 Task: Add an event with the title Training Session: Sales Techniques, date '2023/11/25', time 7:00 AM to 9:00 AMand add a description: The Sales Techniques training session is a comprehensive and interactive workshop designed to equip sales professionals with effective strategies, skills, and tactics to enhance their sales performance and achieve greater success in their roles. This session focuses on developing a deep understanding of customer needs, building strong relationships, and closing deals through persuasive and customer-centric approaches.Select event color  Tangerine . Add location for the event as: 456 La Rambla, Barcelona, Spain, logged in from the account softage.1@softage.netand send the event invitation to softage.6@softage.net and softage.7@softage.net. Set a reminder for the event Doesn't repeat
Action: Mouse moved to (52, 123)
Screenshot: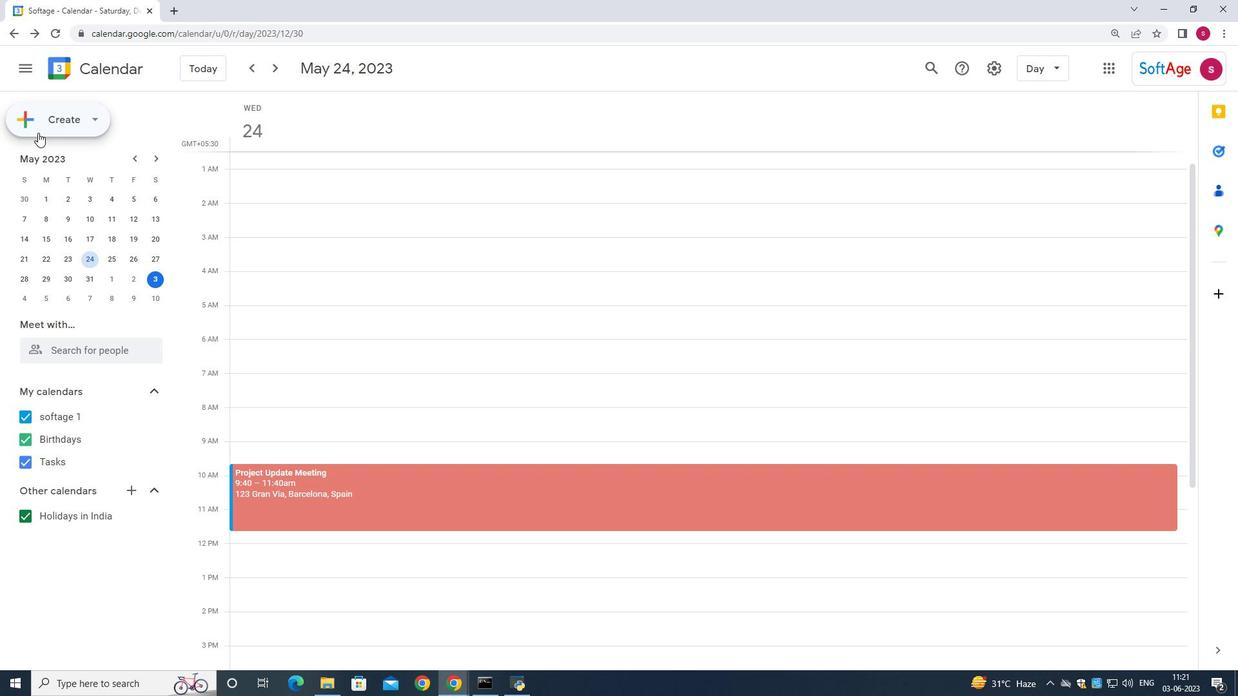 
Action: Mouse pressed left at (52, 123)
Screenshot: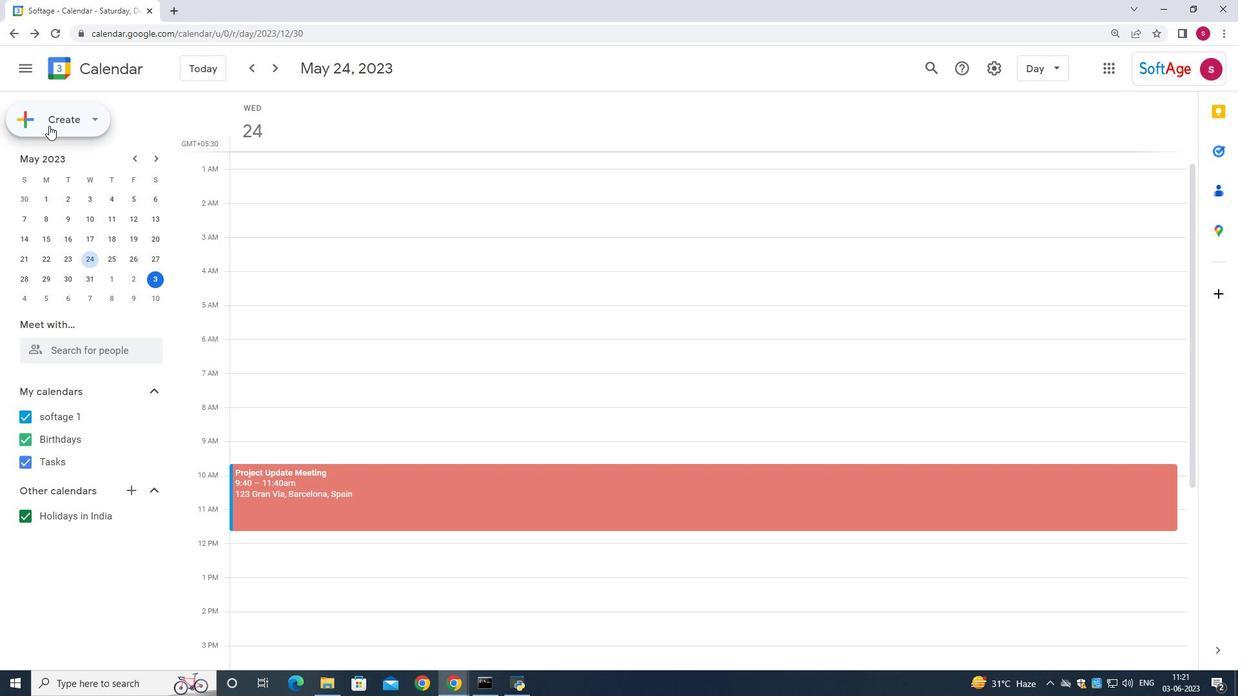 
Action: Mouse moved to (52, 162)
Screenshot: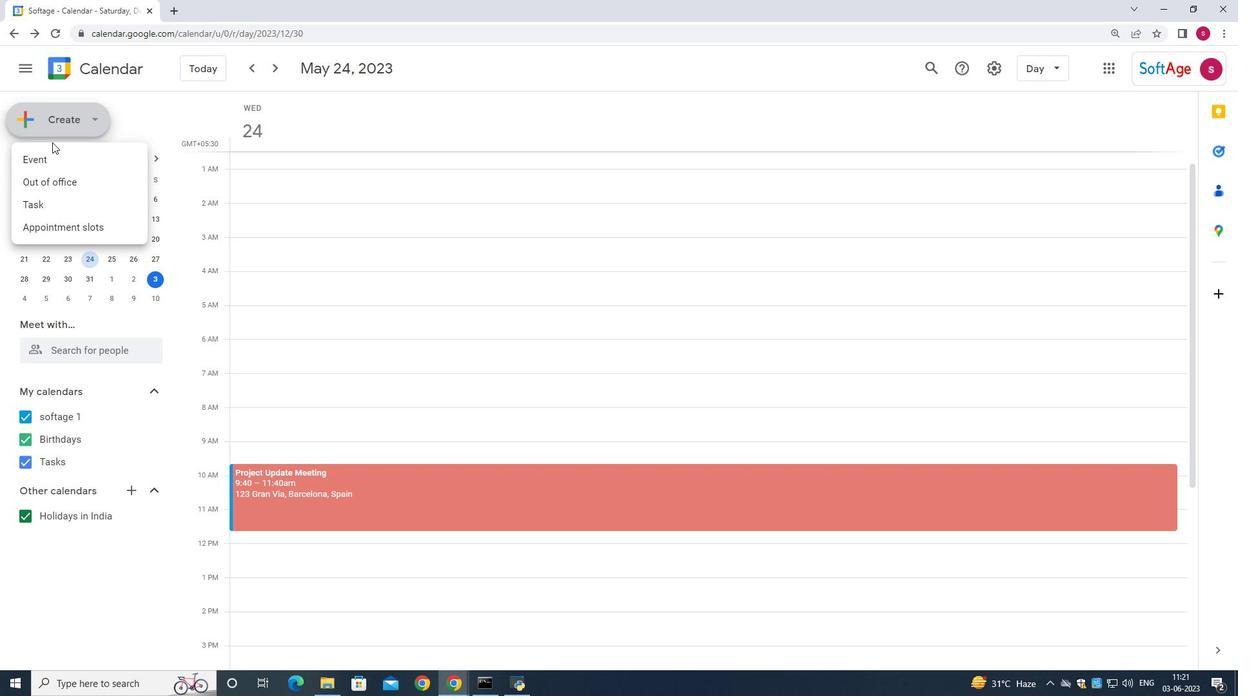 
Action: Mouse pressed left at (52, 162)
Screenshot: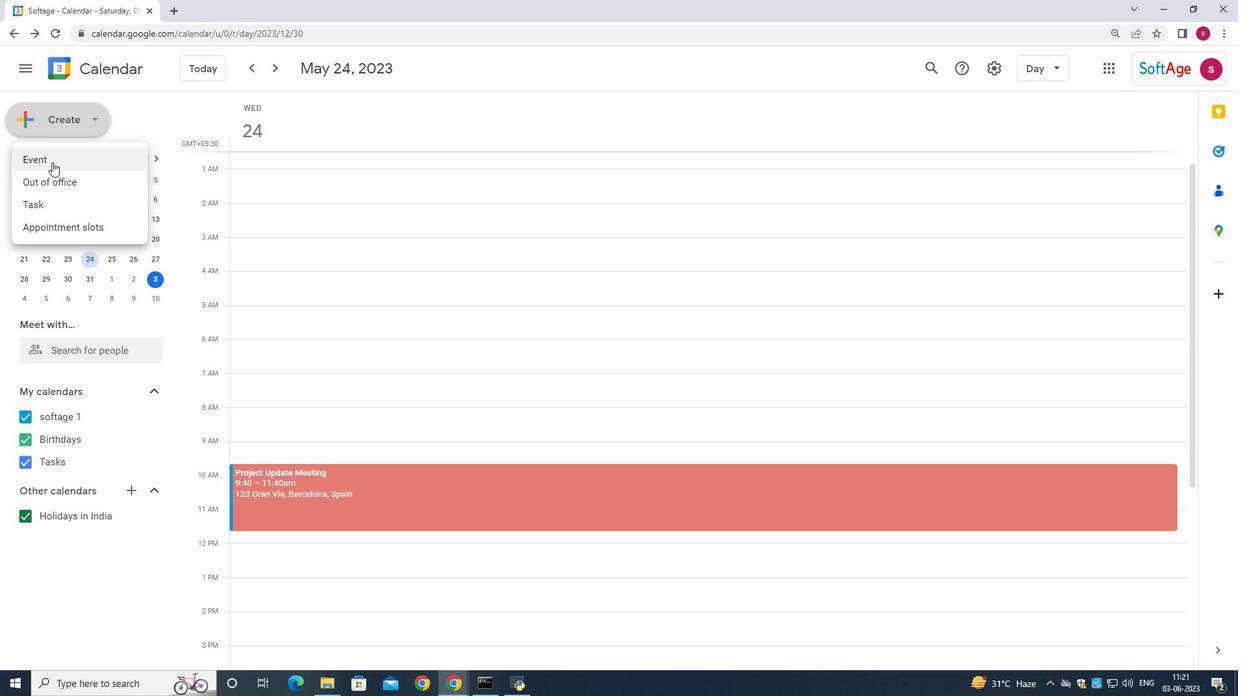 
Action: Mouse moved to (595, 239)
Screenshot: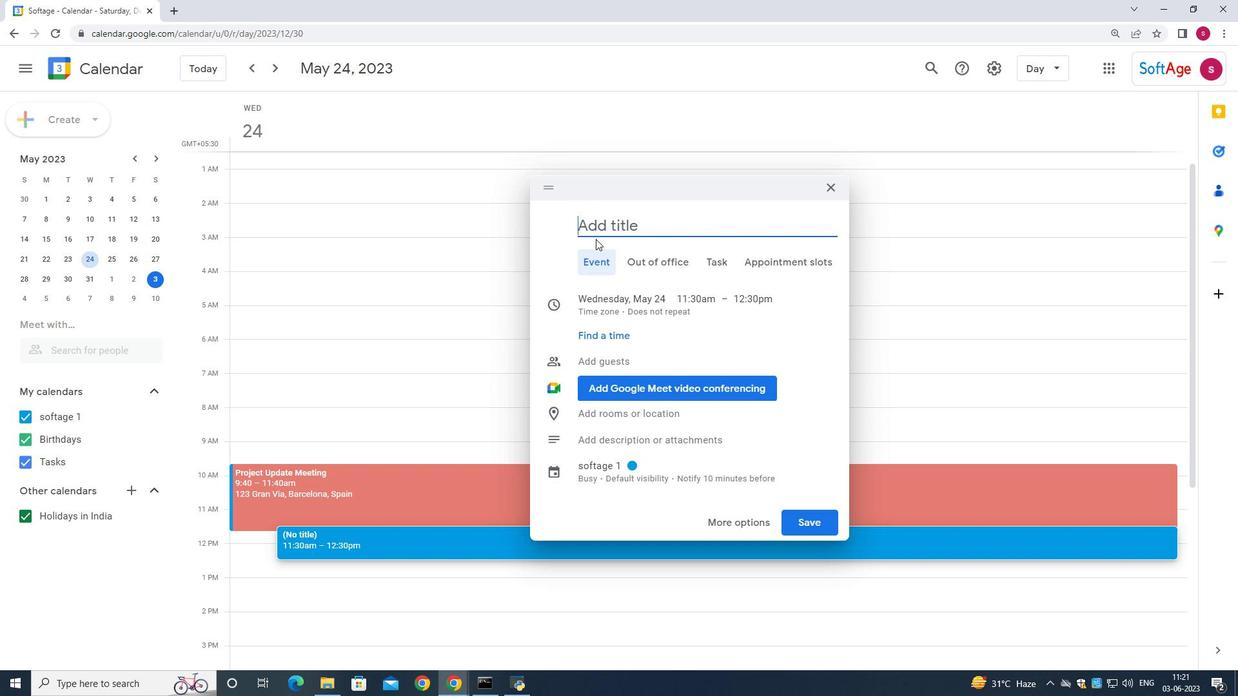 
Action: Key pressed <Key.shift>Training<Key.space><Key.shift>Session<Key.space><Key.shift_r>:<Key.space><Key.shift>sales<Key.space><Key.shift>Techniques,<Key.space><Key.backspace><Key.backspace>
Screenshot: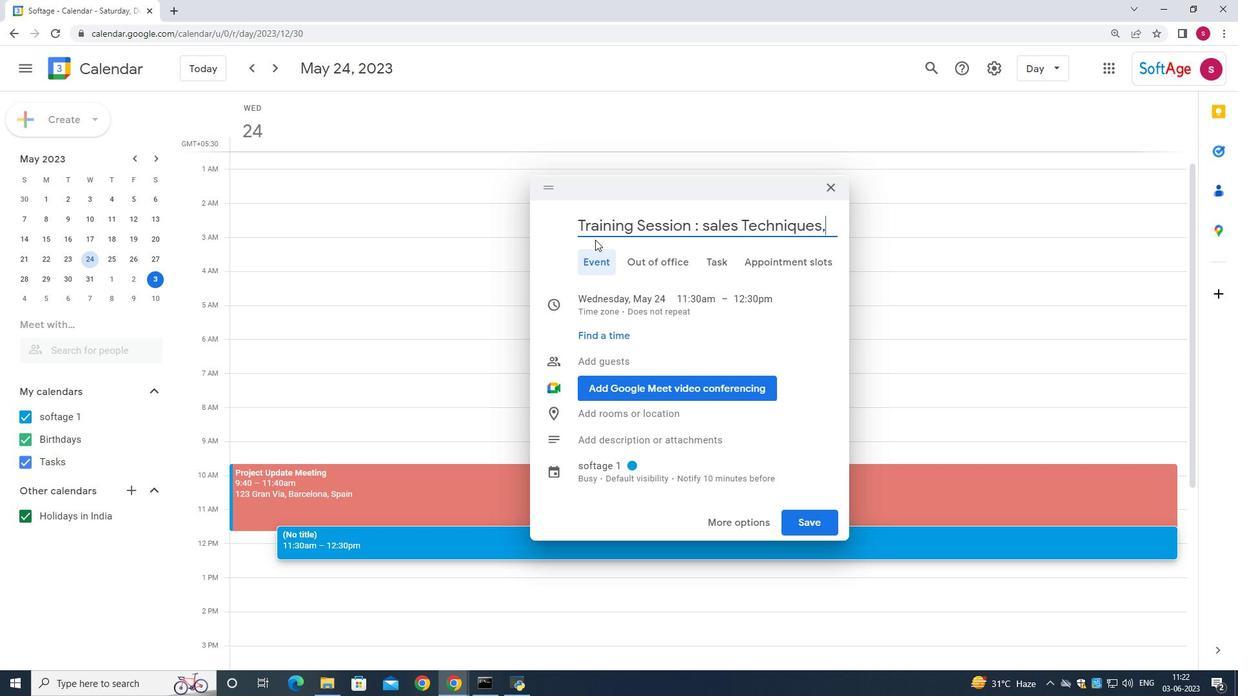 
Action: Mouse moved to (599, 301)
Screenshot: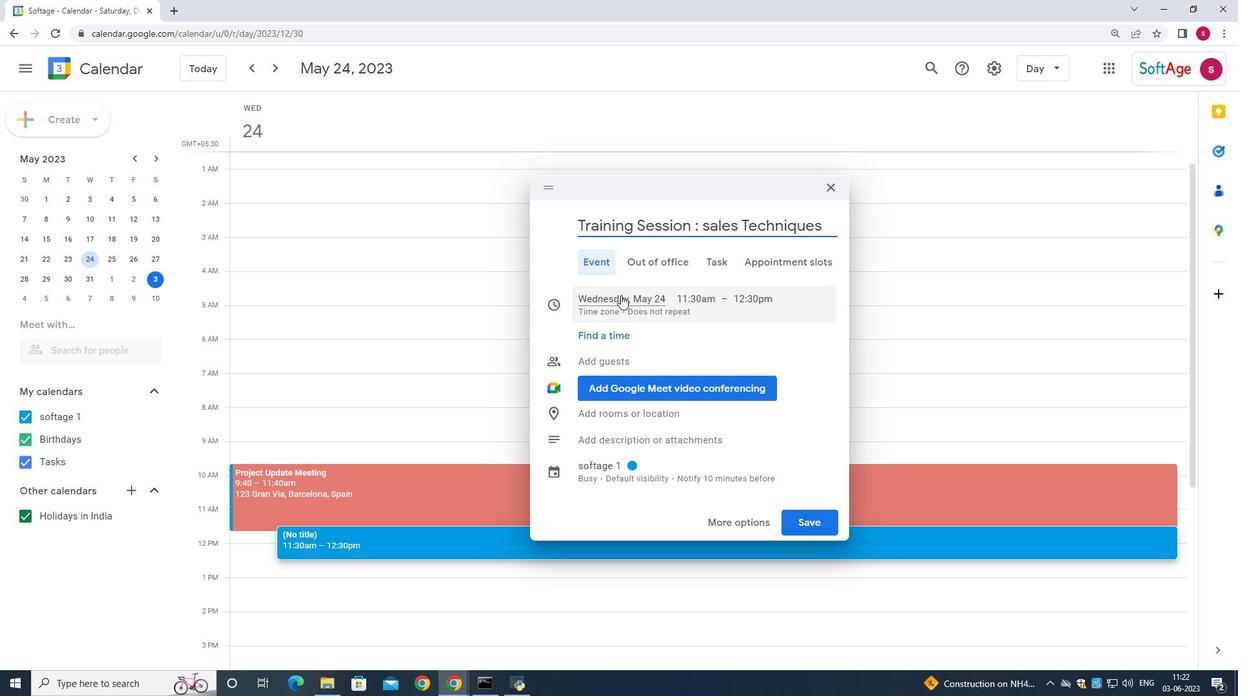
Action: Mouse pressed left at (599, 301)
Screenshot: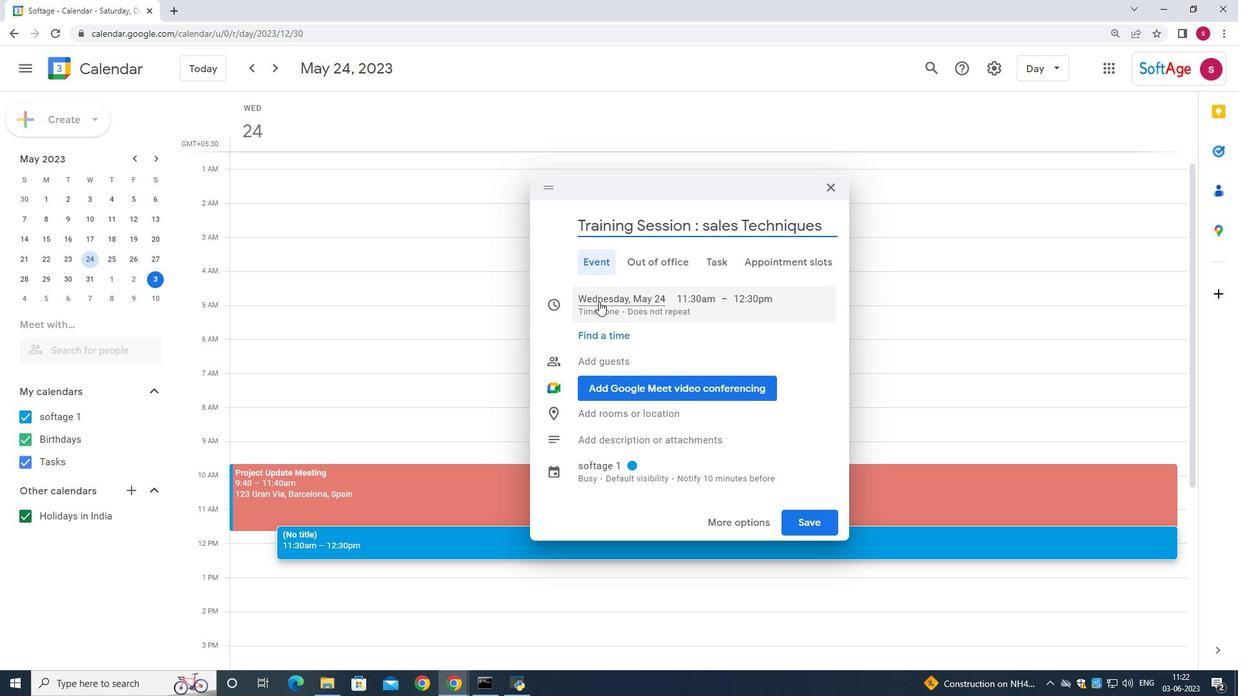 
Action: Mouse moved to (764, 326)
Screenshot: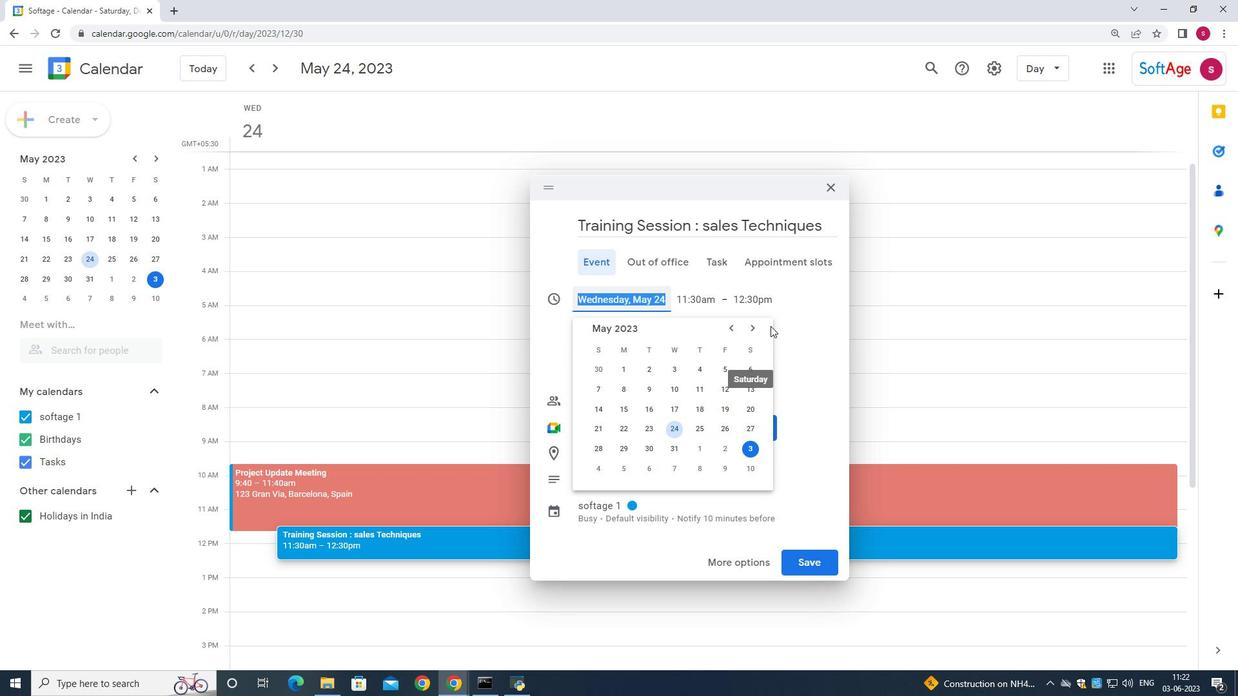 
Action: Mouse pressed left at (764, 326)
Screenshot: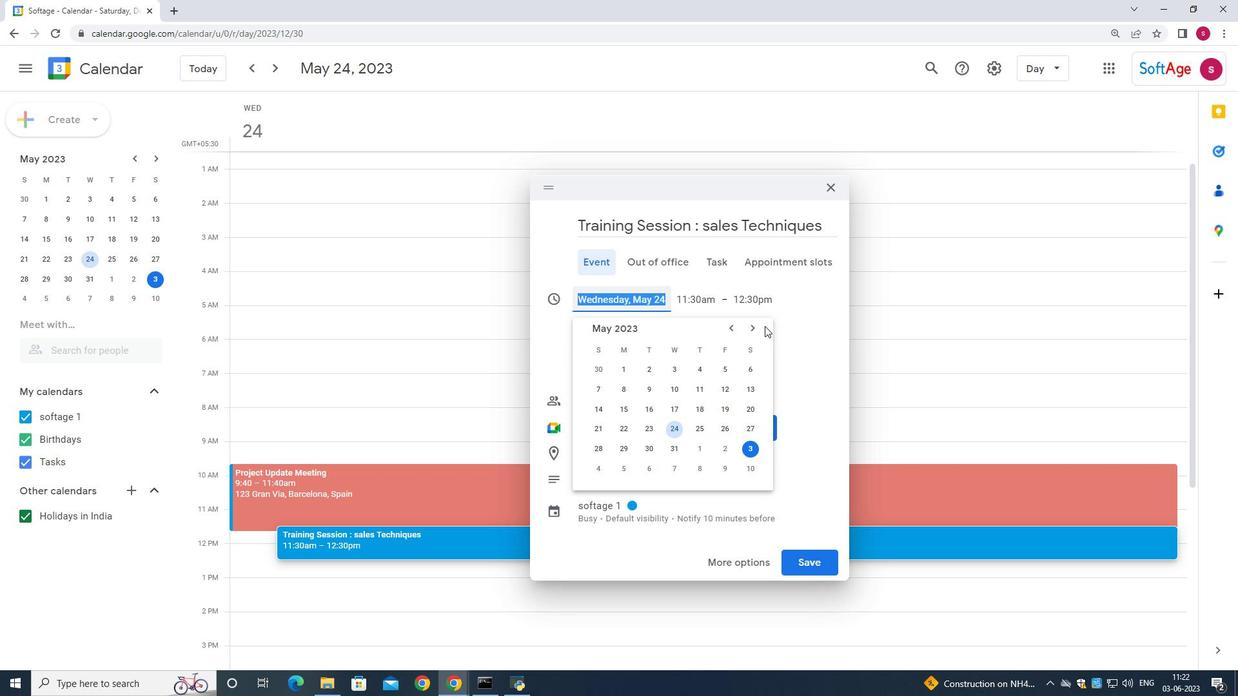 
Action: Mouse moved to (636, 303)
Screenshot: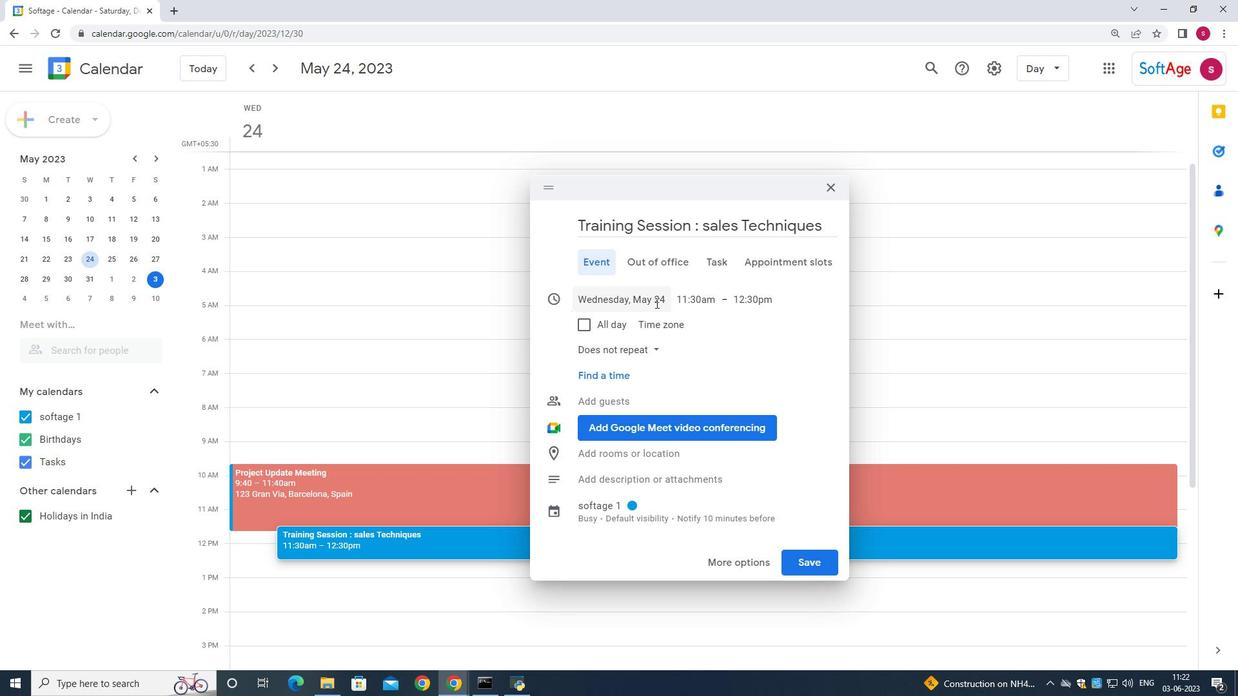 
Action: Mouse pressed left at (636, 303)
Screenshot: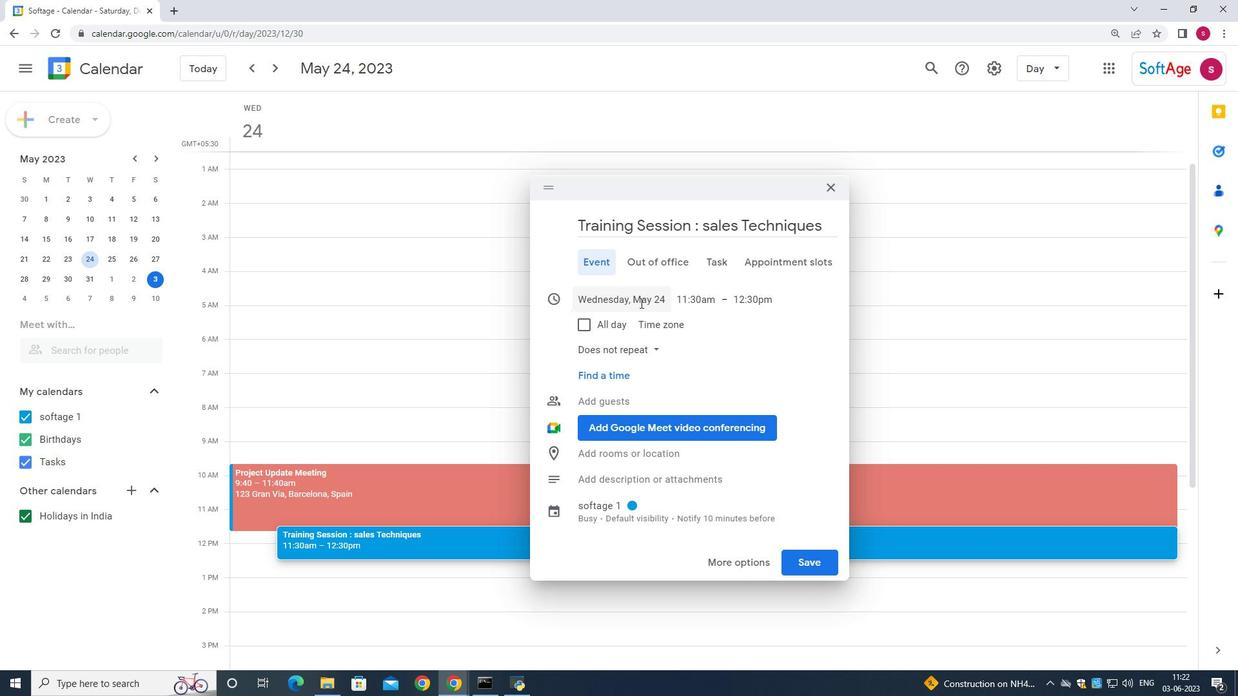 
Action: Mouse moved to (752, 325)
Screenshot: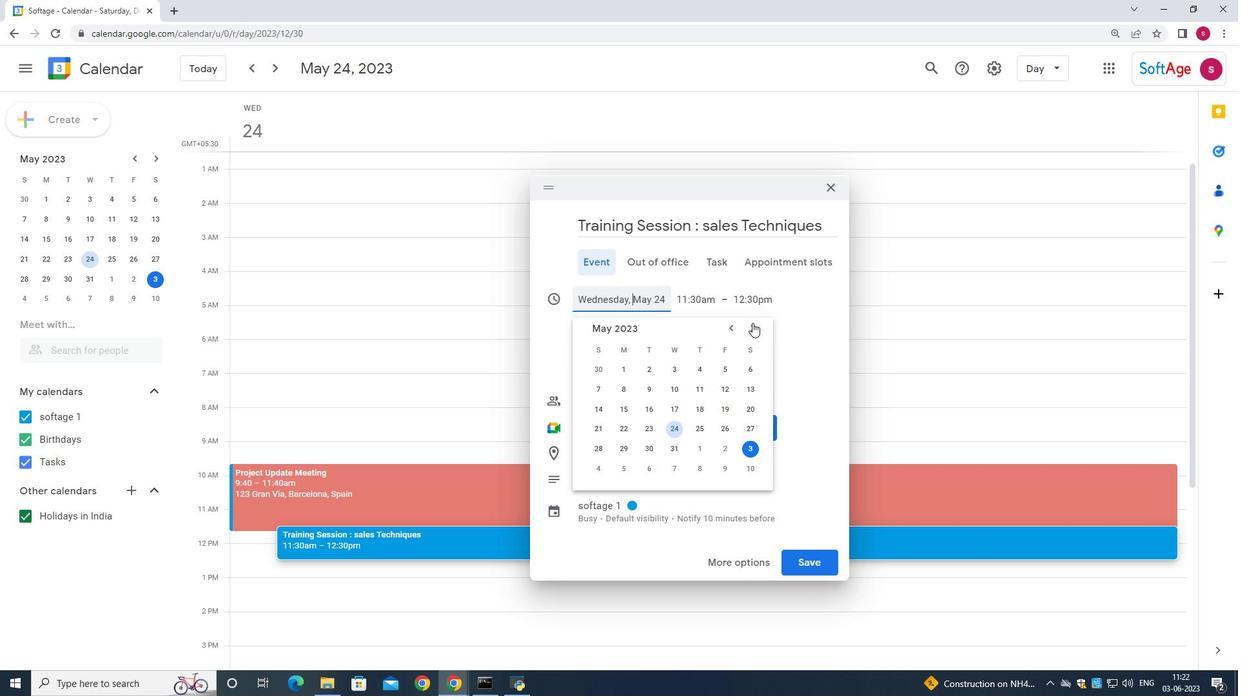 
Action: Mouse pressed left at (752, 325)
Screenshot: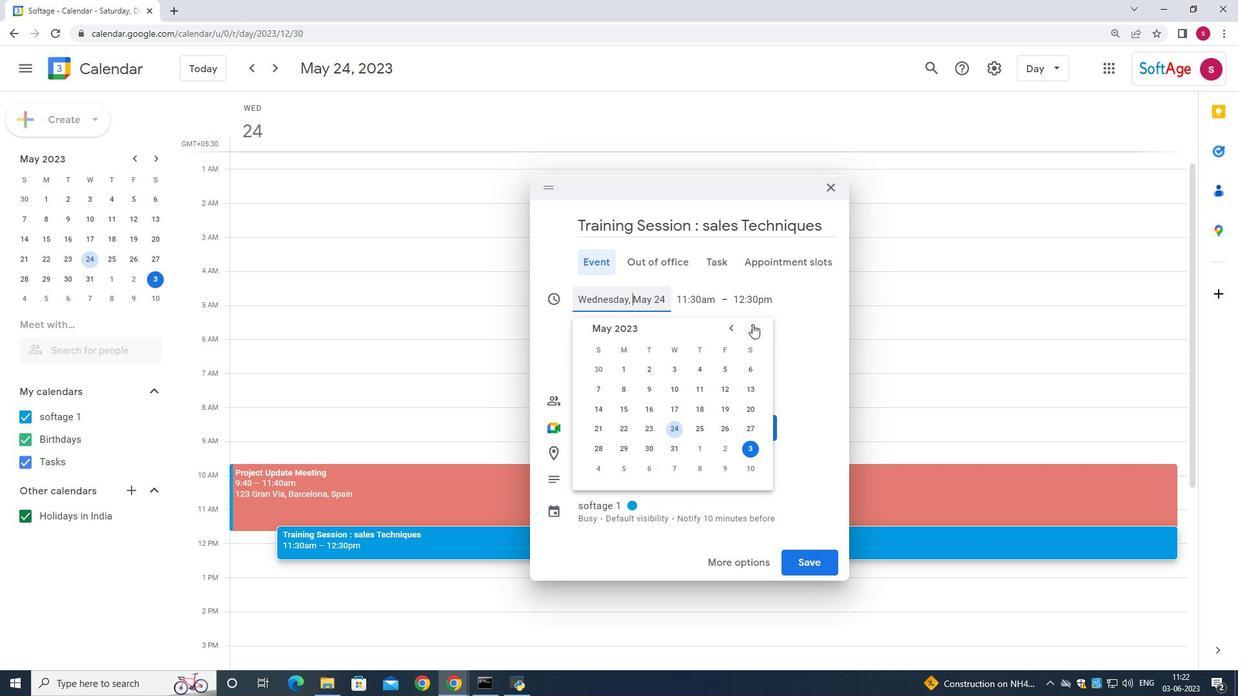 
Action: Mouse pressed left at (752, 325)
Screenshot: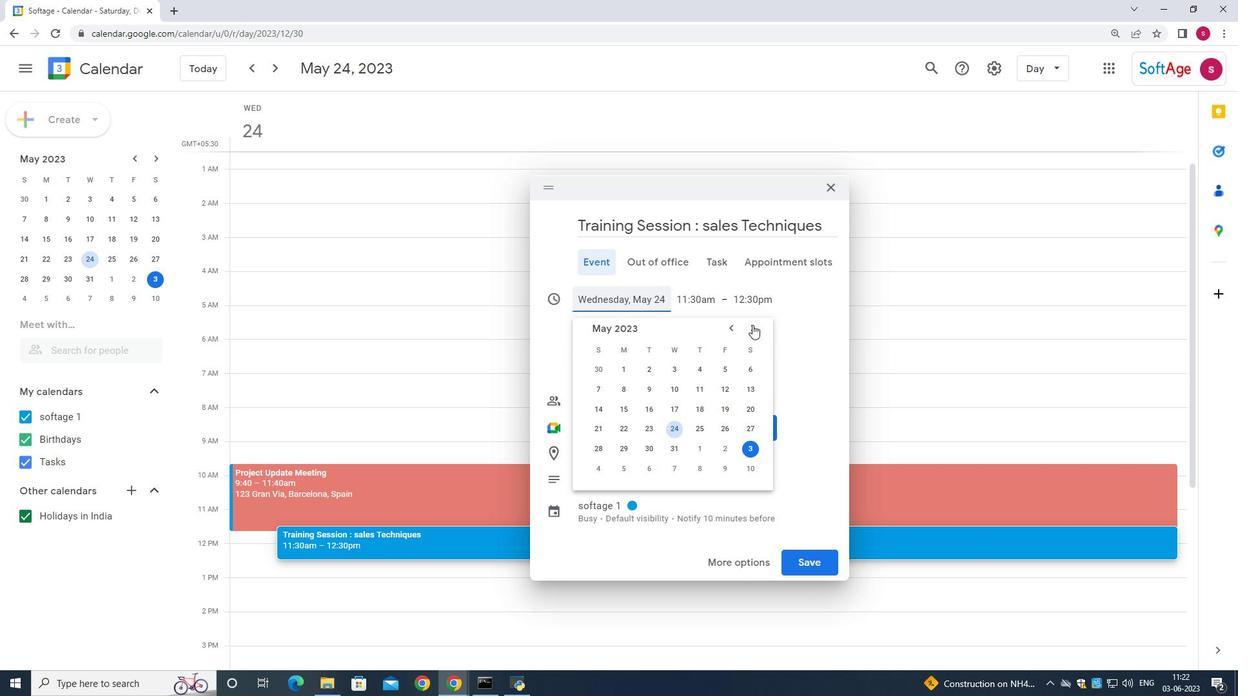
Action: Mouse pressed left at (752, 325)
Screenshot: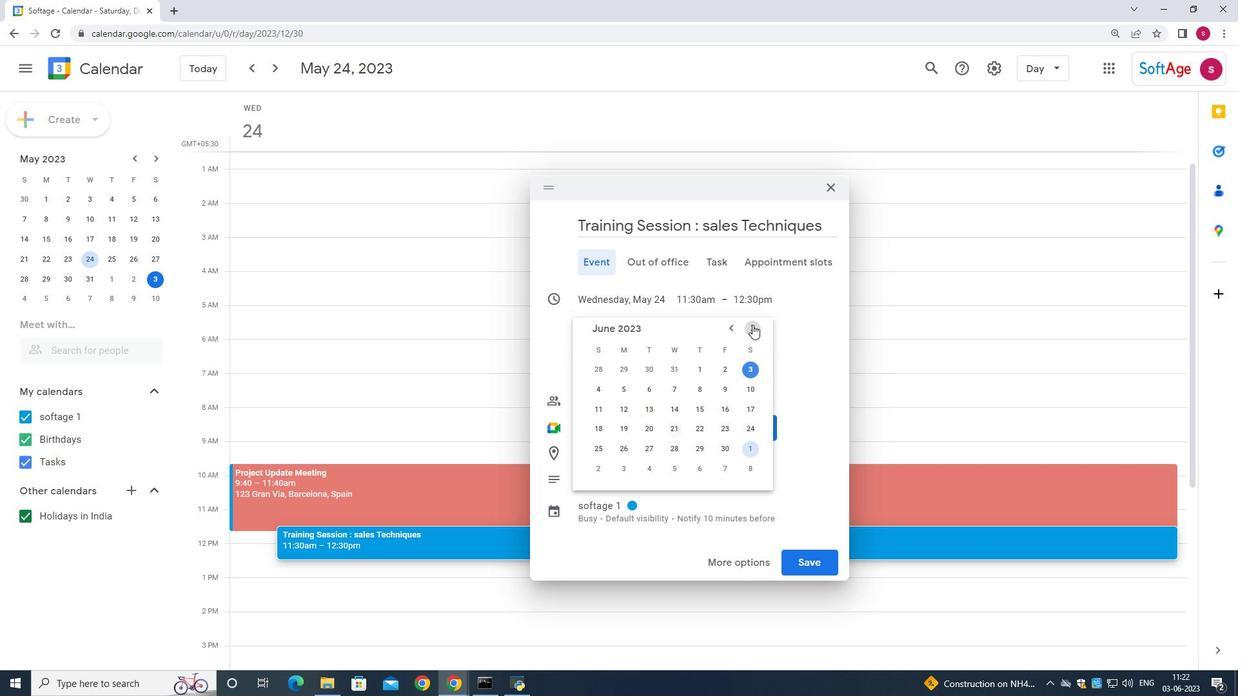 
Action: Mouse pressed left at (752, 325)
Screenshot: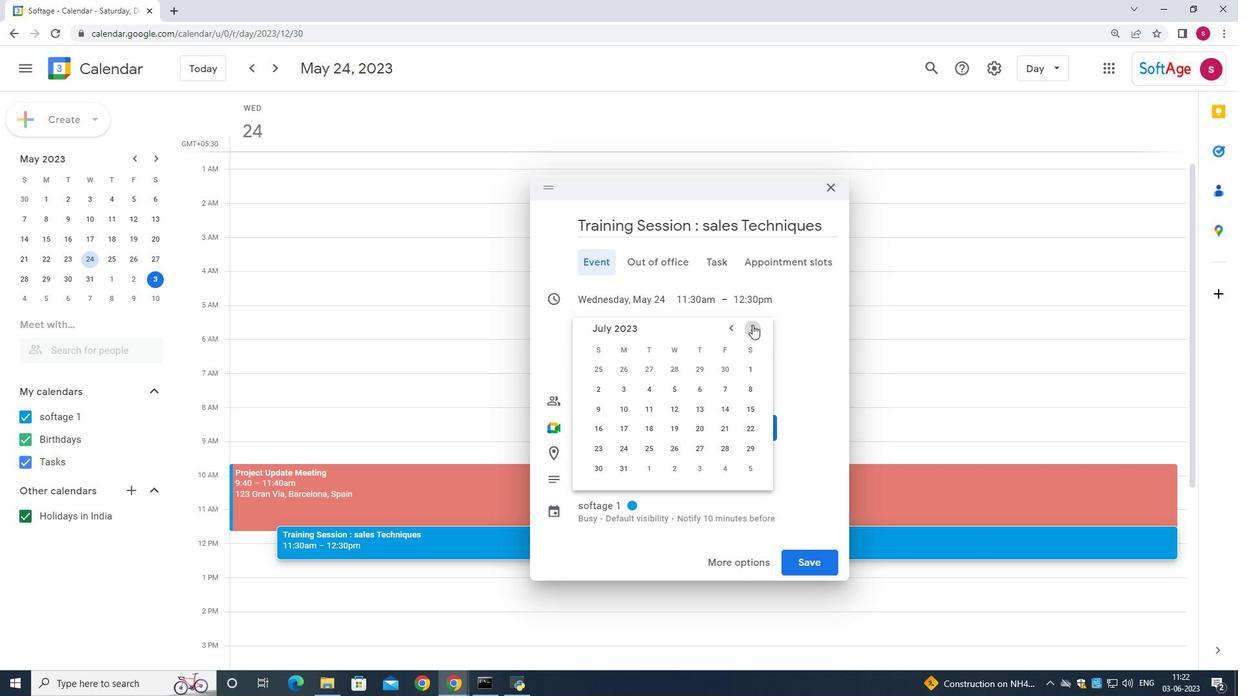 
Action: Mouse pressed left at (752, 325)
Screenshot: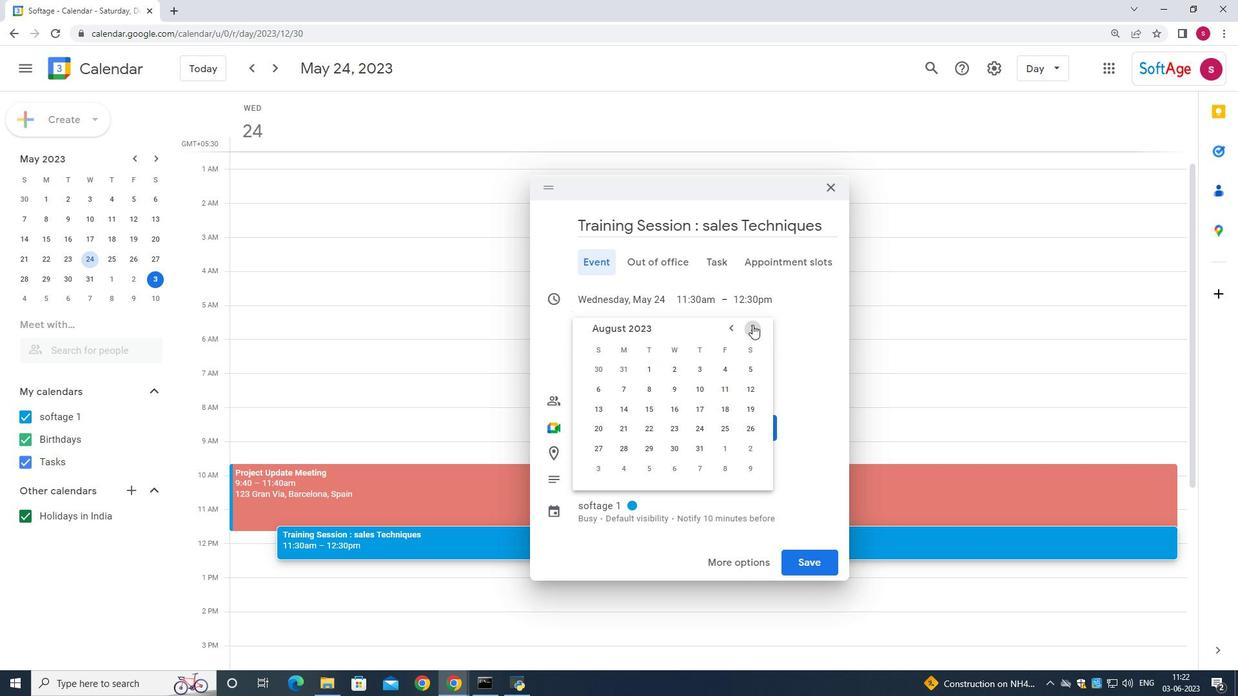 
Action: Mouse pressed left at (752, 325)
Screenshot: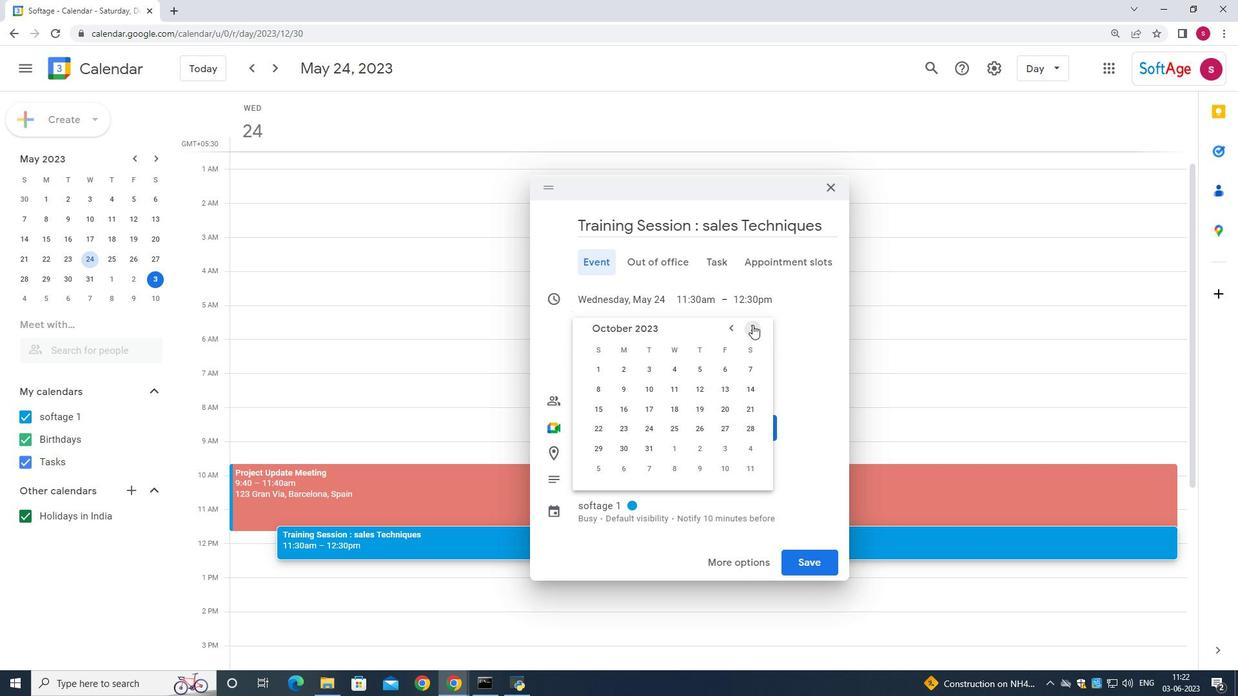
Action: Mouse moved to (746, 426)
Screenshot: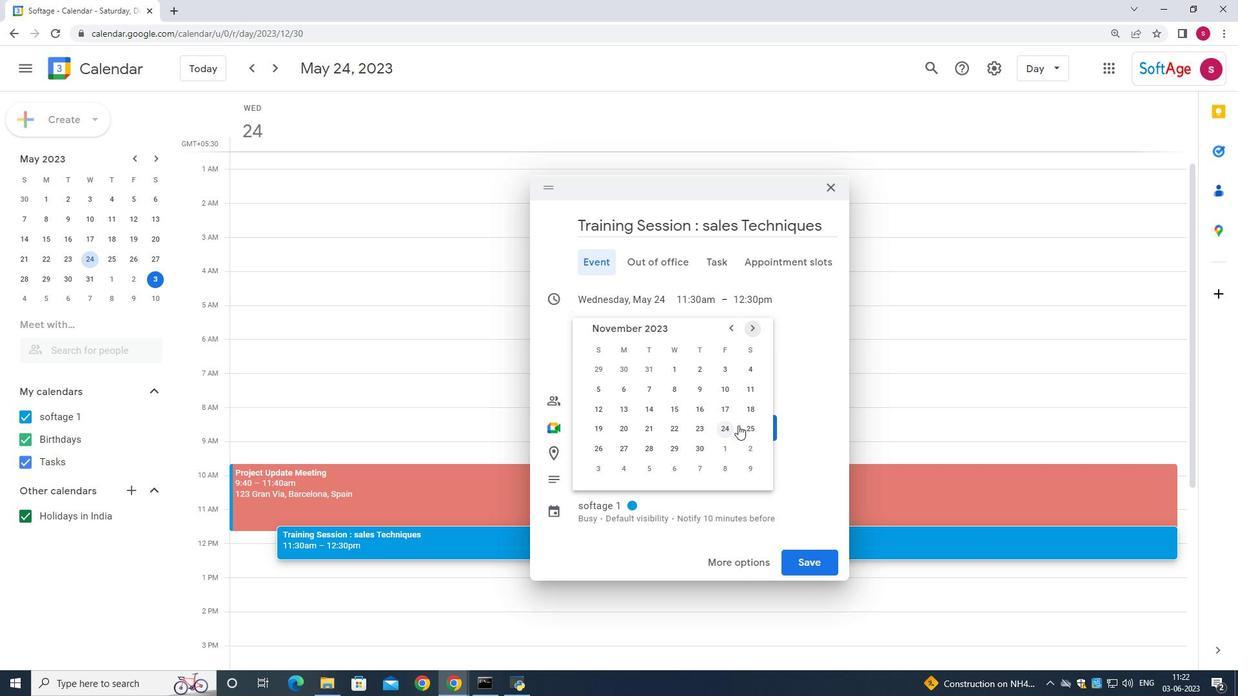 
Action: Mouse pressed left at (746, 426)
Screenshot: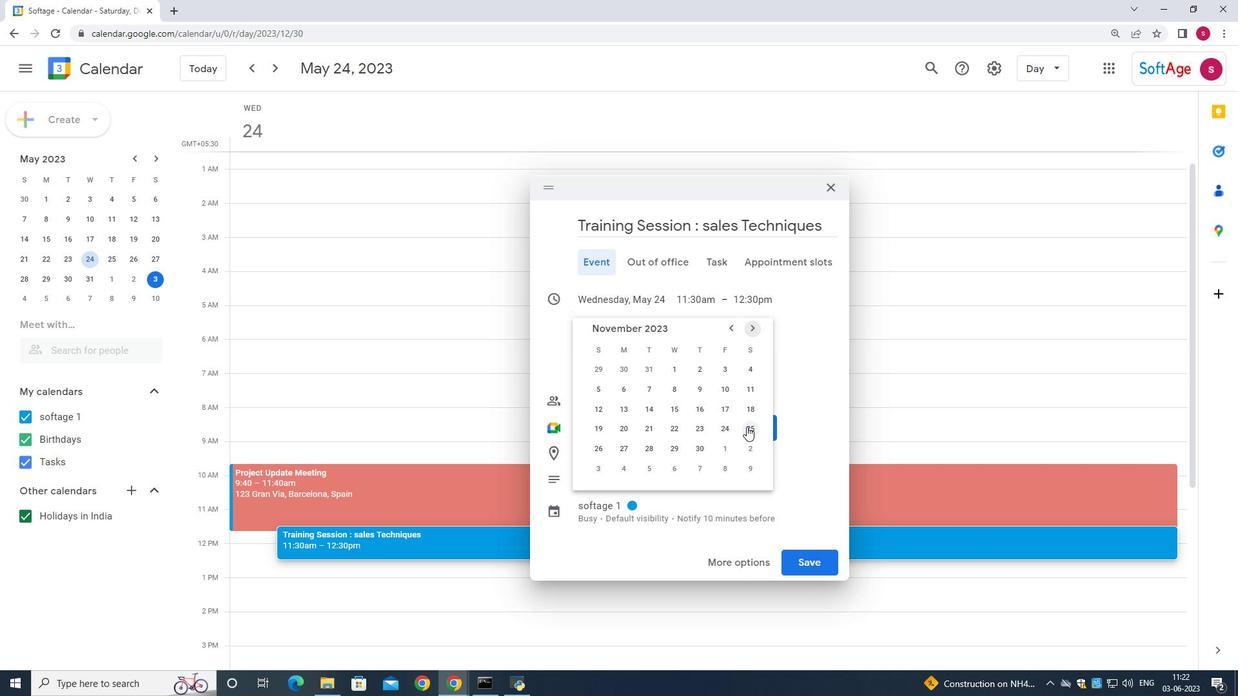 
Action: Mouse moved to (721, 303)
Screenshot: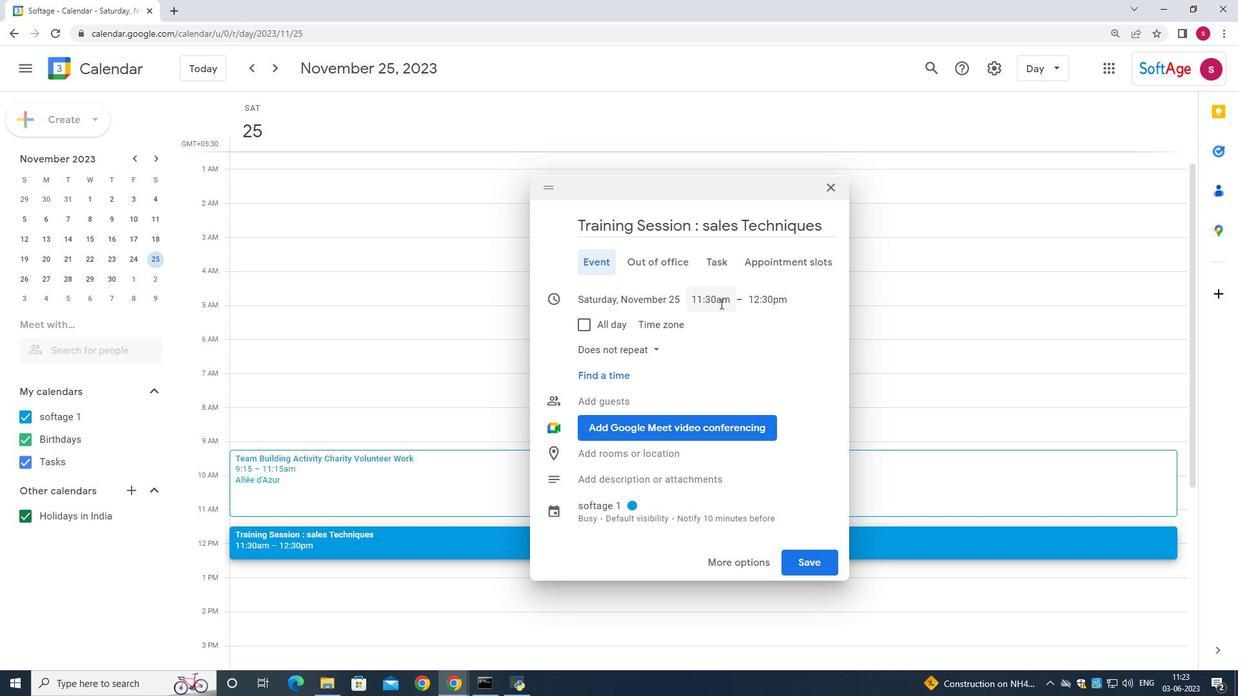 
Action: Mouse pressed left at (721, 303)
Screenshot: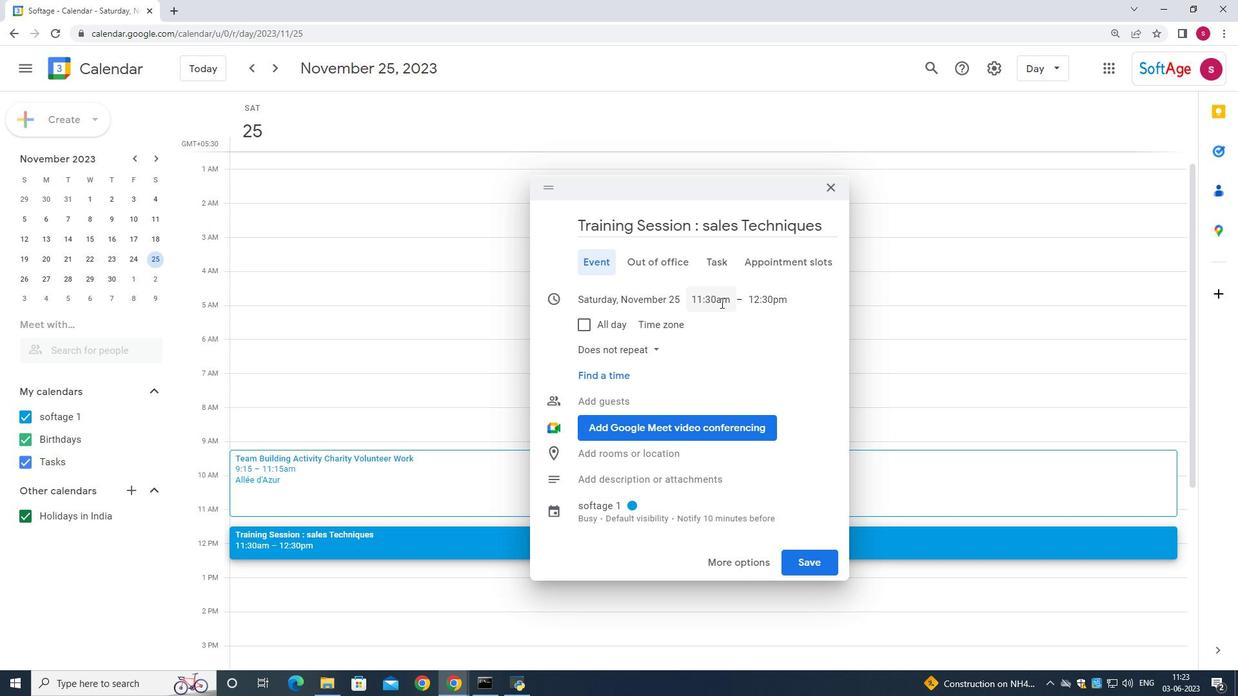 
Action: Mouse moved to (715, 362)
Screenshot: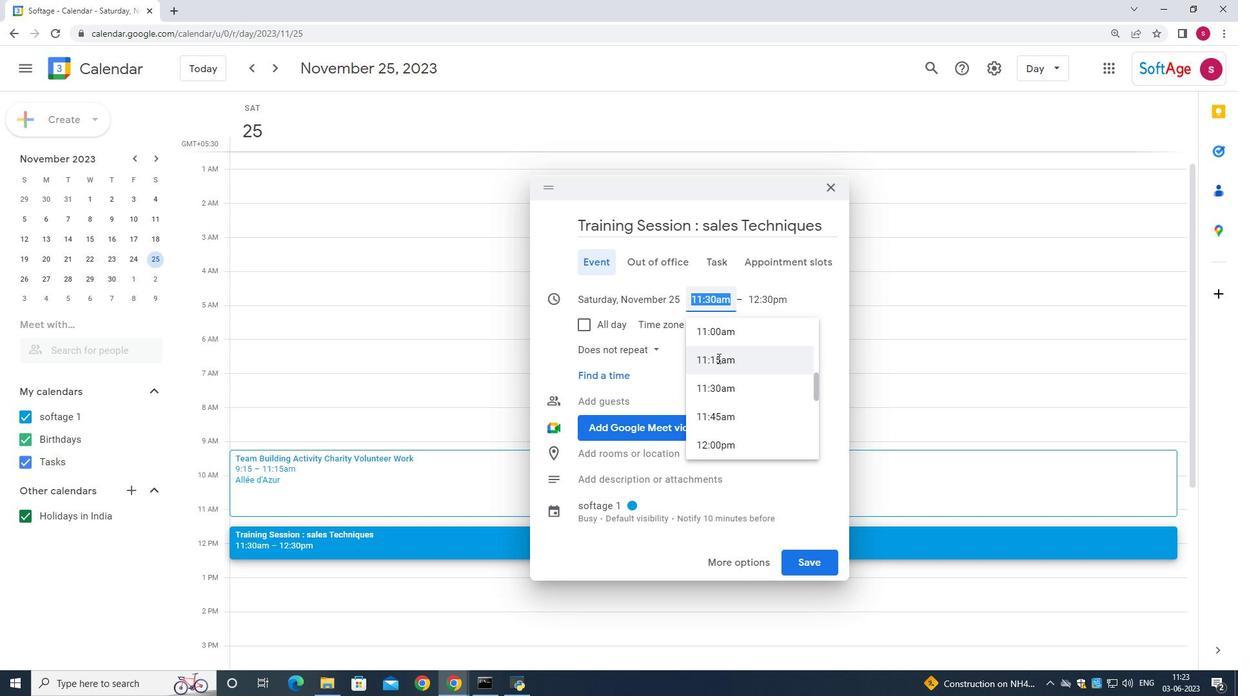 
Action: Mouse scrolled (715, 363) with delta (0, 0)
Screenshot: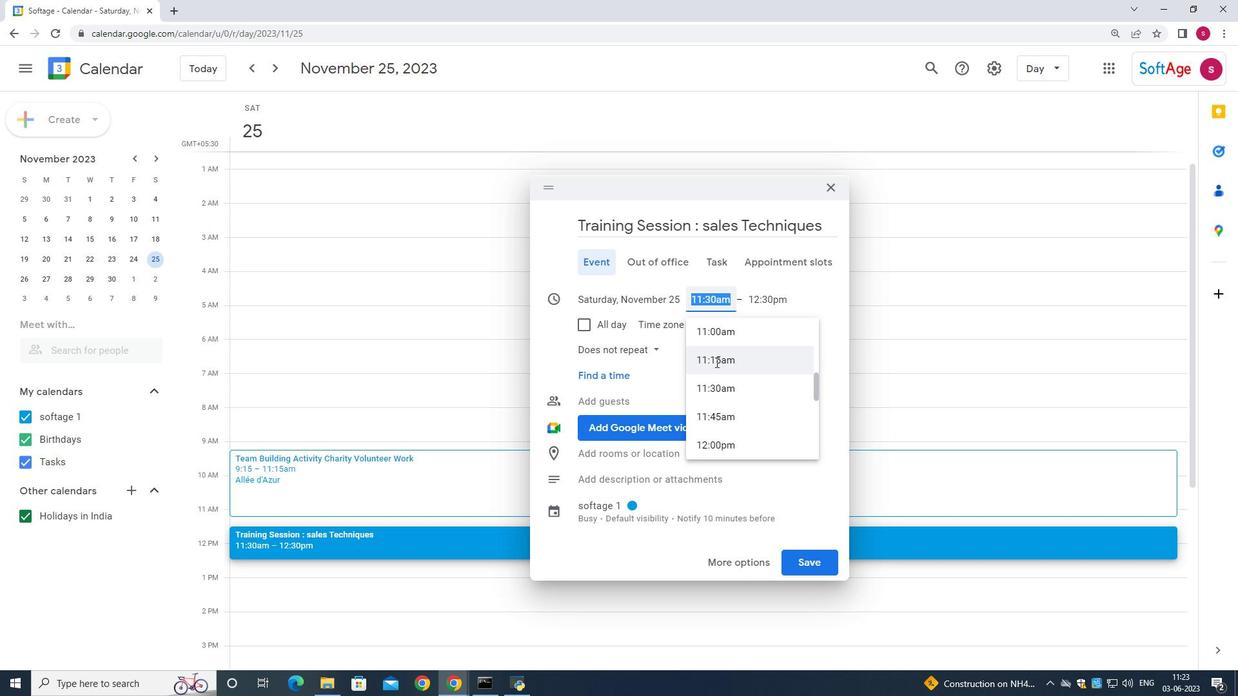 
Action: Mouse scrolled (715, 363) with delta (0, 0)
Screenshot: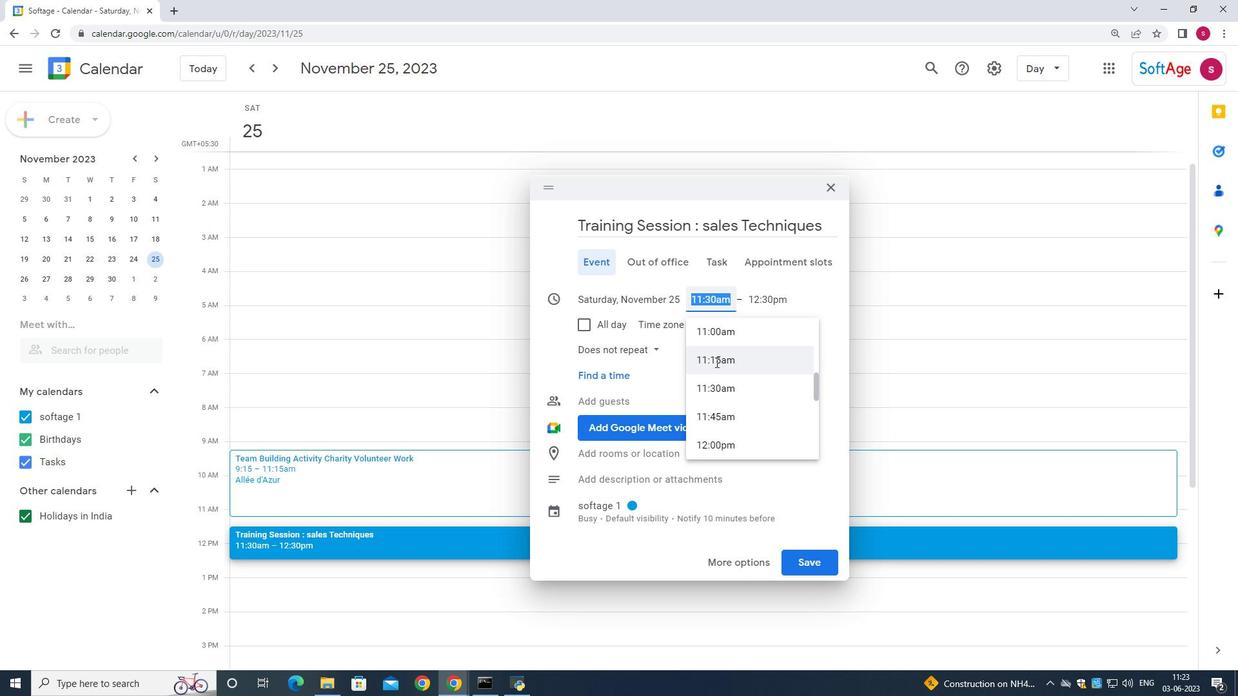 
Action: Mouse scrolled (715, 363) with delta (0, 0)
Screenshot: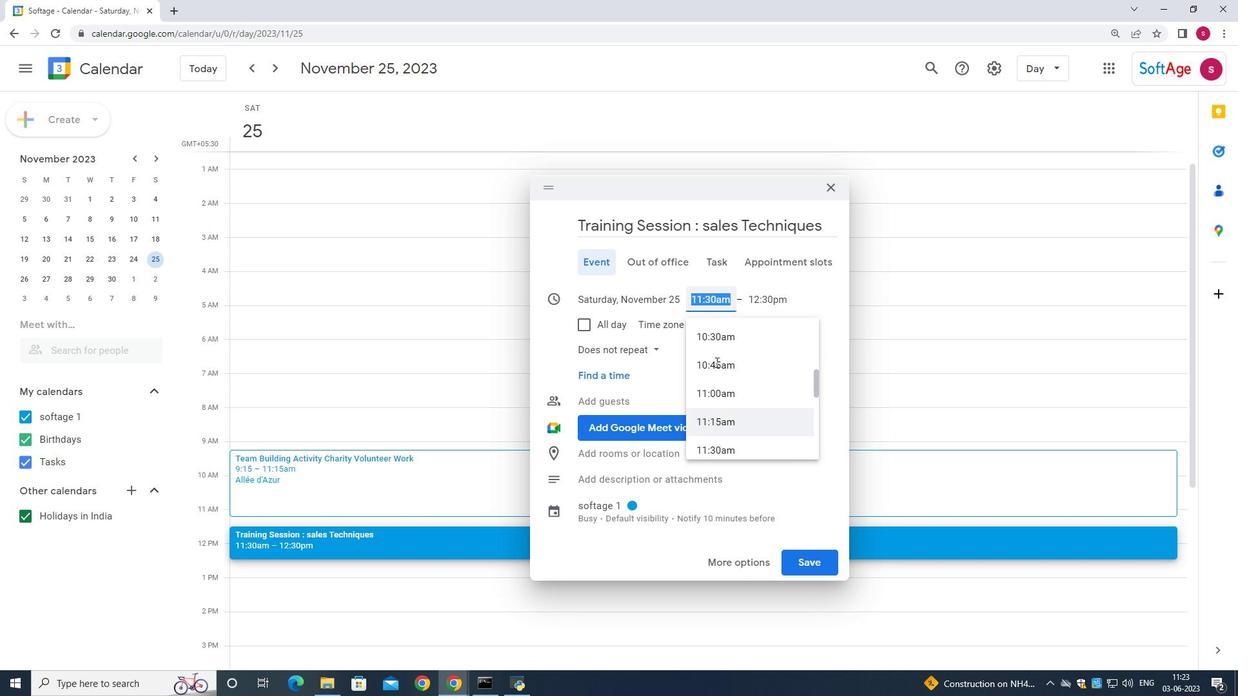 
Action: Mouse scrolled (715, 363) with delta (0, 0)
Screenshot: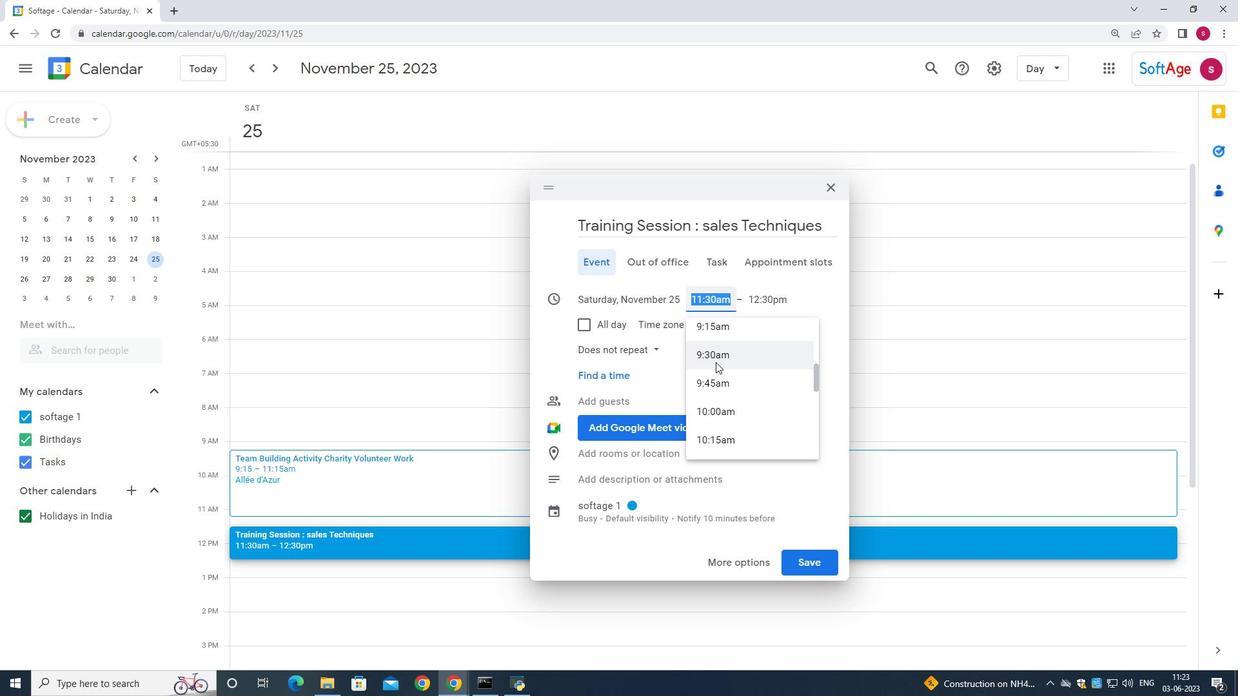 
Action: Mouse scrolled (715, 363) with delta (0, 0)
Screenshot: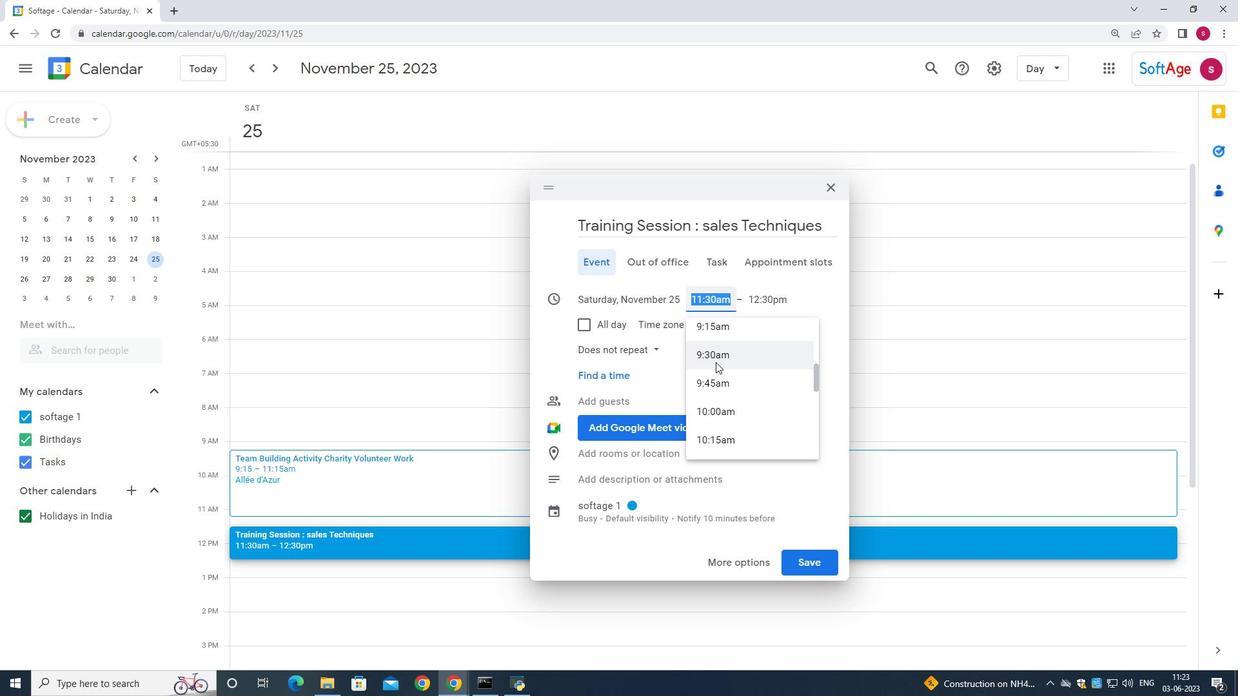 
Action: Mouse scrolled (715, 361) with delta (0, 0)
Screenshot: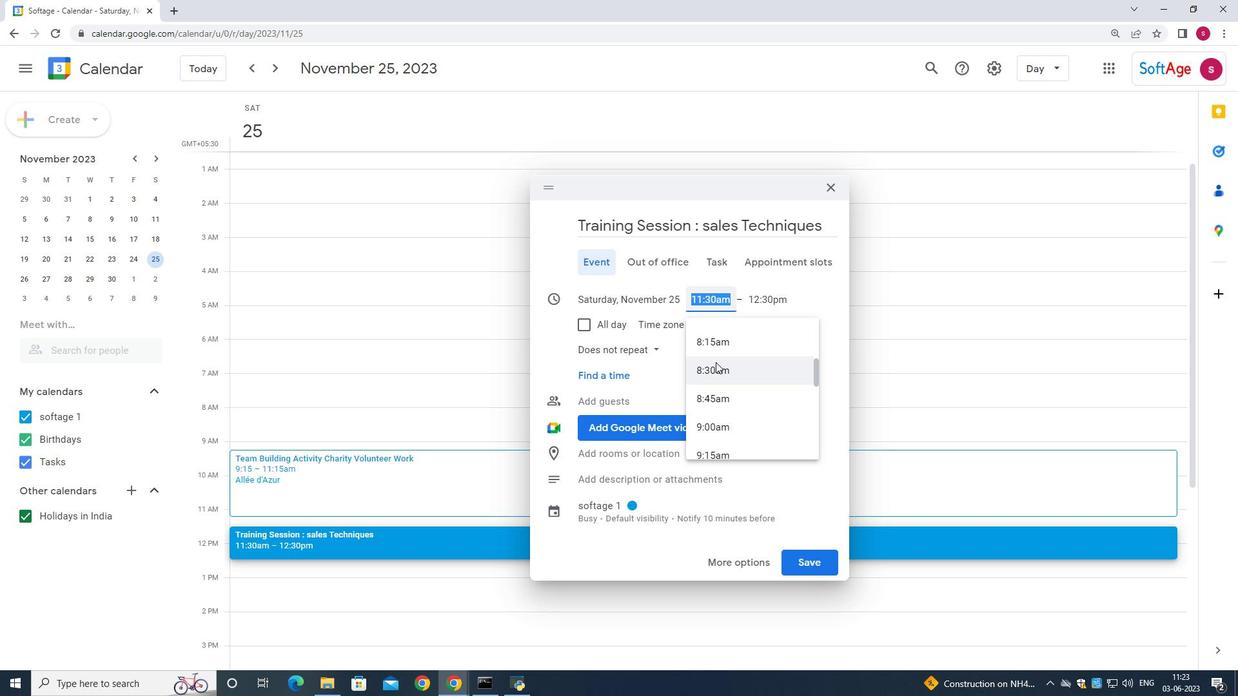 
Action: Mouse scrolled (715, 363) with delta (0, 0)
Screenshot: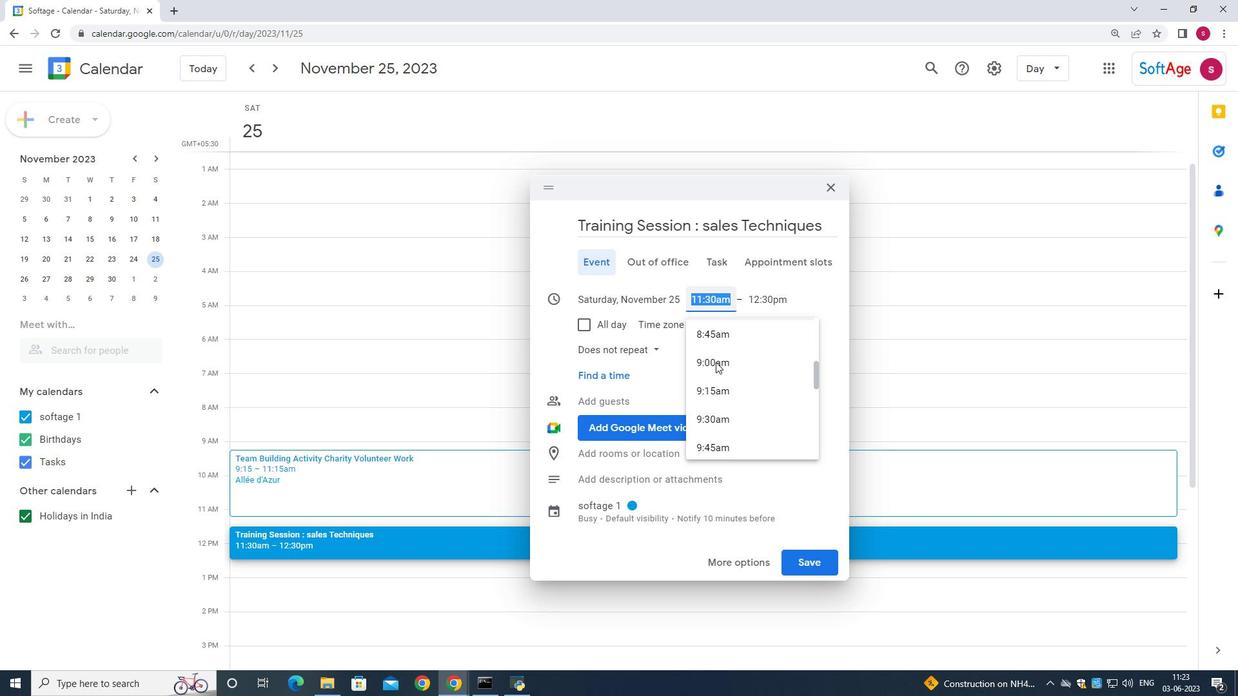 
Action: Mouse scrolled (715, 363) with delta (0, 0)
Screenshot: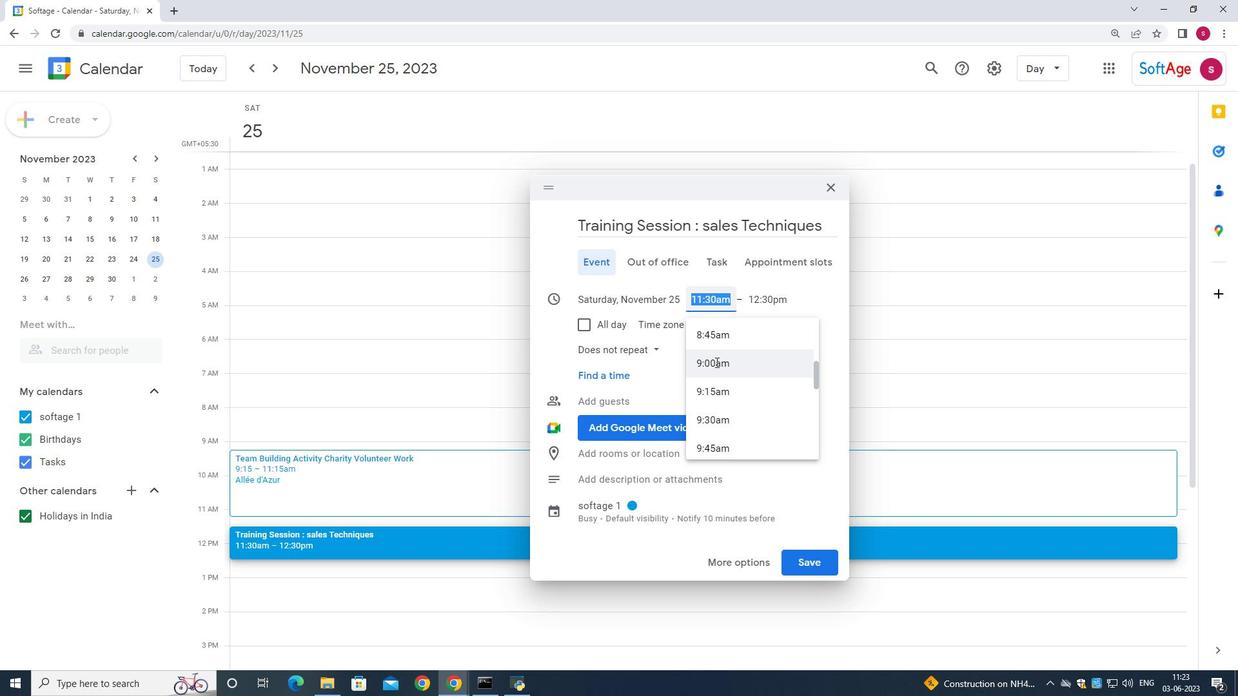 
Action: Mouse moved to (715, 356)
Screenshot: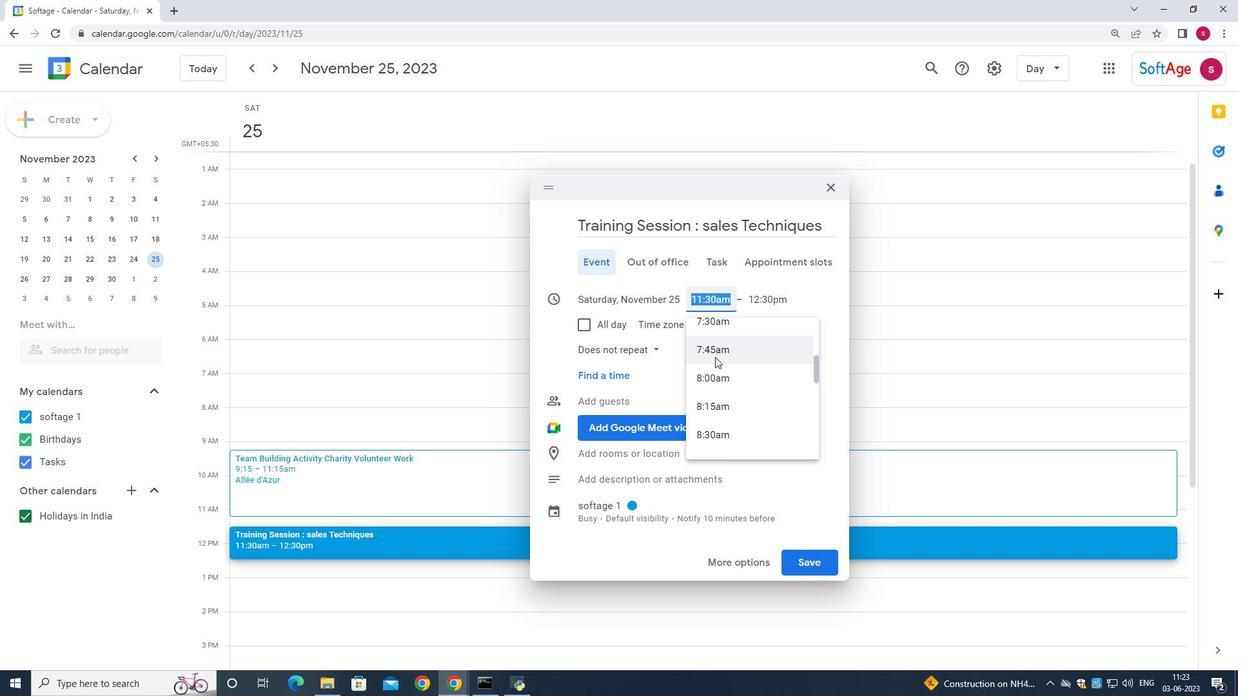 
Action: Mouse scrolled (715, 357) with delta (0, 0)
Screenshot: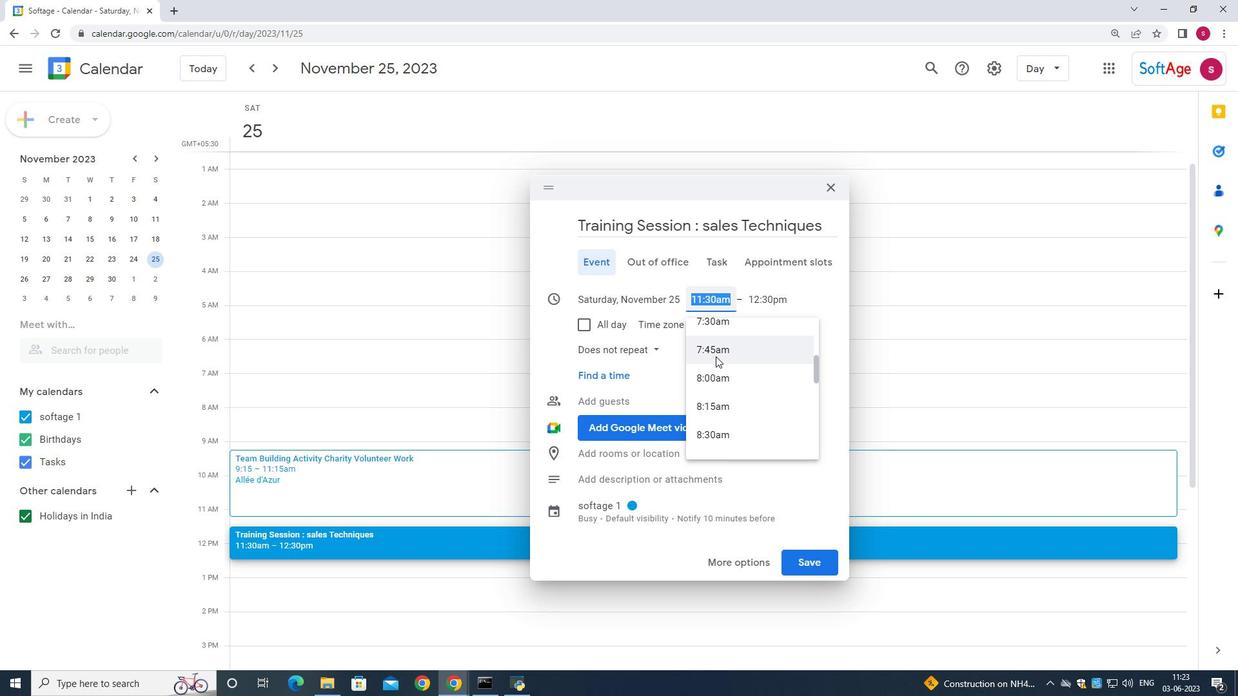
Action: Mouse moved to (722, 336)
Screenshot: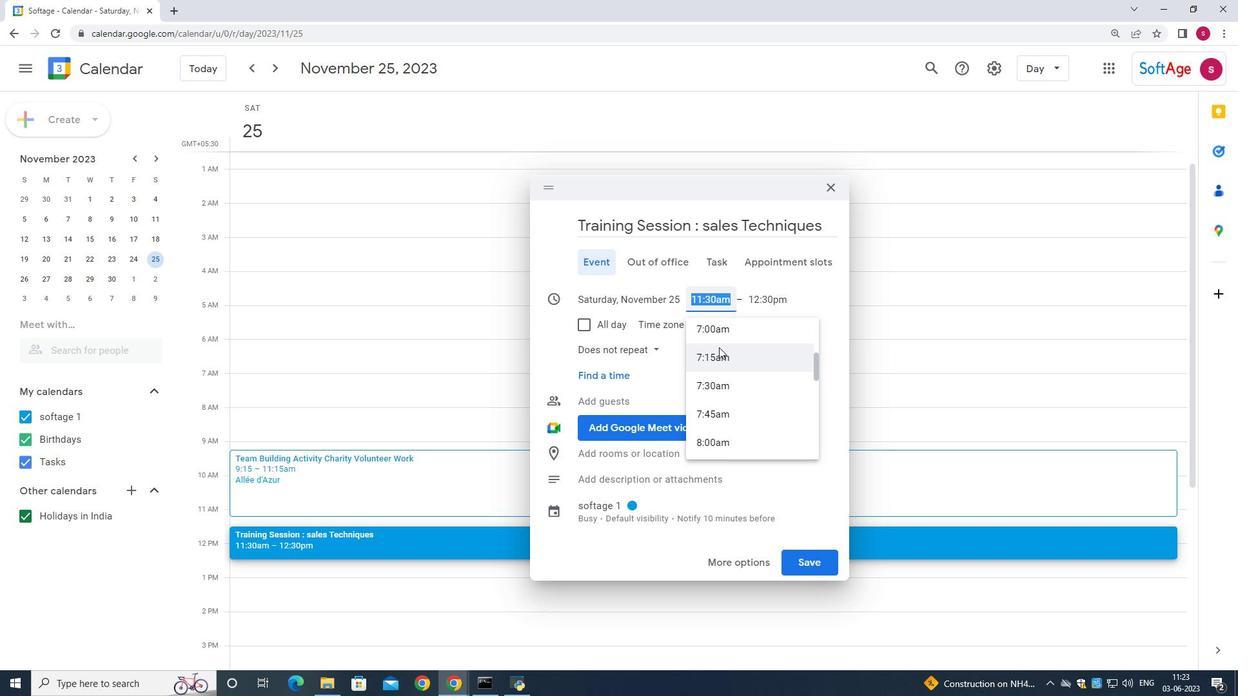 
Action: Mouse pressed left at (722, 336)
Screenshot: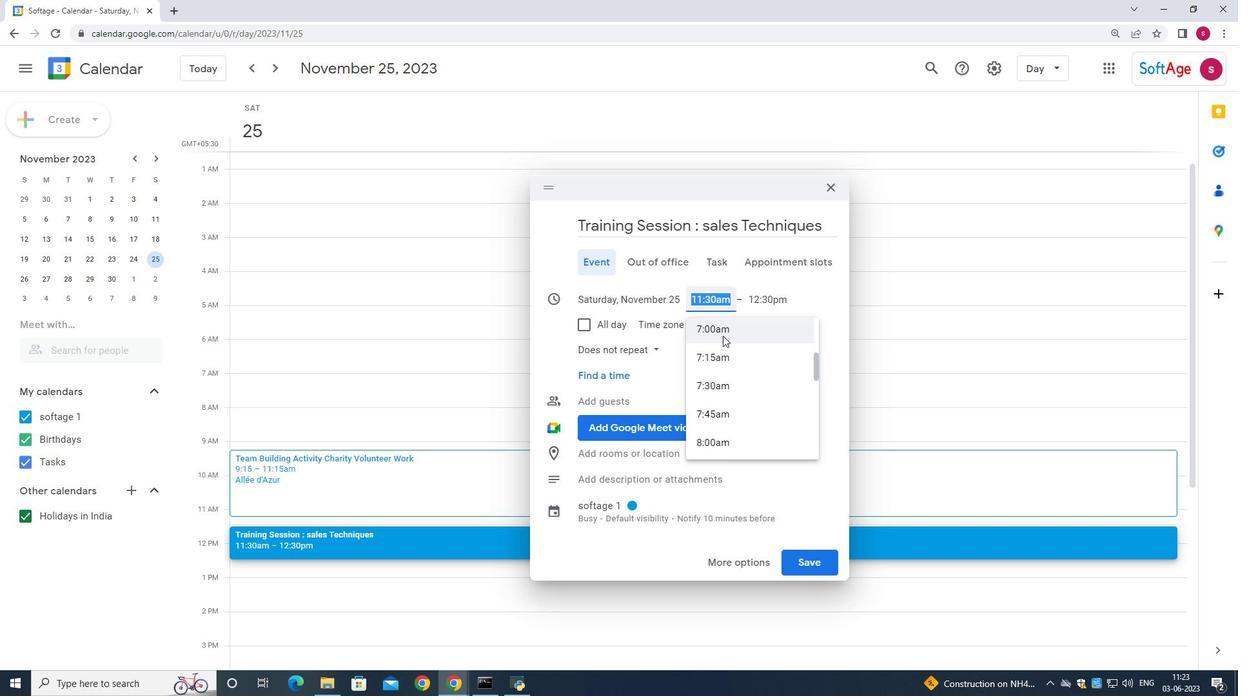 
Action: Mouse moved to (750, 297)
Screenshot: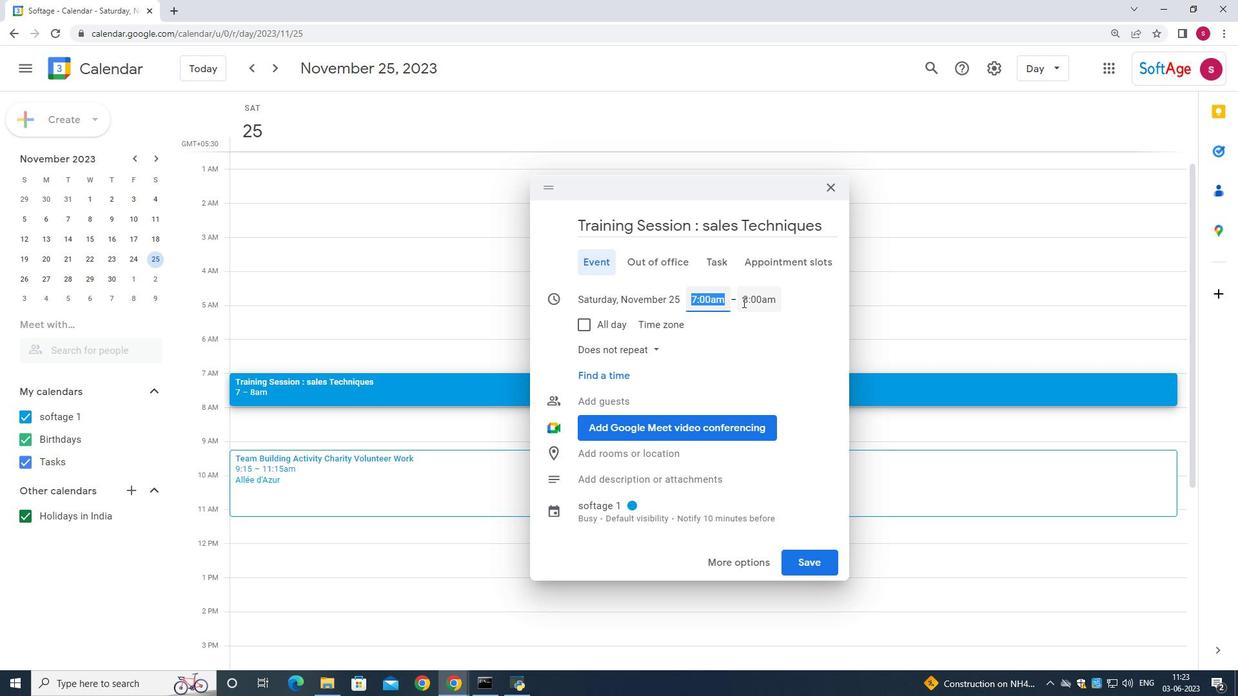 
Action: Mouse pressed left at (750, 297)
Screenshot: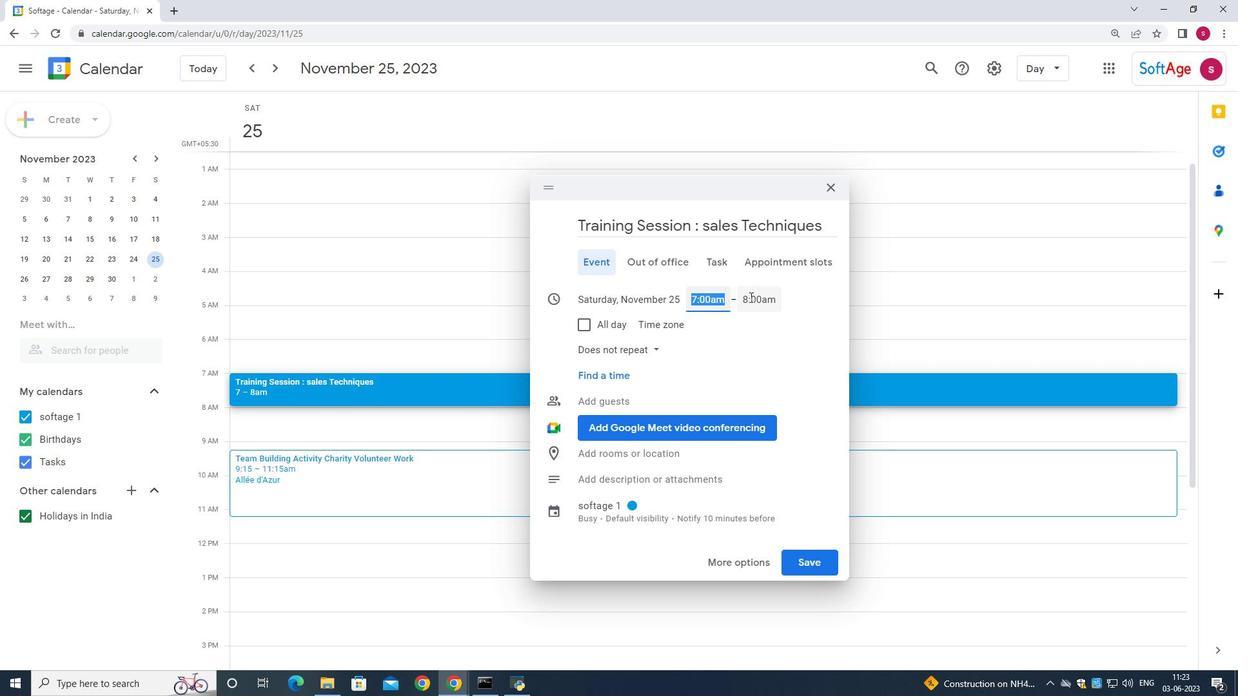 
Action: Mouse moved to (771, 443)
Screenshot: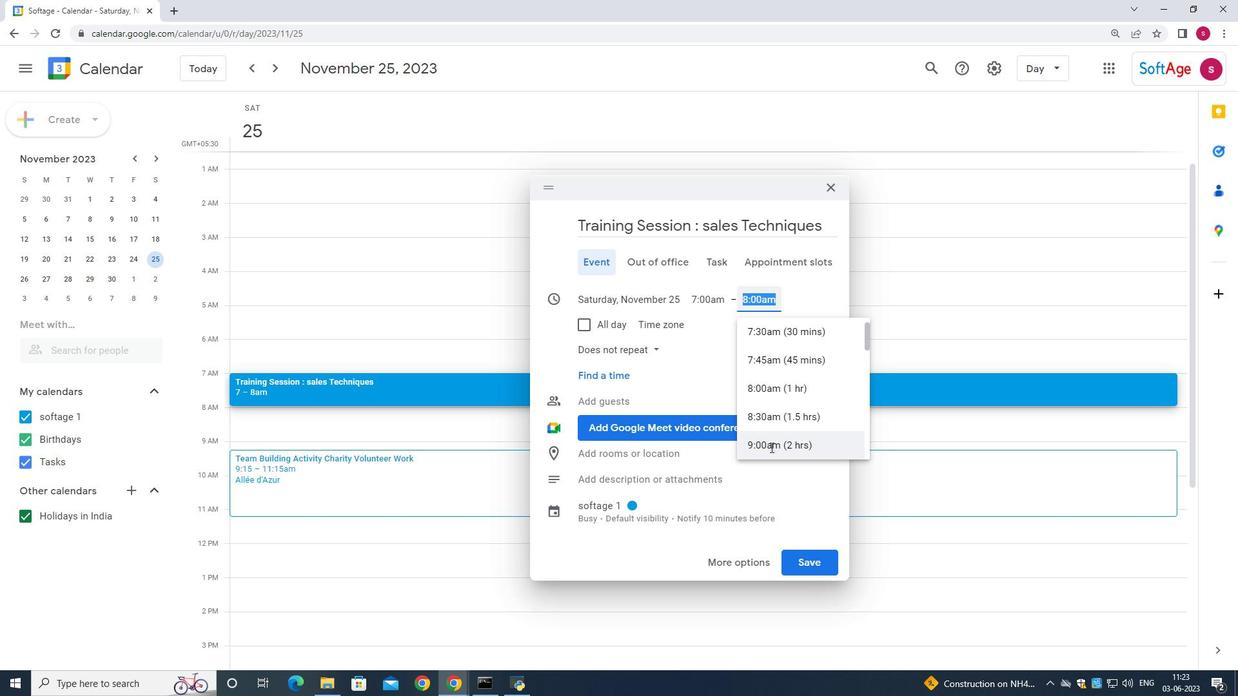 
Action: Mouse pressed left at (771, 443)
Screenshot: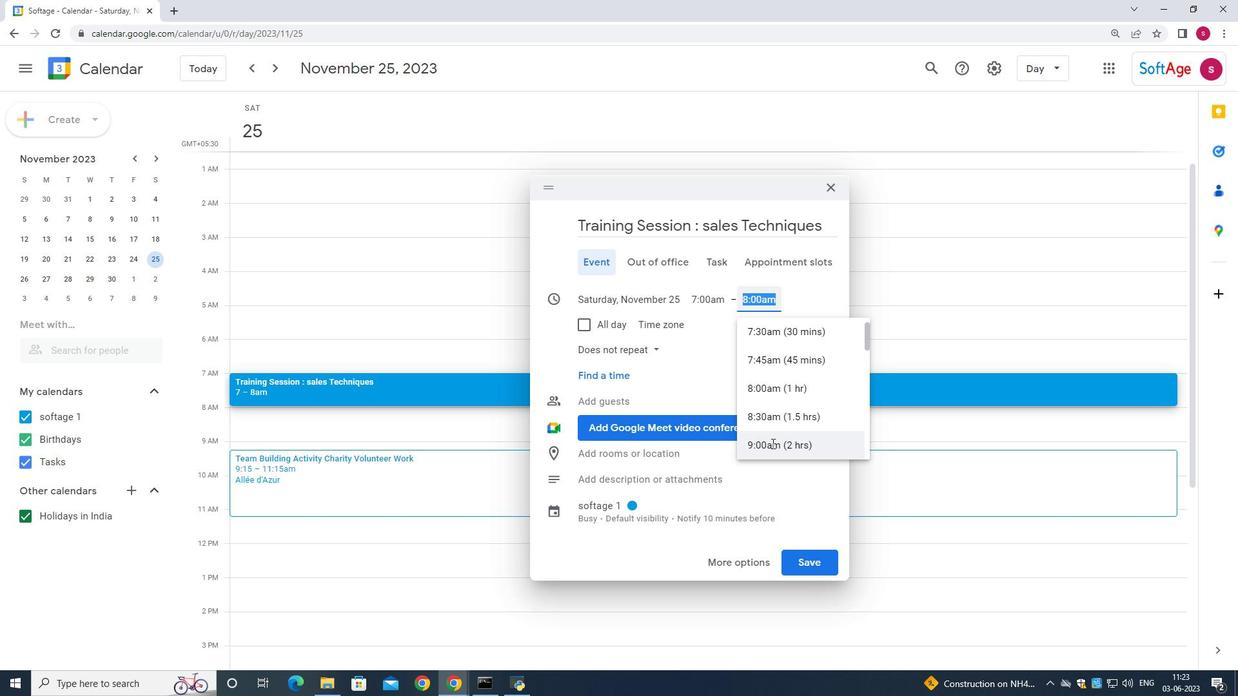 
Action: Mouse moved to (621, 473)
Screenshot: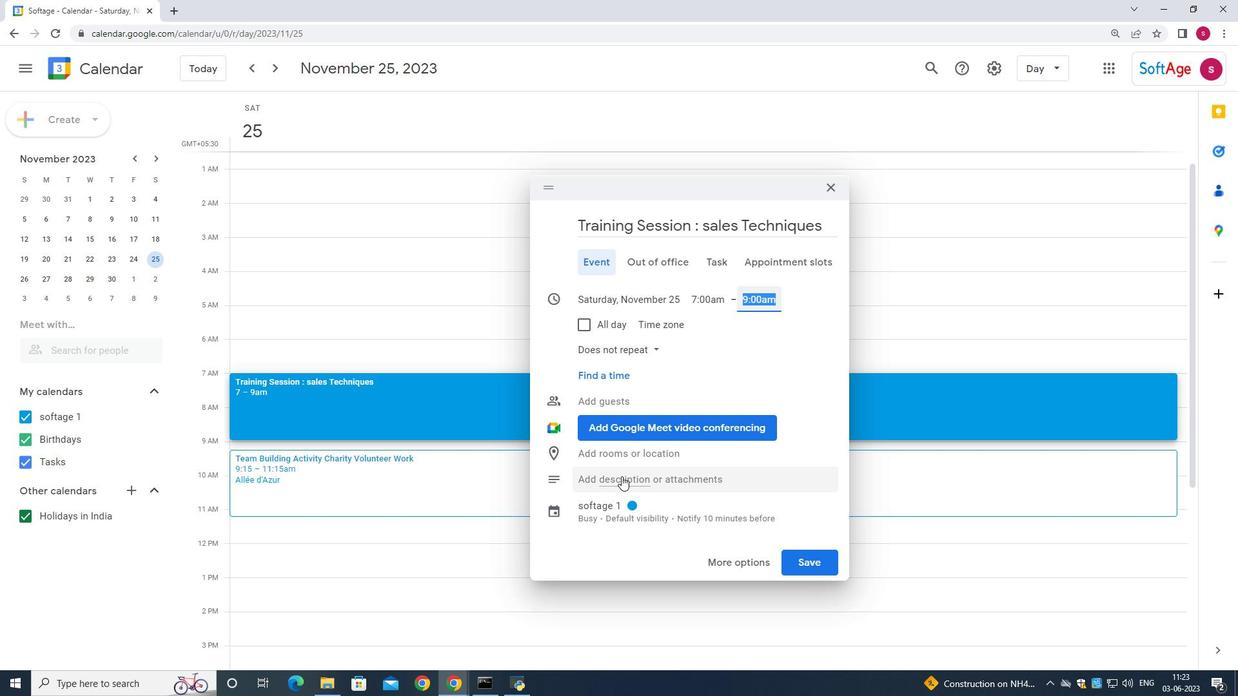 
Action: Mouse pressed left at (621, 473)
Screenshot: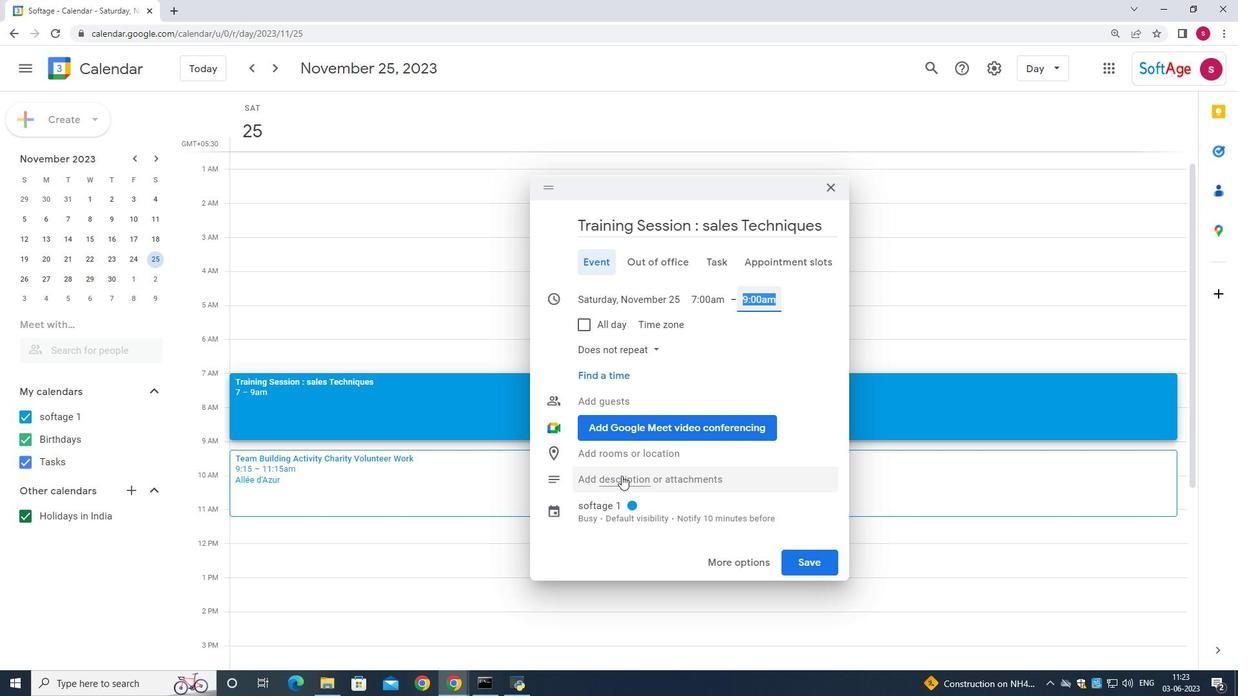 
Action: Mouse moved to (620, 472)
Screenshot: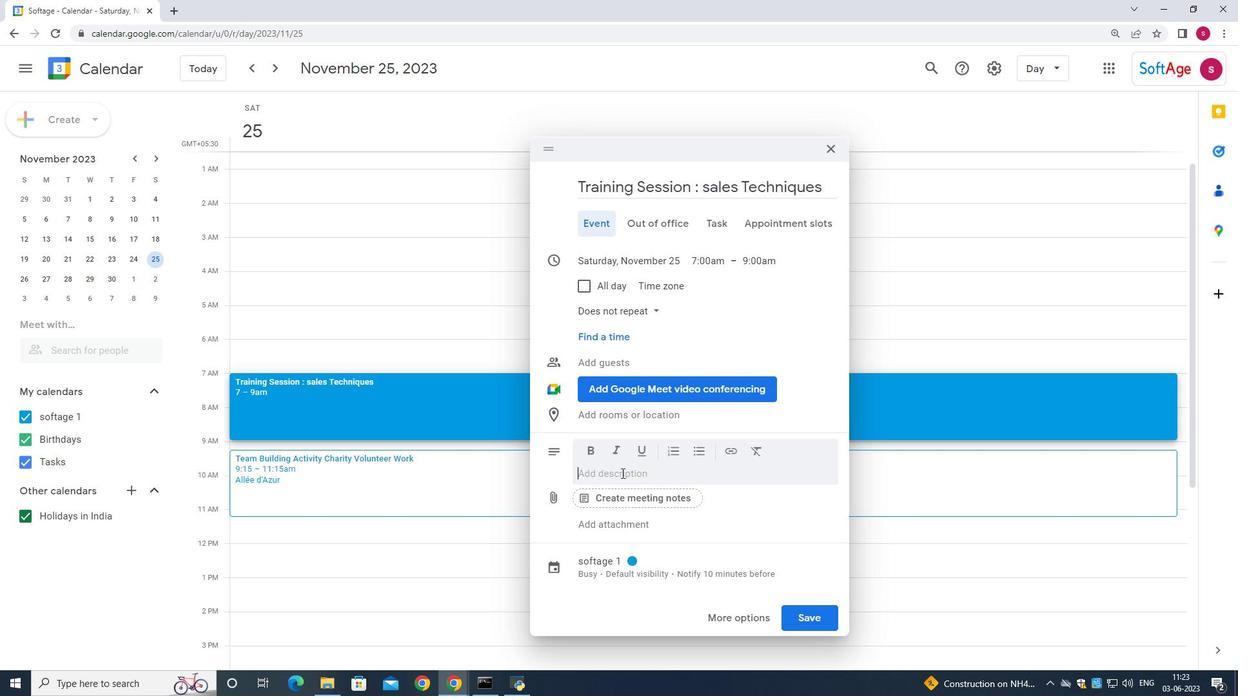 
Action: Key pressed <Key.shift>The<Key.space><Key.shift>sales<Key.space>
Screenshot: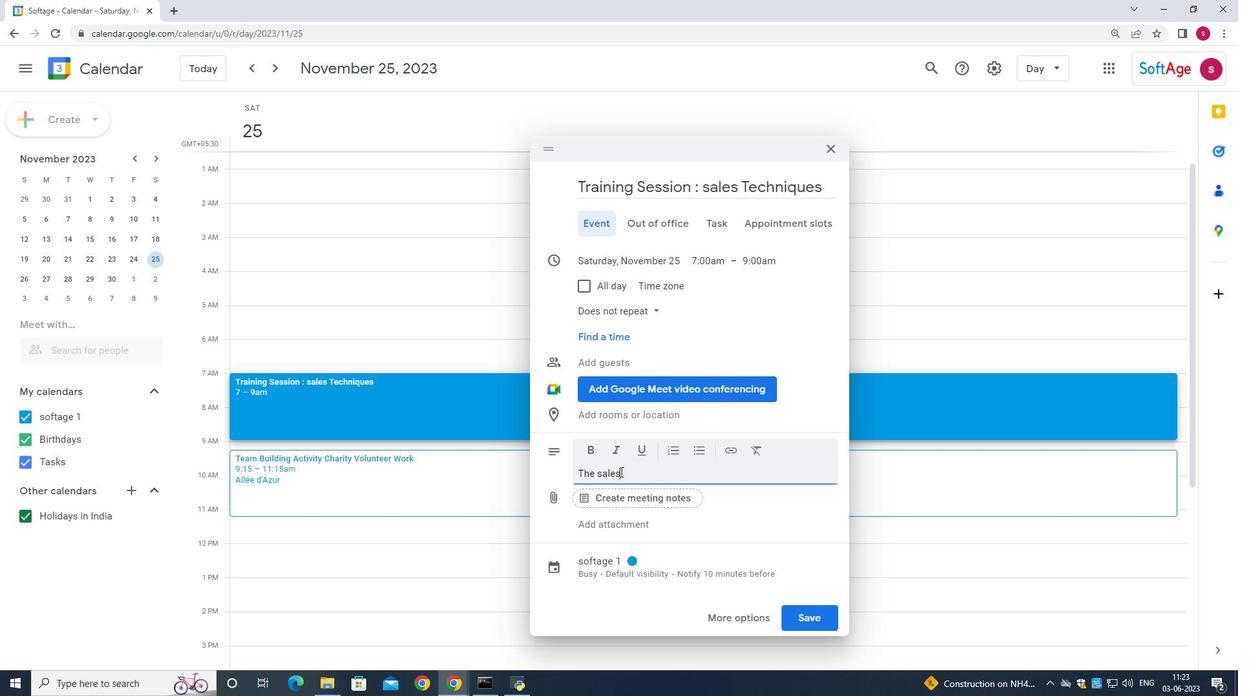
Action: Mouse moved to (787, 494)
Screenshot: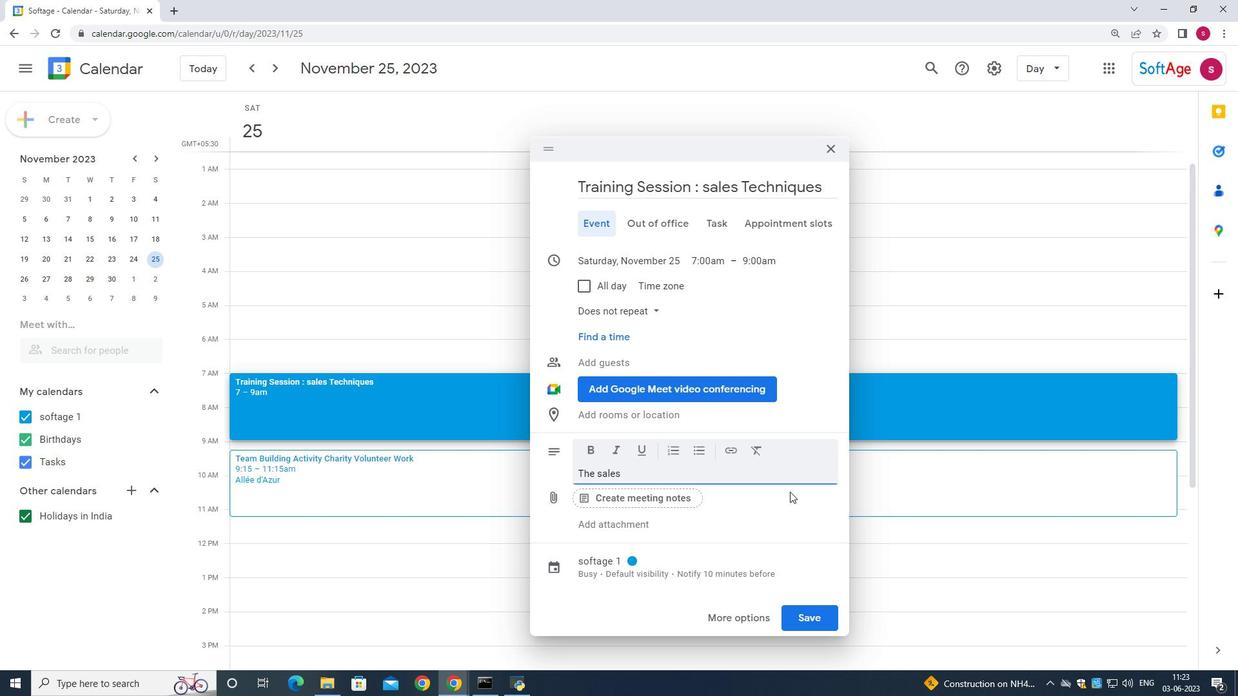 
Action: Key pressed <Key.shift><Key.shift>Techniques<Key.space>training<Key.space>session<Key.space>is<Key.space>a<Key.space>comprehensive<Key.space>and<Key.space>interactive<Key.space>workshop<Key.space>designed<Key.space>to<Key.space>equip<Key.space>sales<Key.space>professionals<Key.space>with<Key.space>effective<Key.space>strategies,<Key.space>skills,<Key.space>and<Key.space>tactics<Key.space>to<Key.space>enhance<Key.space>their<Key.space>sales<Key.space>performance<Key.space>and<Key.space>achieve<Key.space>greater<Key.space>success<Key.space>in<Key.space>their<Key.space>roles<Key.space>.<Key.space><Key.shift>This<Key.space>session<Key.space>focuses<Key.space>on<Key.space>devoloping<Key.space><Key.backspace><Key.backspace><Key.backspace><Key.backspace><Key.backspace><Key.backspace><Key.backspace><Key.backspace>eloping<Key.space>za<Key.space><Key.backspace><Key.backspace><Key.backspace>a<Key.space>deep<Key.space>understanding<Key.space>og<Key.backspace>f<Key.space>customer<Key.space>needs,<Key.space>building<Key.space>strong<Key.space>relationships,<Key.space>and<Key.space>s<Key.backspace>closing<Key.space>deals<Key.space>through<Key.space>persuasive<Key.space>and<Key.space>customer-<Key.space>centric<Key.space>approaches<Key.space>.<Key.space>
Screenshot: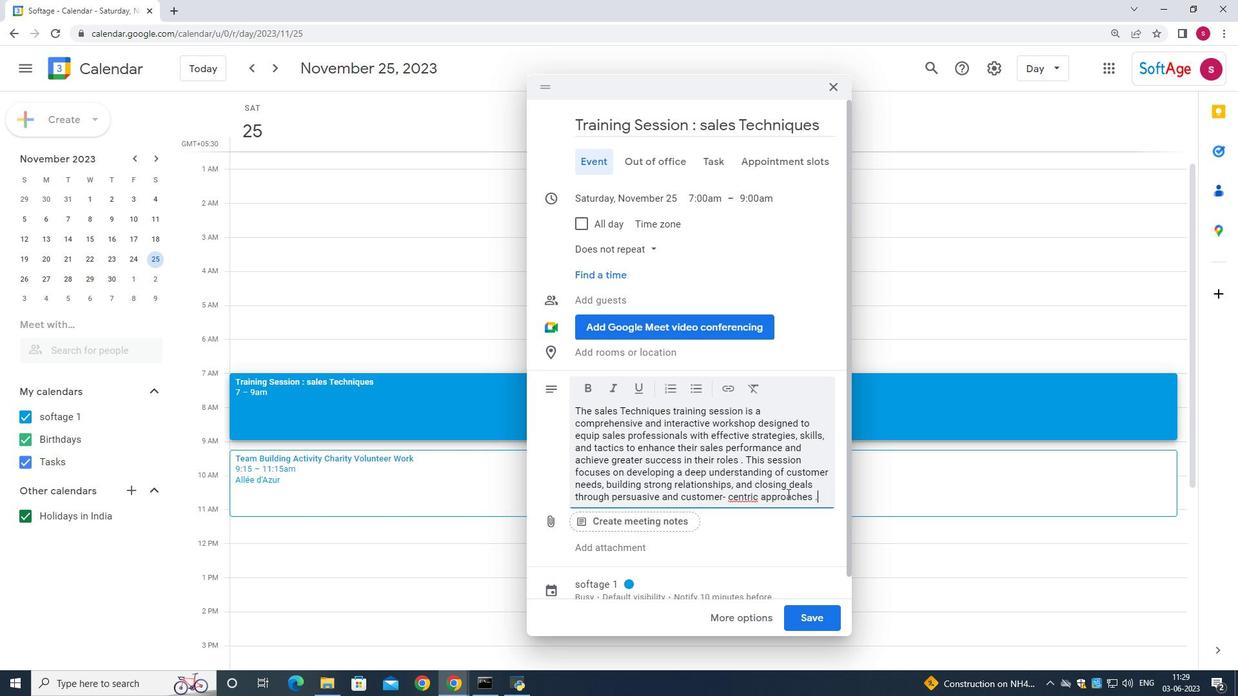 
Action: Mouse moved to (743, 501)
Screenshot: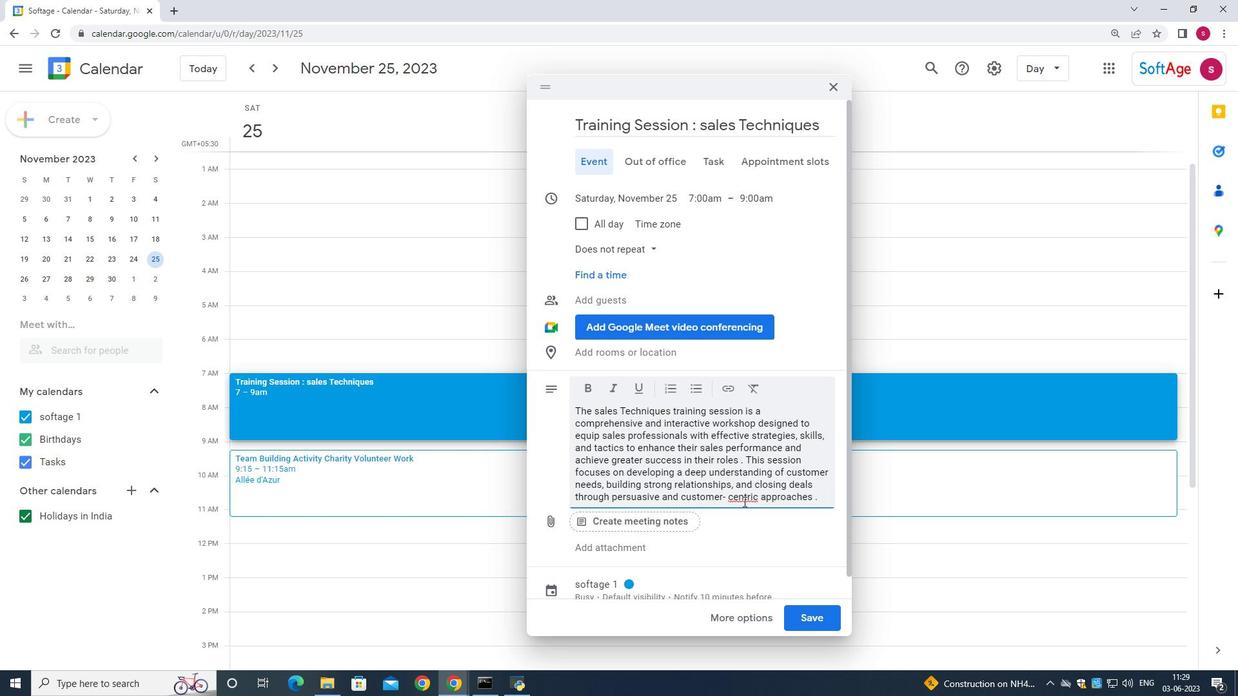 
Action: Mouse pressed left at (743, 501)
Screenshot: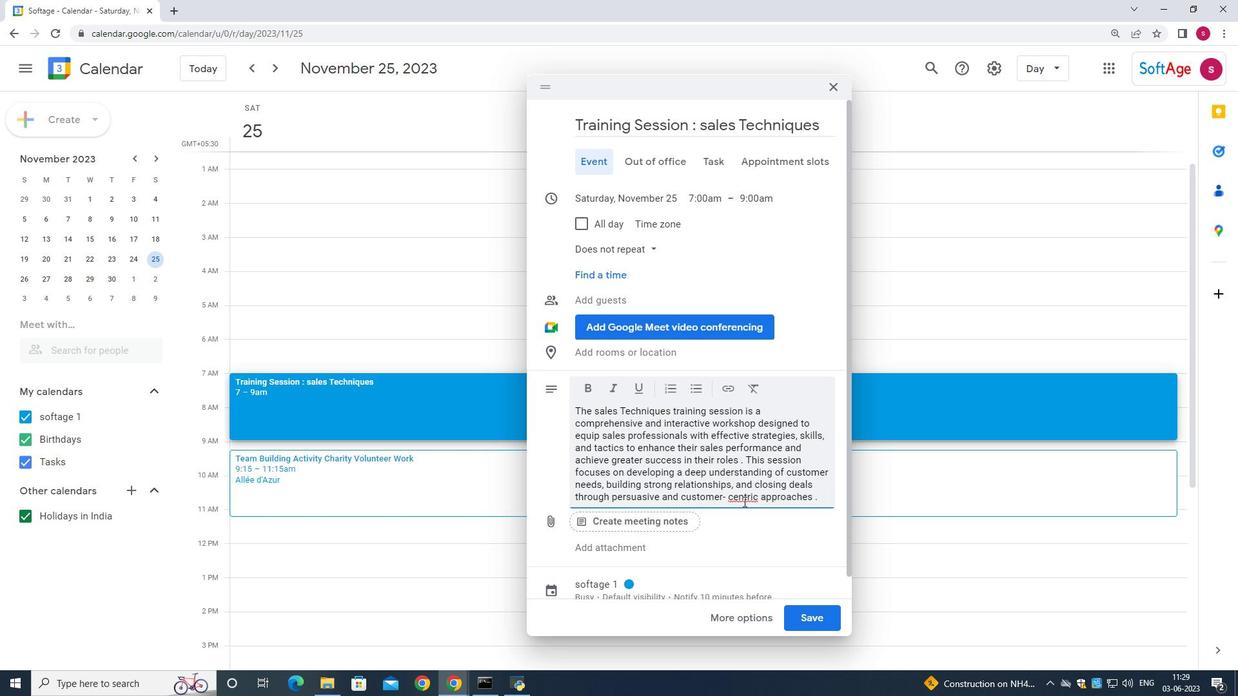 
Action: Mouse pressed right at (743, 501)
Screenshot: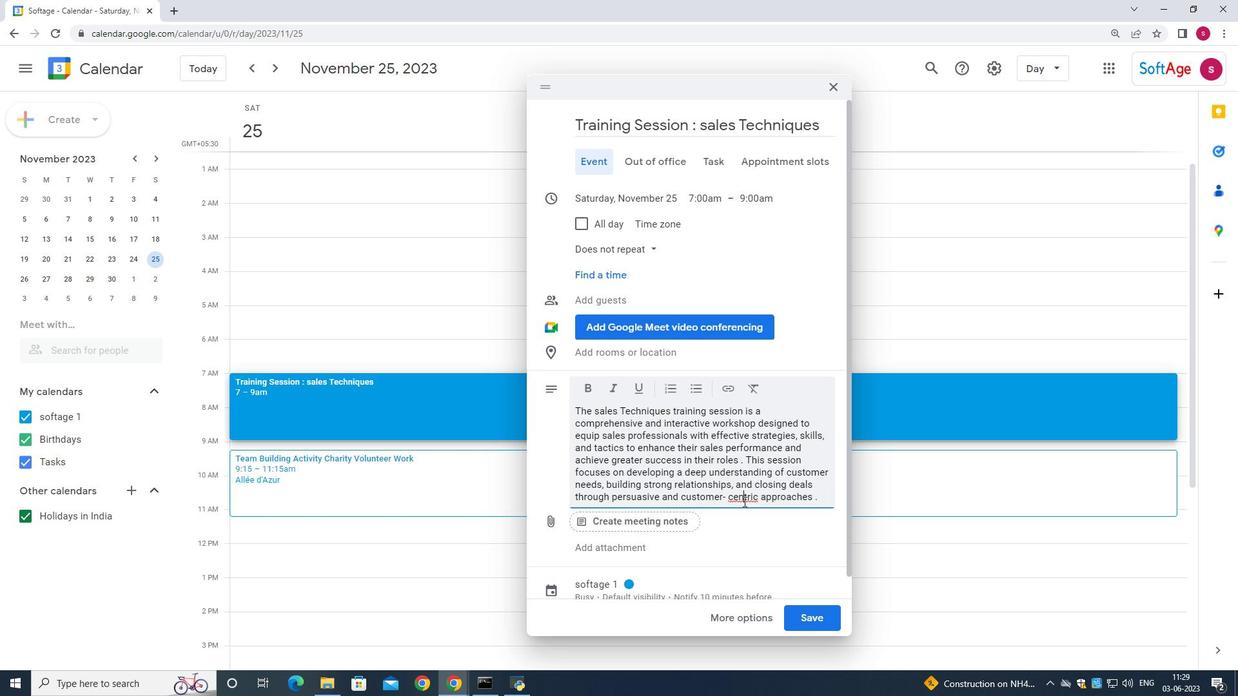 
Action: Mouse moved to (731, 544)
Screenshot: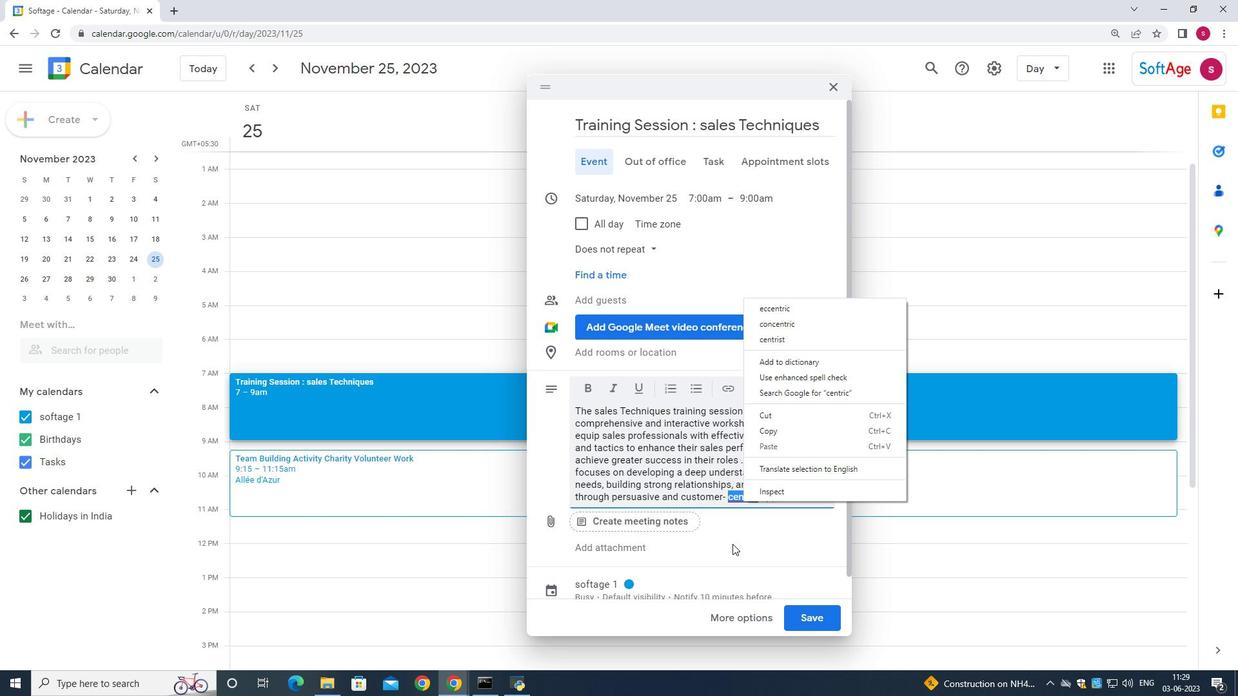 
Action: Mouse pressed left at (731, 544)
Screenshot: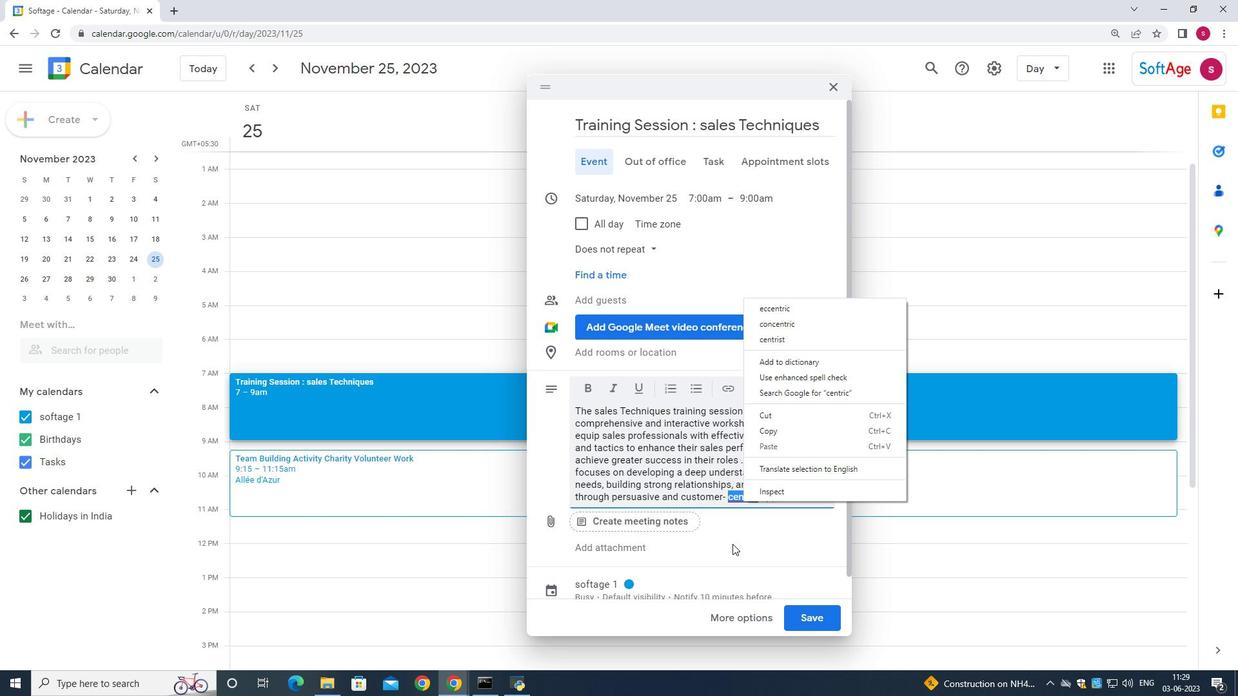 
Action: Mouse moved to (730, 498)
Screenshot: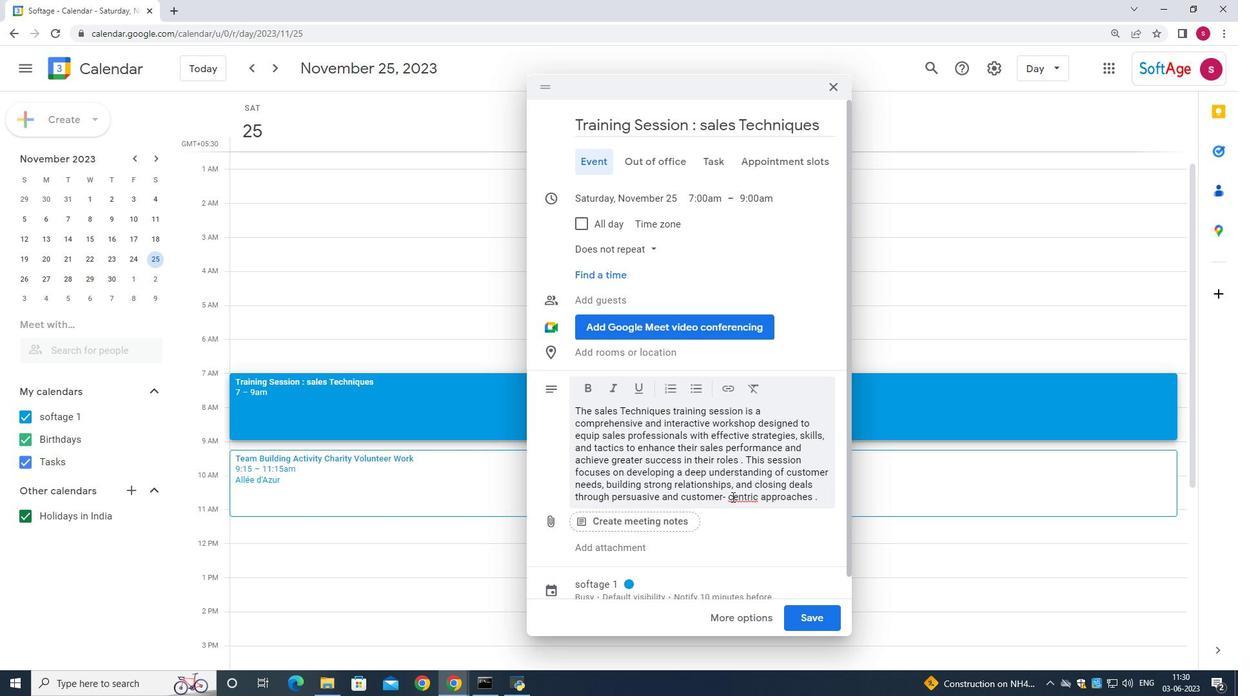 
Action: Mouse pressed left at (730, 498)
Screenshot: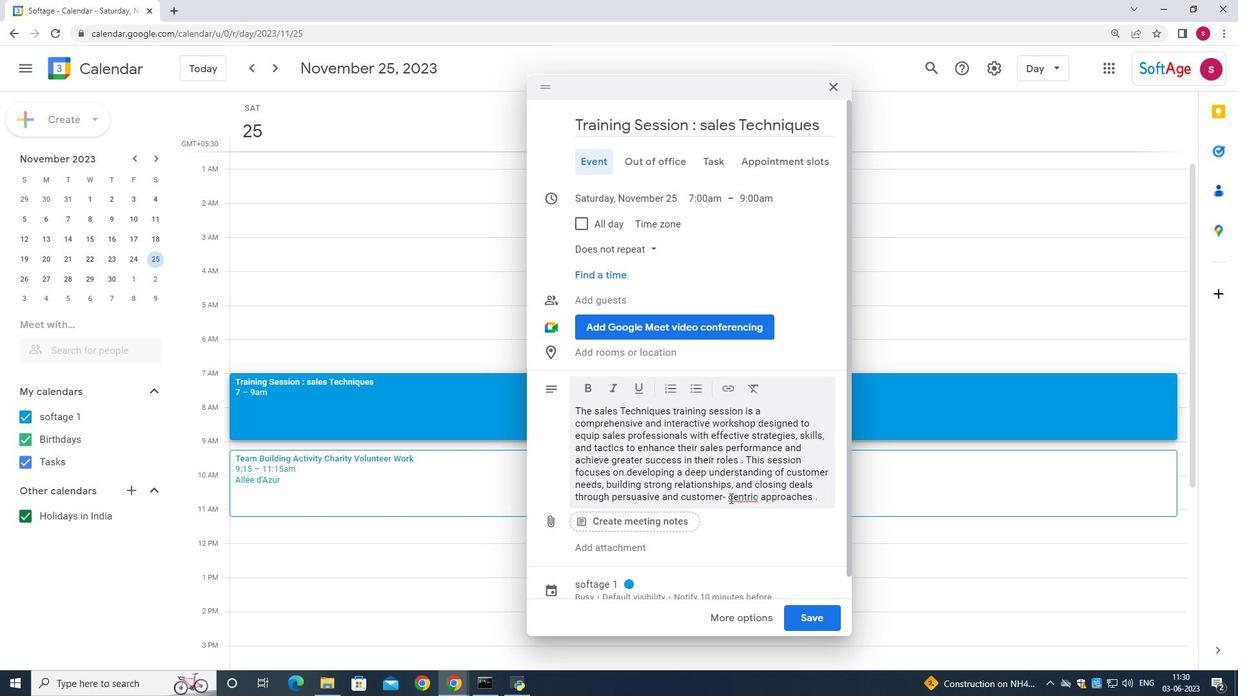 
Action: Key pressed <Key.backspace>
Screenshot: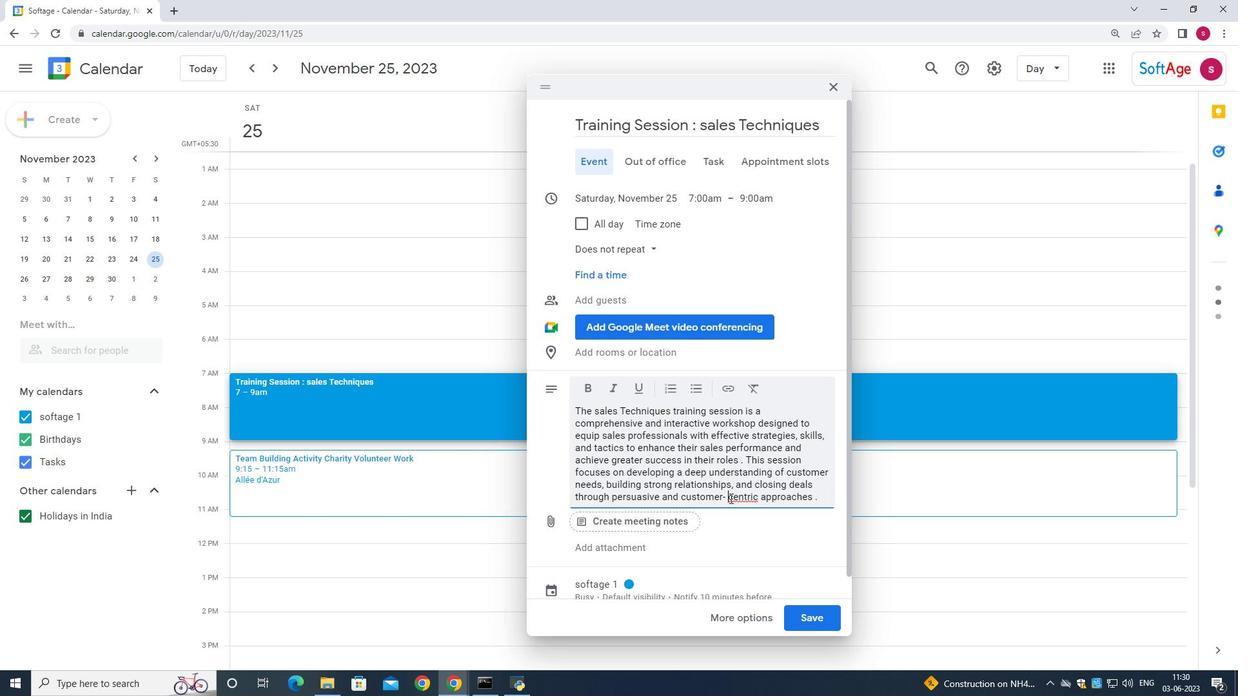 
Action: Mouse moved to (747, 499)
Screenshot: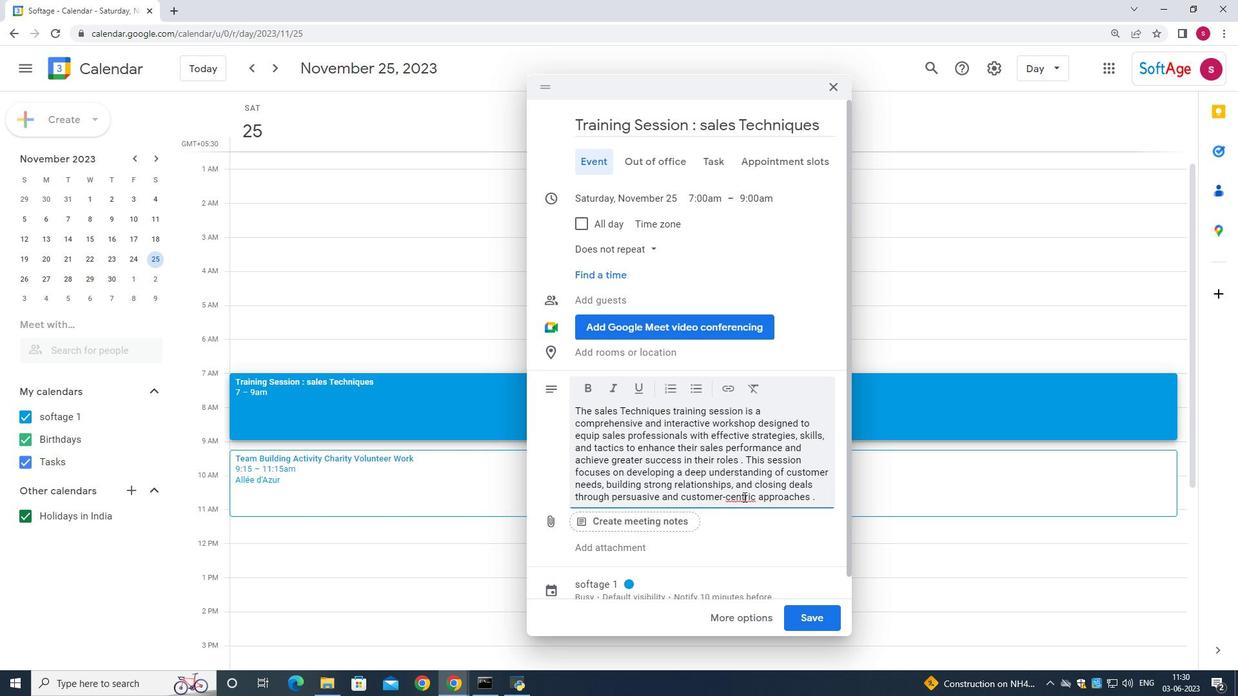 
Action: Mouse pressed left at (747, 499)
Screenshot: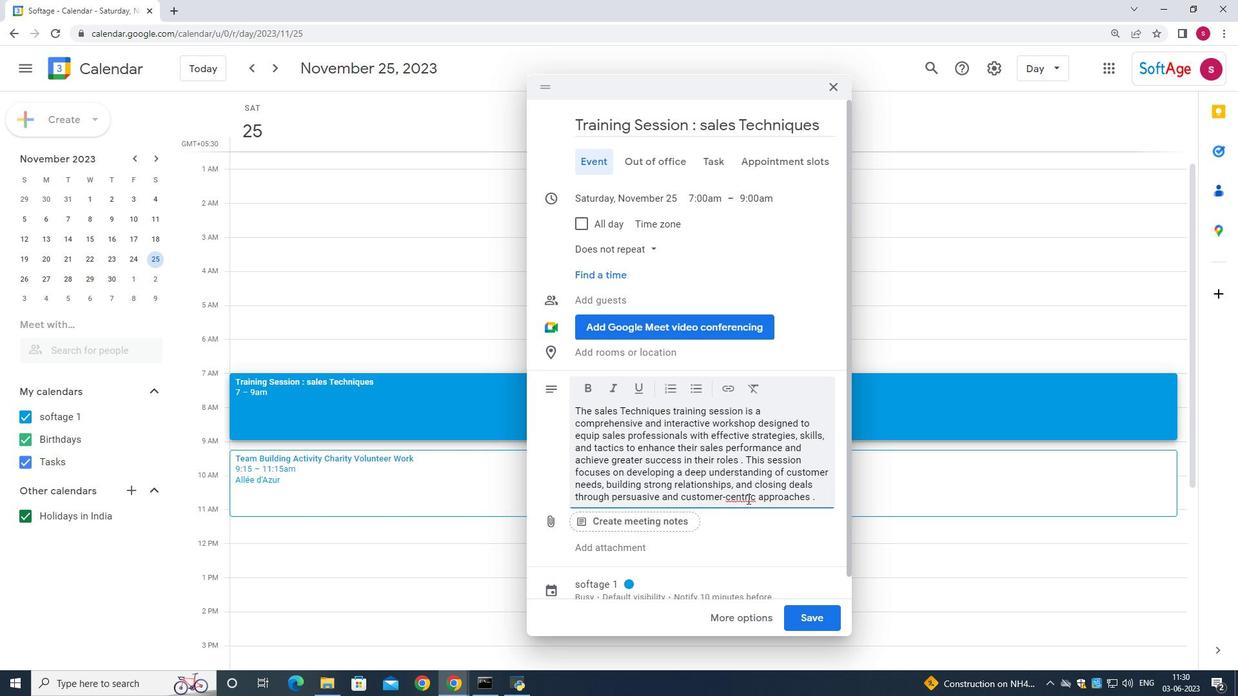 
Action: Mouse moved to (600, 355)
Screenshot: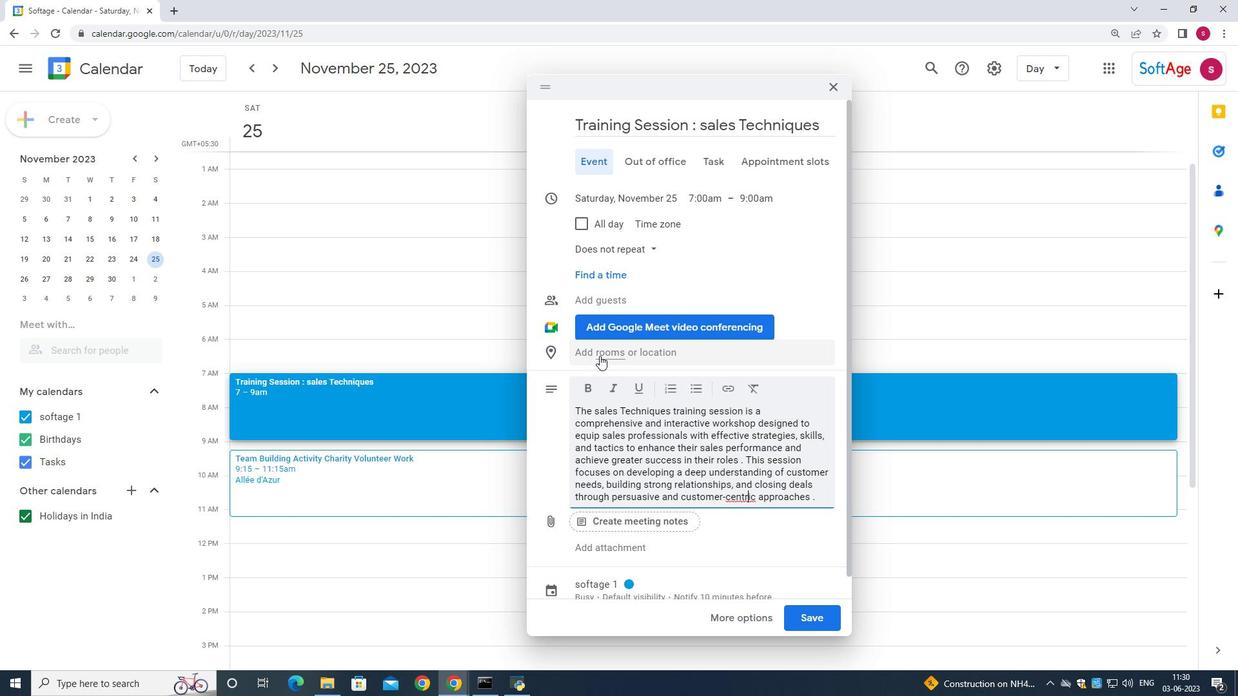 
Action: Mouse pressed left at (600, 355)
Screenshot: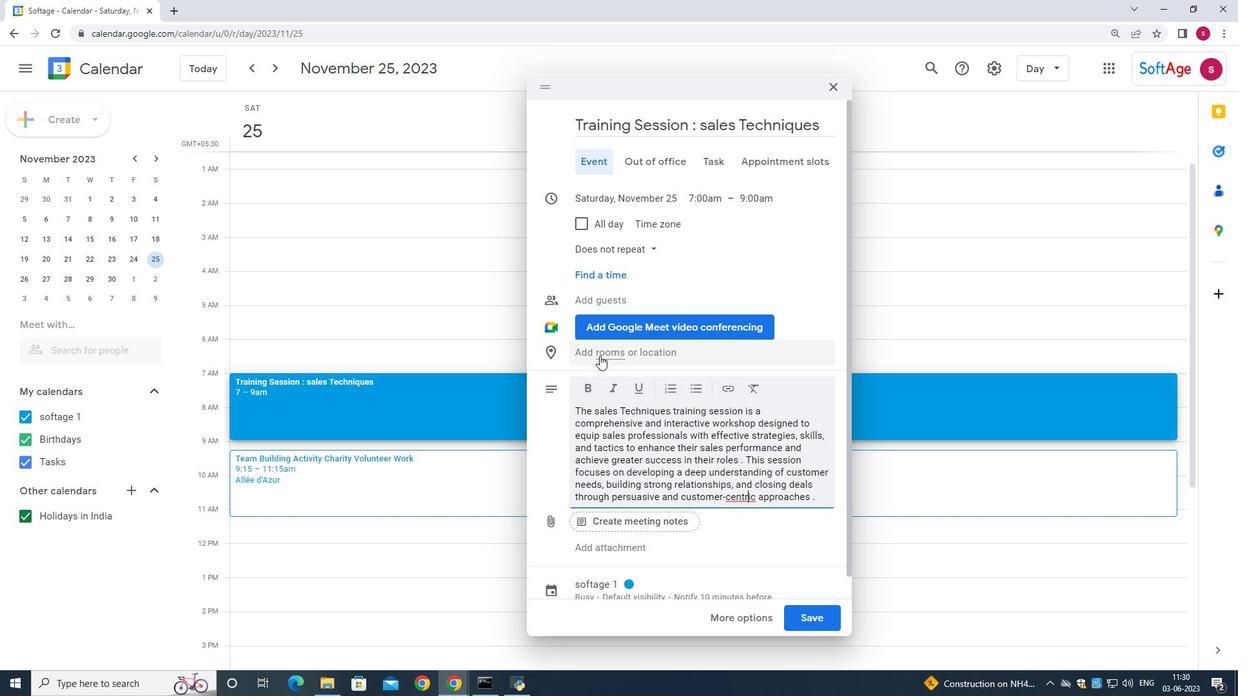 
Action: Mouse moved to (557, 96)
Screenshot: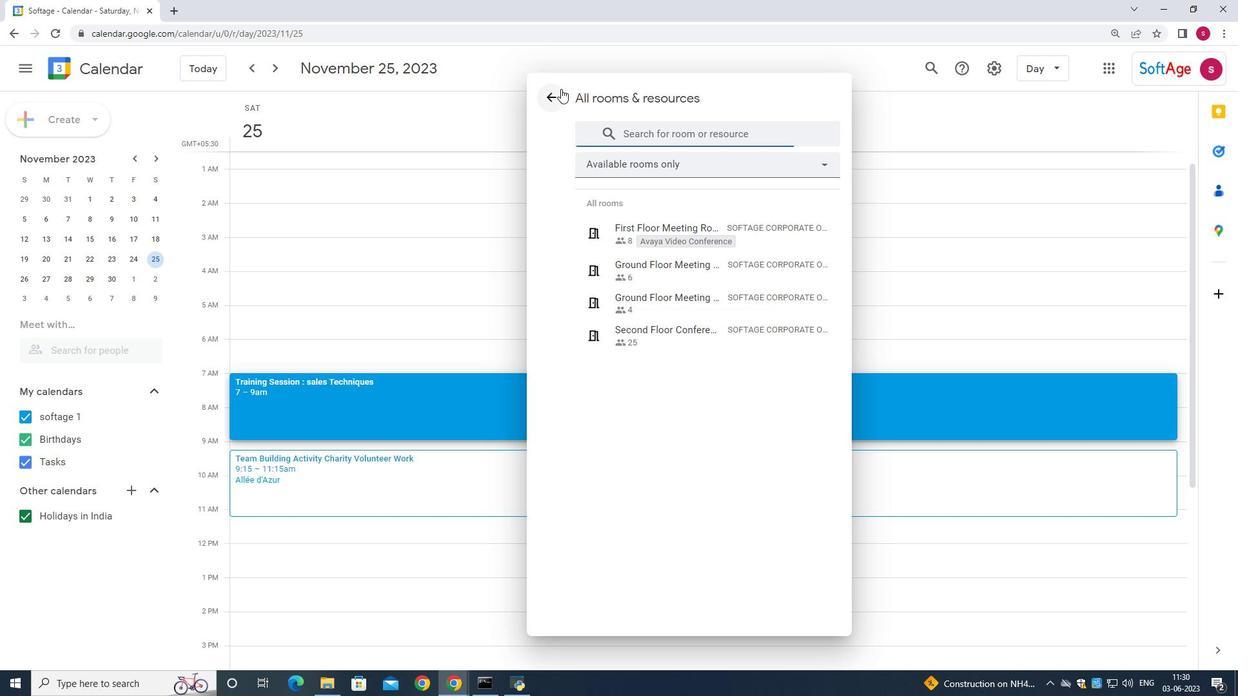 
Action: Mouse pressed left at (557, 96)
Screenshot: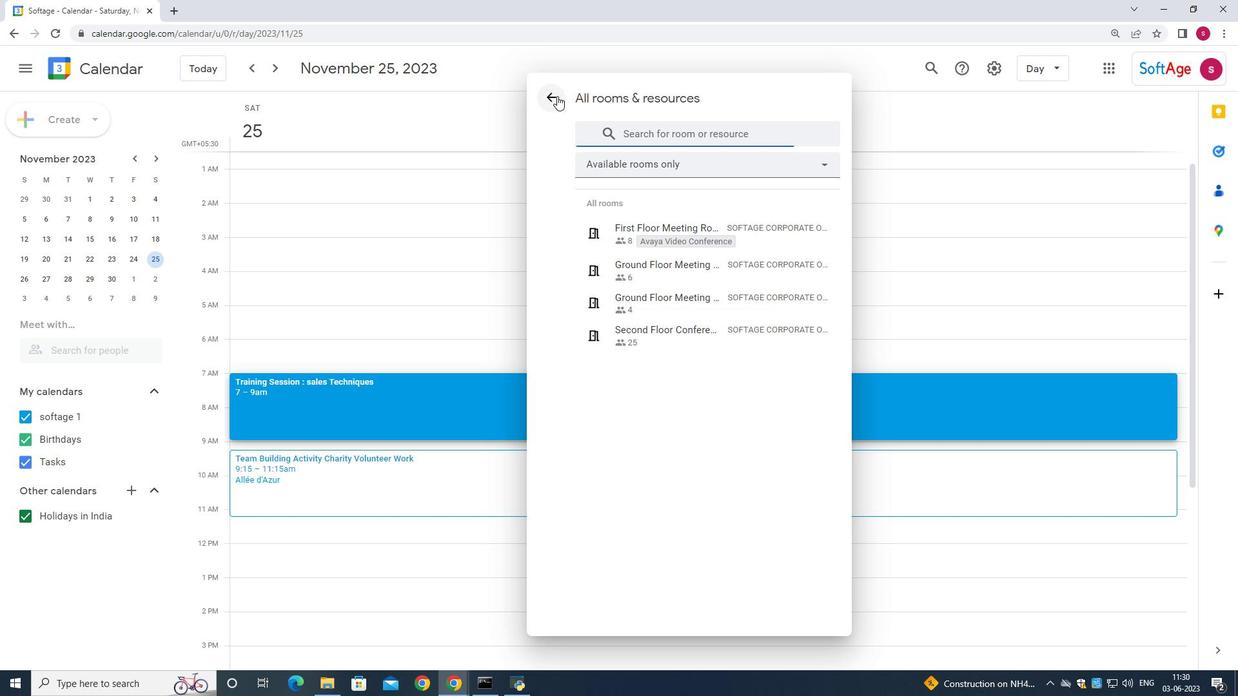 
Action: Mouse moved to (591, 394)
Screenshot: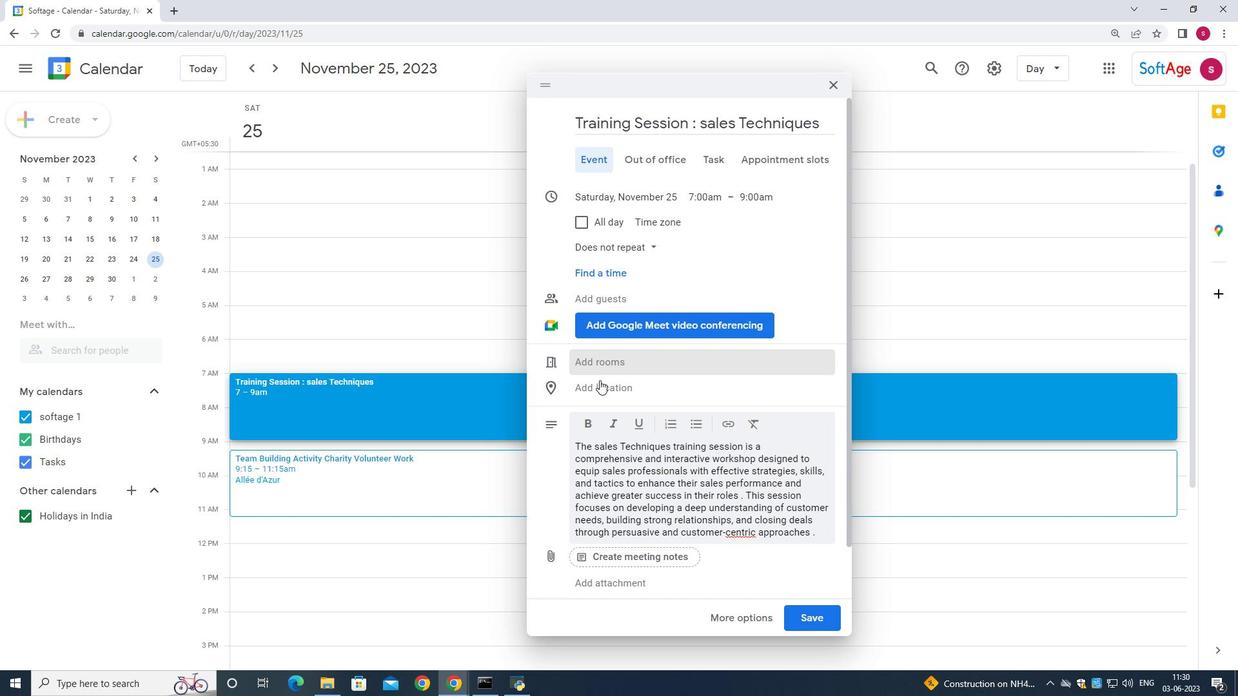 
Action: Mouse pressed left at (591, 394)
Screenshot: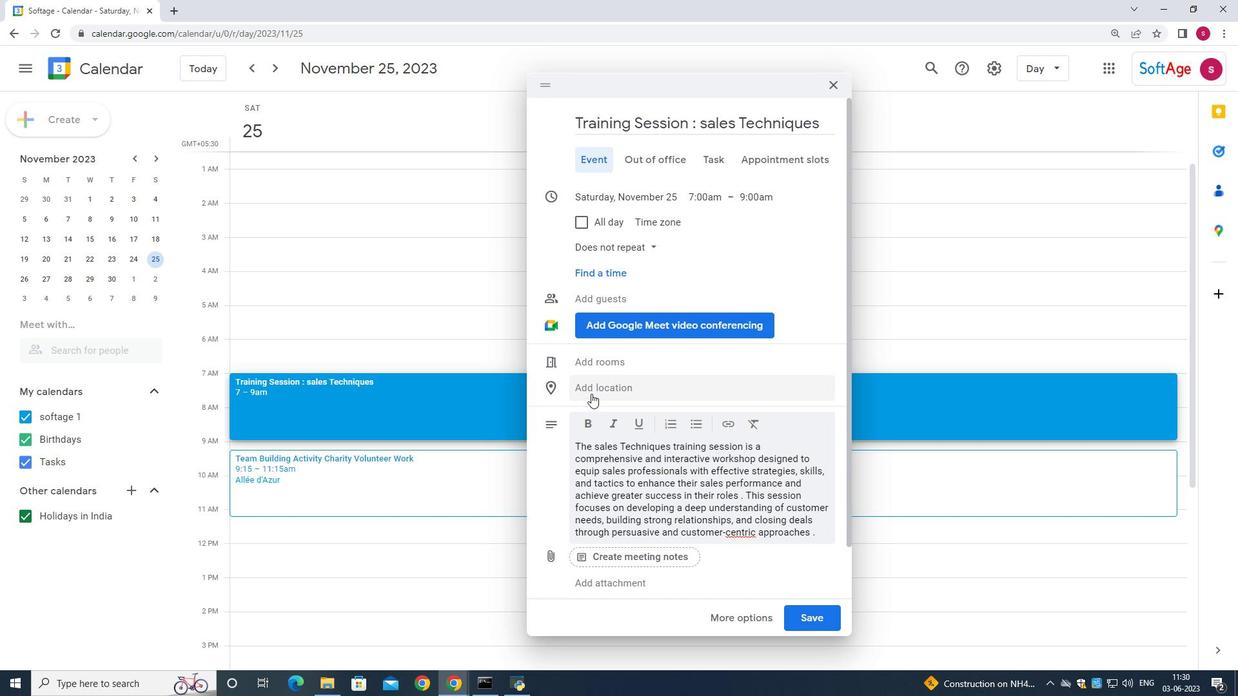 
Action: Key pressed 456<Key.space><Key.shift_r>La<Key.space><Key.shift><Key.shift><Key.shift><Key.shift><Key.shift><Key.shift><Key.shift><Key.shift><Key.shift><Key.shift><Key.shift>Rambla,<Key.space><Key.shift_r><Key.shift_r><Key.shift_r><Key.shift_r><Key.shift_r><Key.shift_r><Key.shift_r><Key.shift_r><Key.shift_r><Key.shift_r><Key.shift_r><Key.shift_r>Barcelona,<Key.space>spain
Screenshot: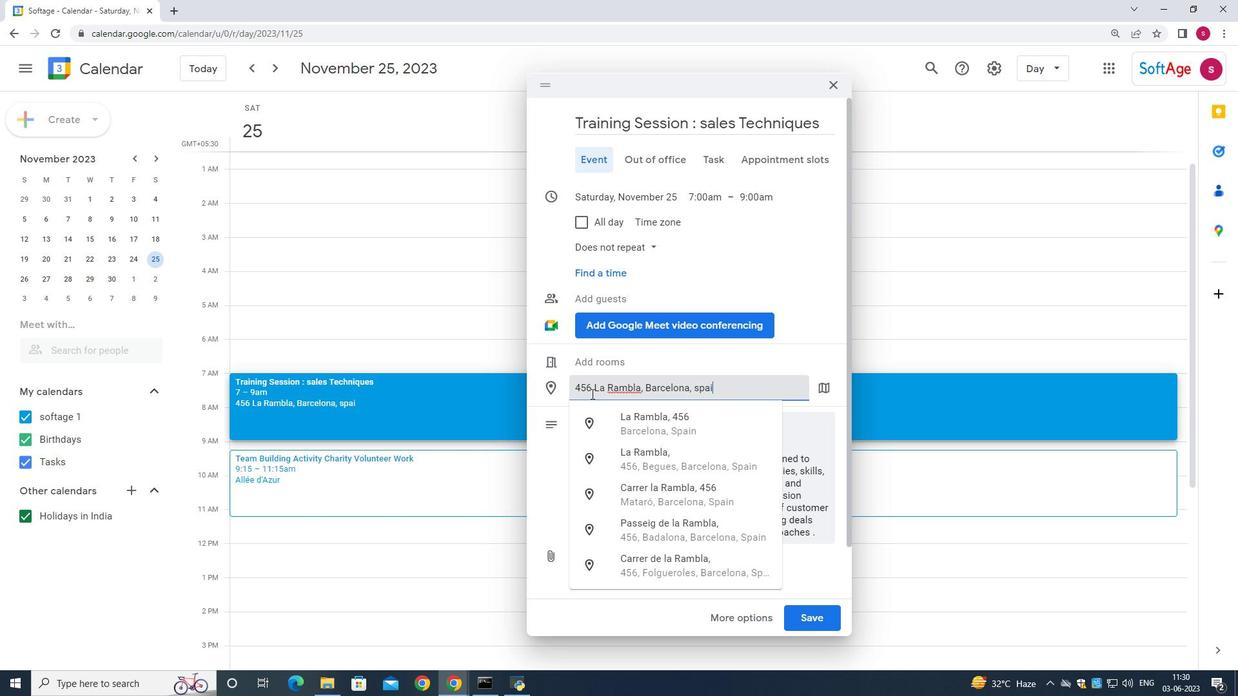 
Action: Mouse moved to (700, 388)
Screenshot: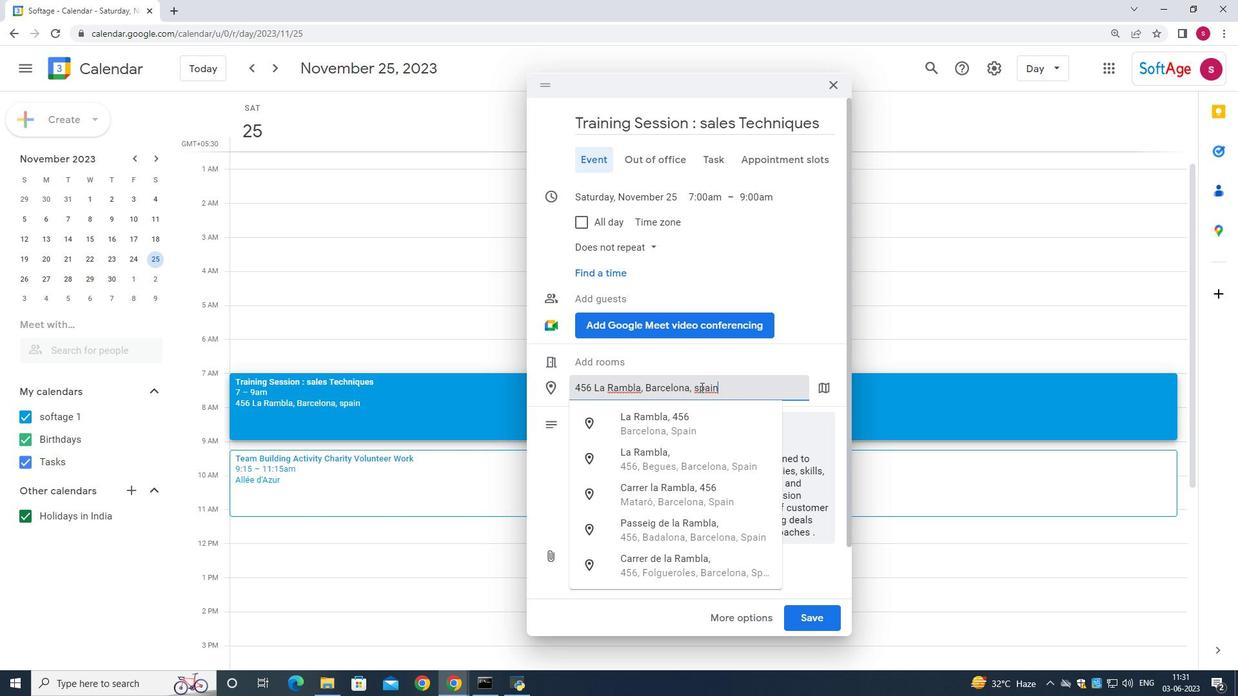 
Action: Mouse pressed left at (700, 388)
Screenshot: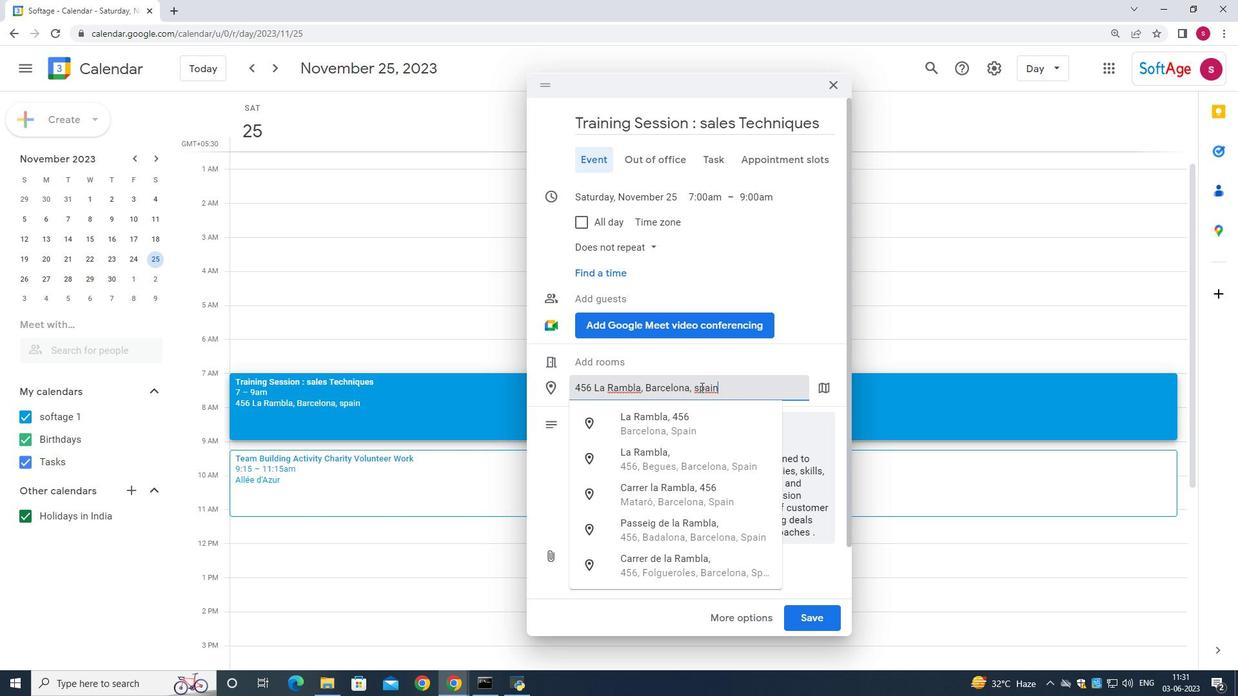 
Action: Mouse moved to (697, 388)
Screenshot: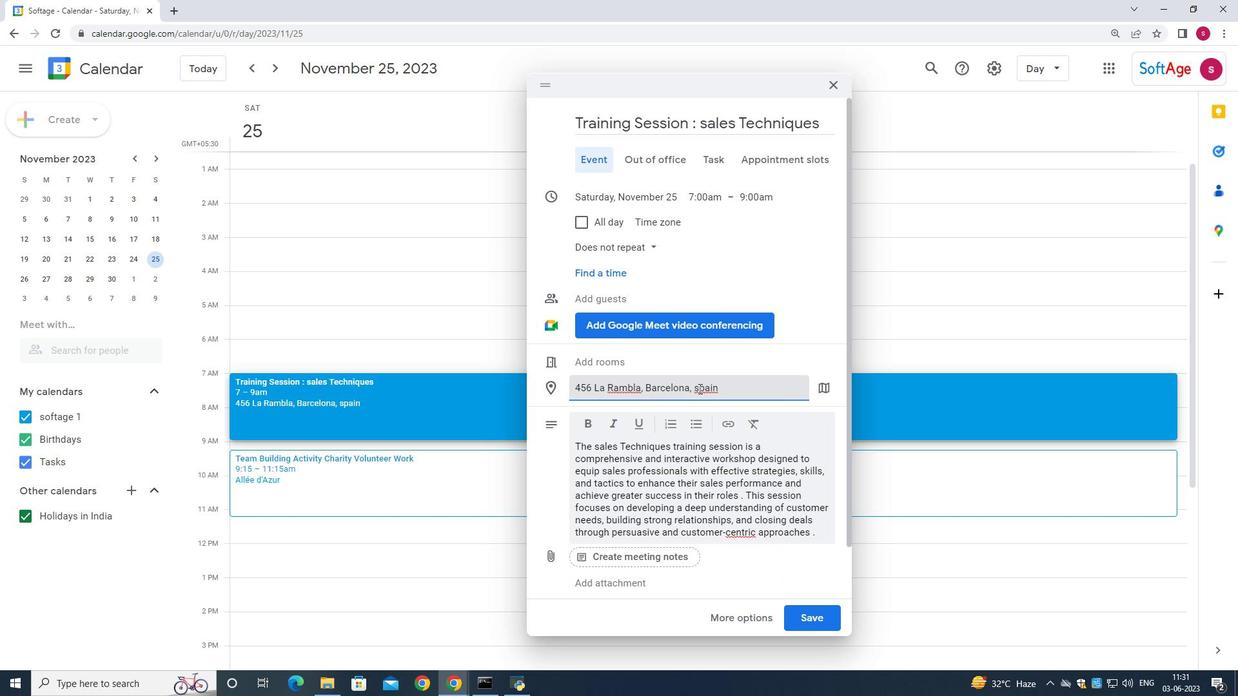 
Action: Key pressed <Key.backspace>
Screenshot: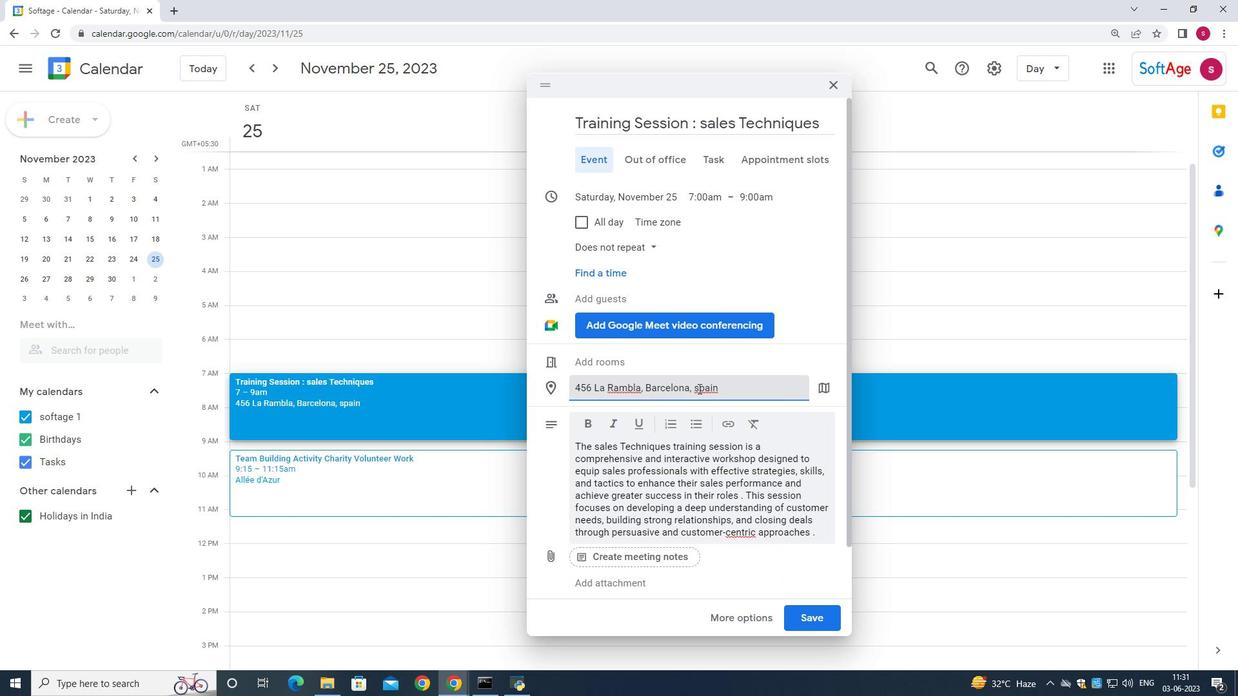 
Action: Mouse moved to (697, 389)
Screenshot: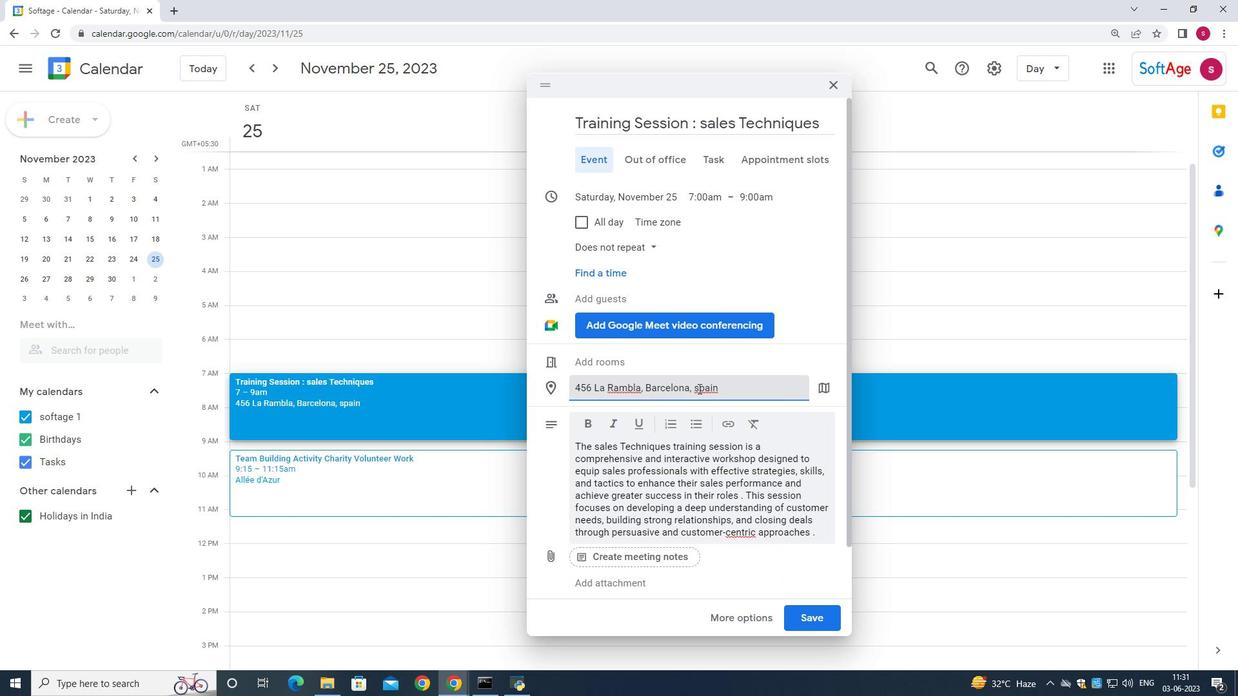 
Action: Key pressed <Key.shift>
Screenshot: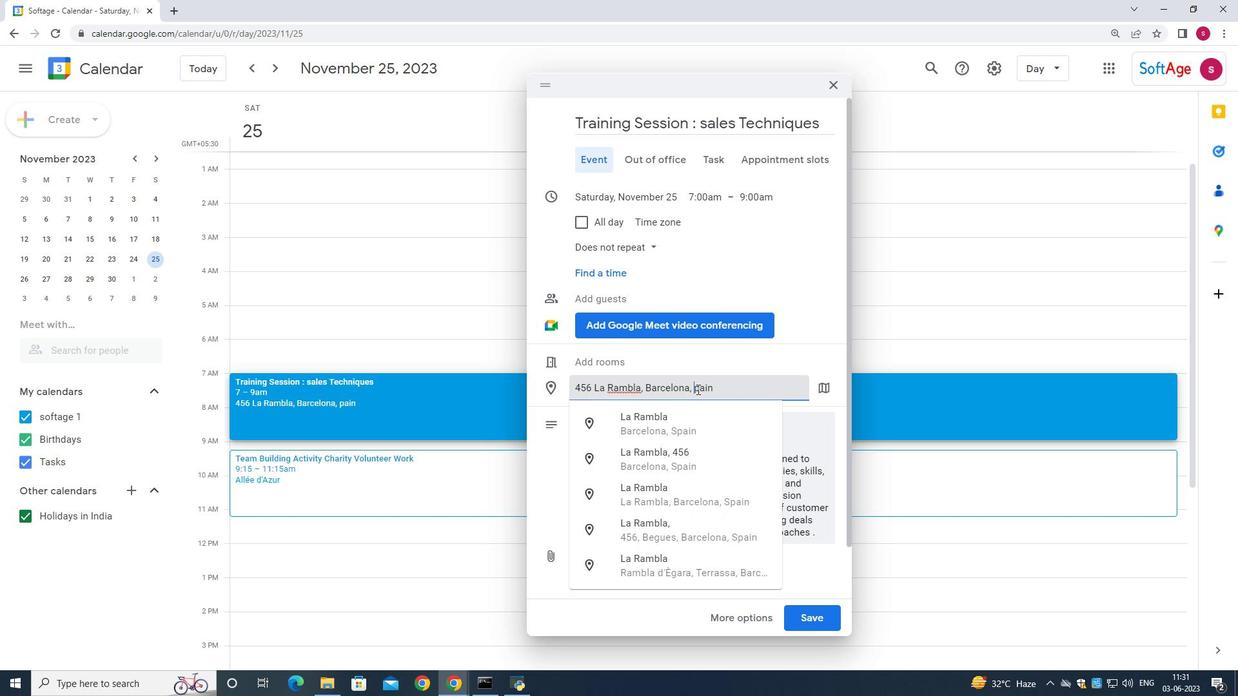 
Action: Mouse moved to (695, 390)
Screenshot: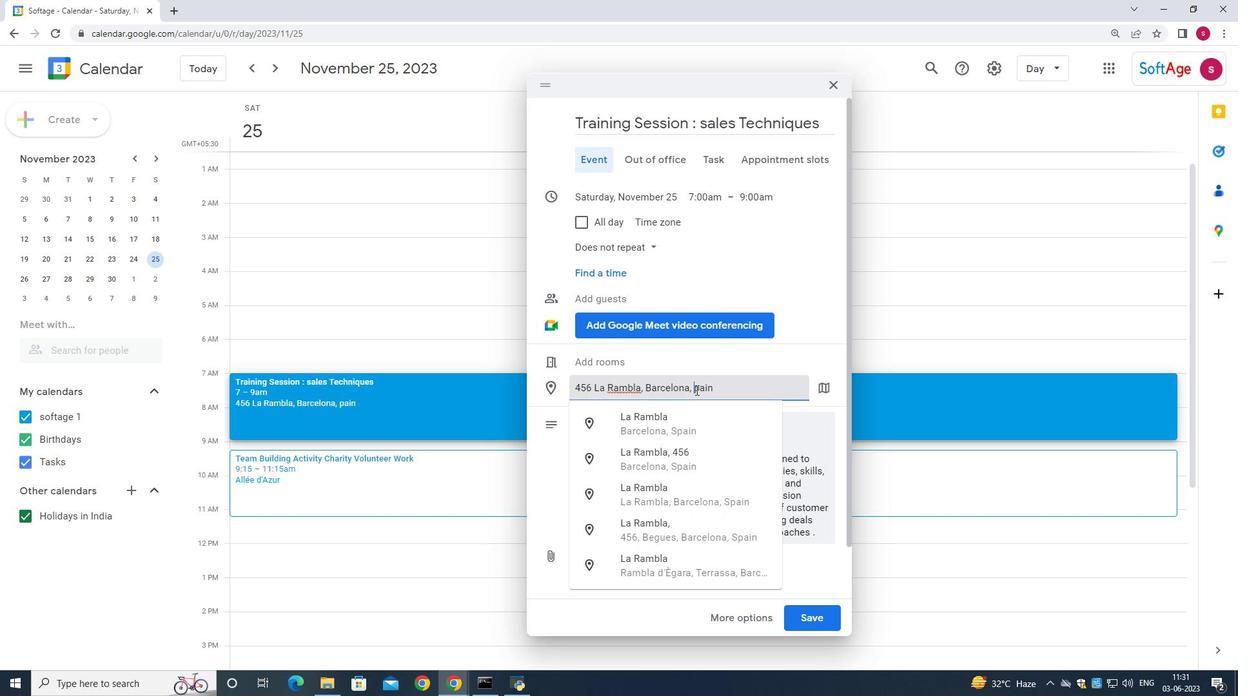 
Action: Key pressed S
Screenshot: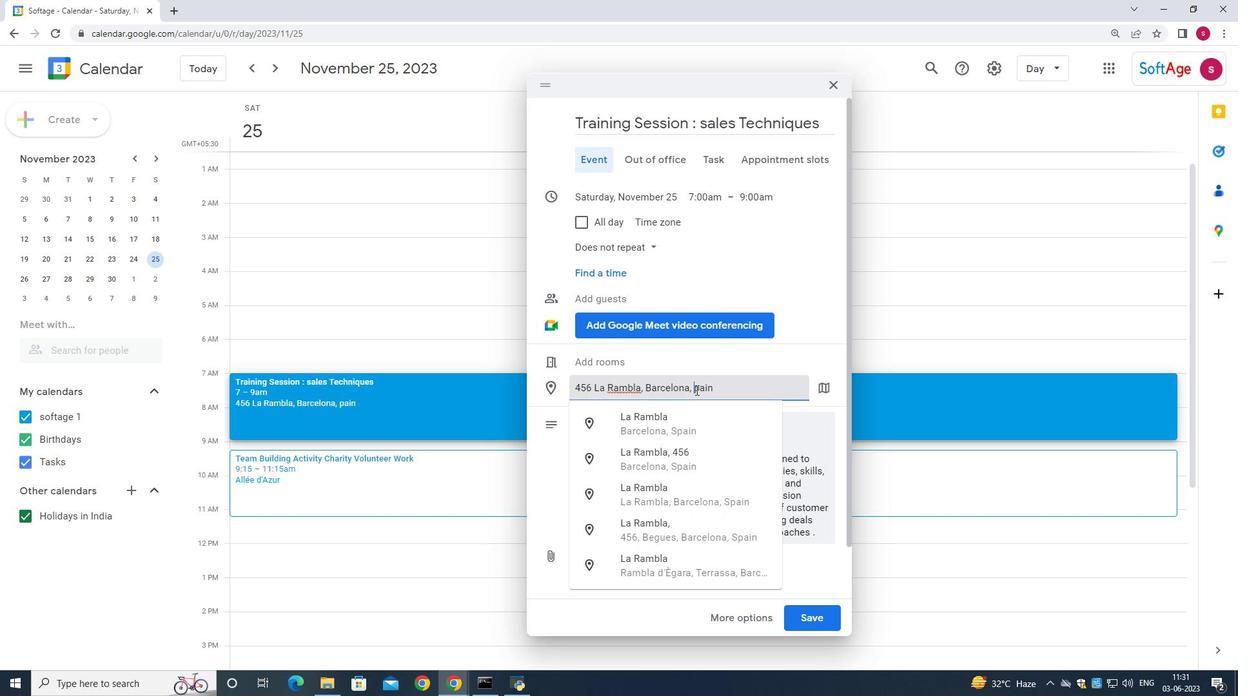 
Action: Mouse moved to (744, 386)
Screenshot: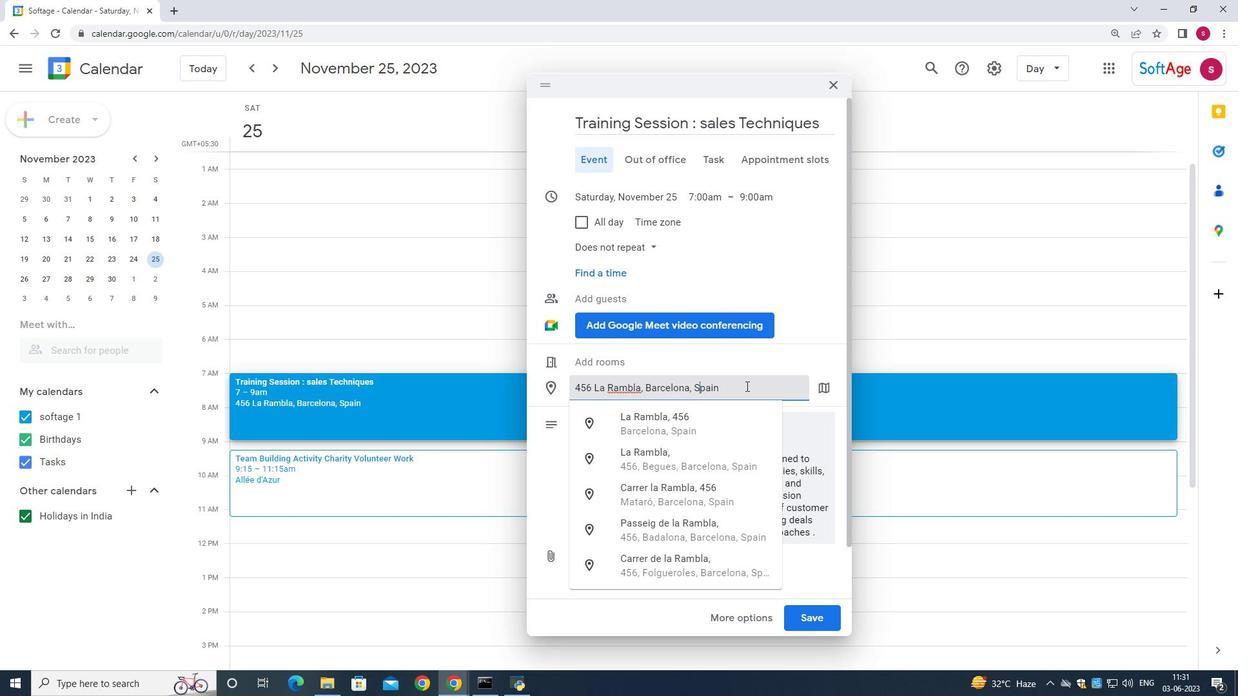 
Action: Mouse pressed left at (744, 386)
Screenshot: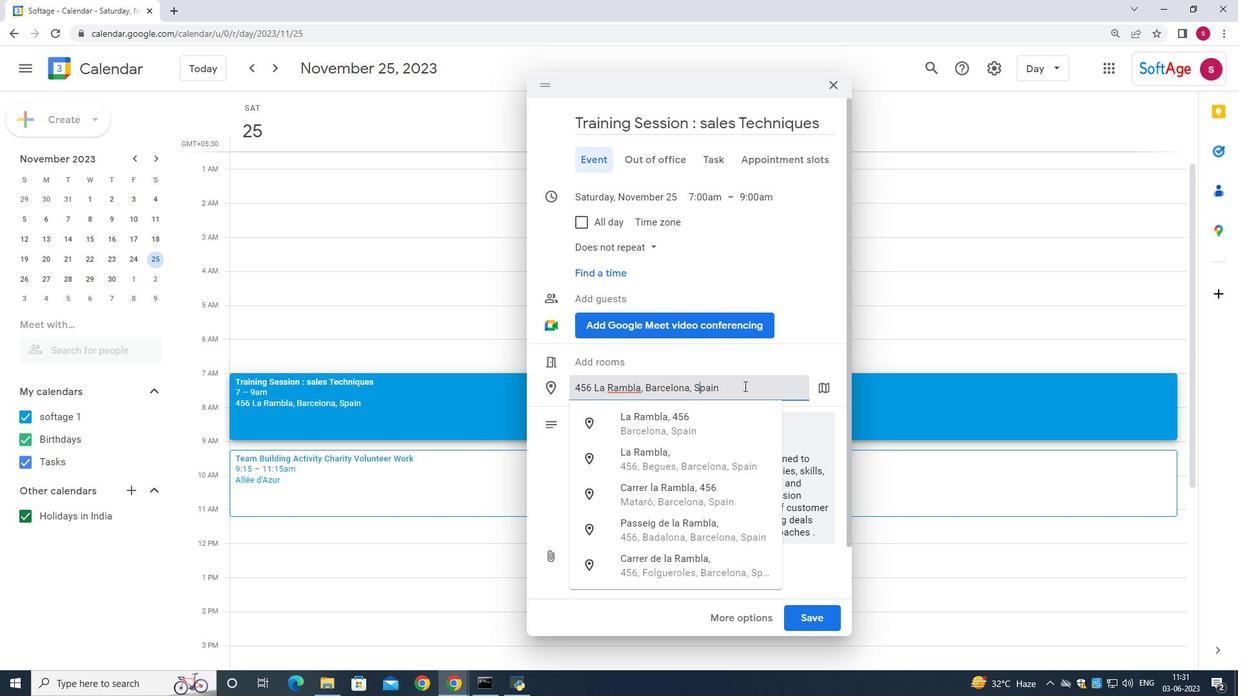 
Action: Mouse moved to (820, 614)
Screenshot: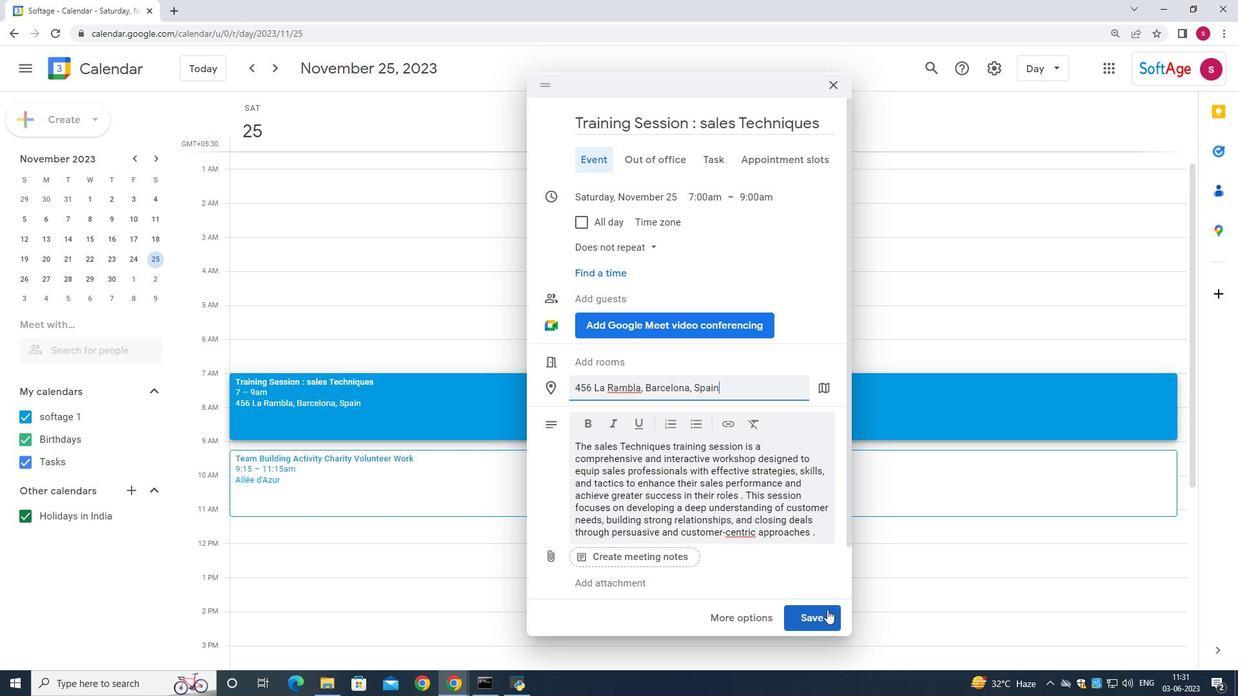 
Action: Mouse pressed left at (820, 614)
Screenshot: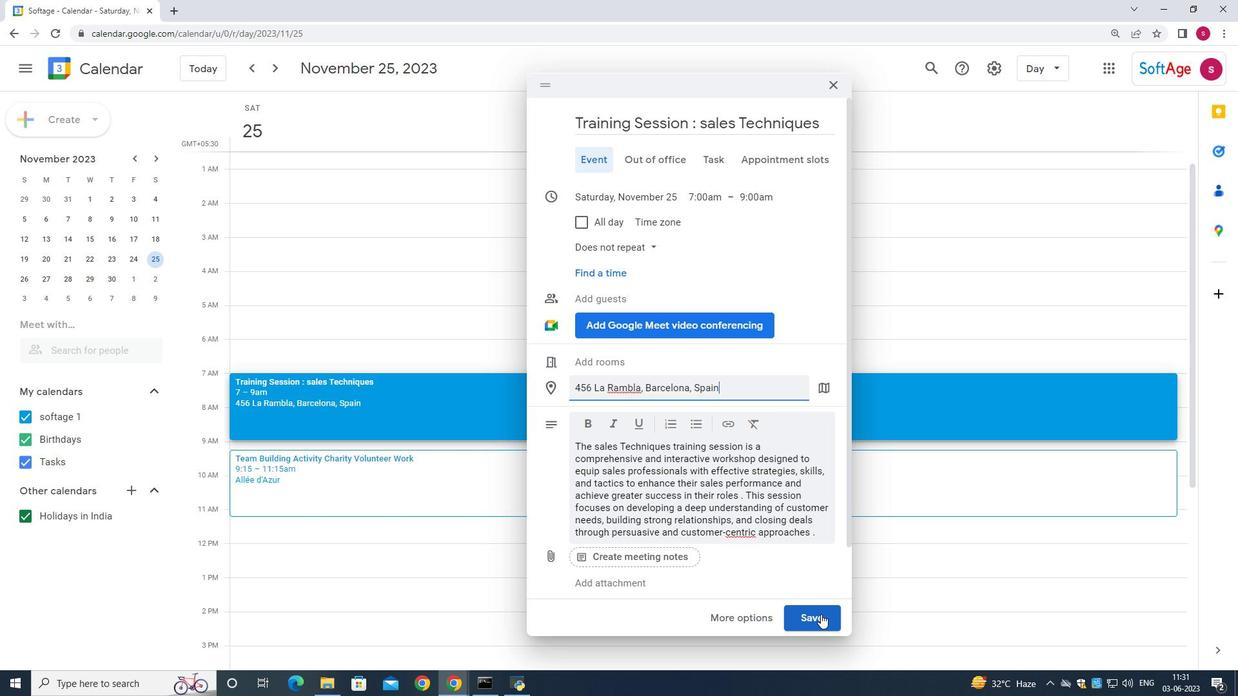 
Action: Mouse moved to (708, 502)
Screenshot: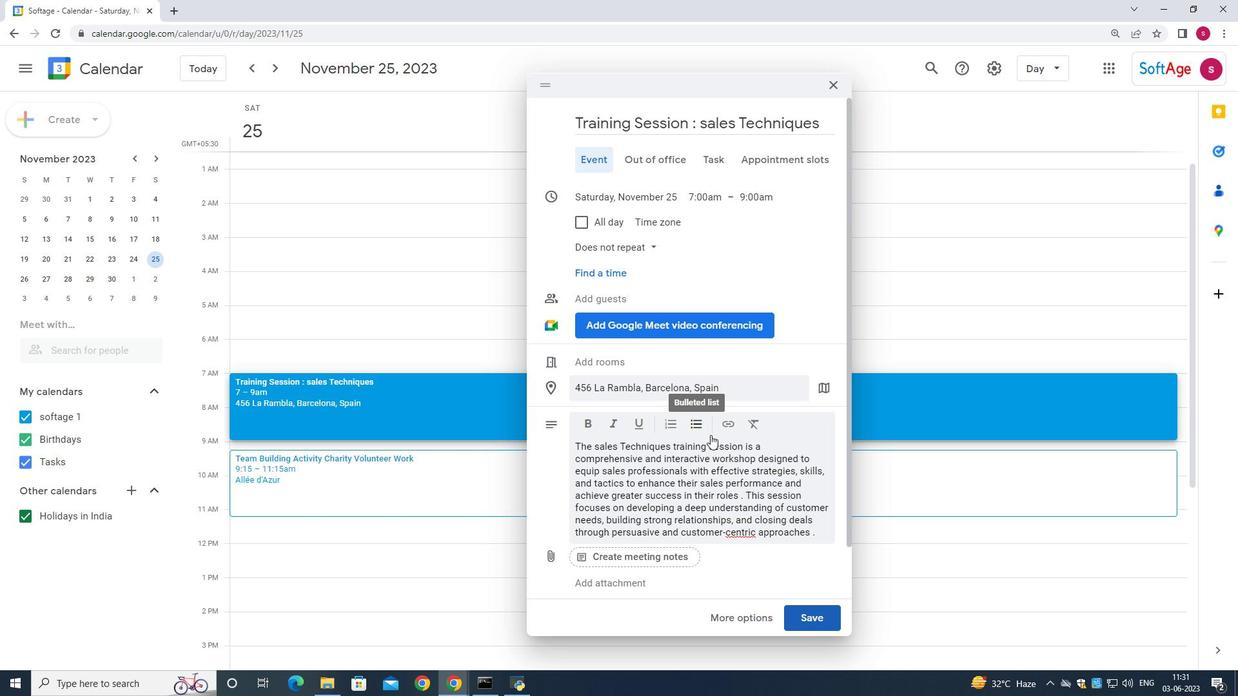 
Action: Mouse scrolled (708, 501) with delta (0, 0)
Screenshot: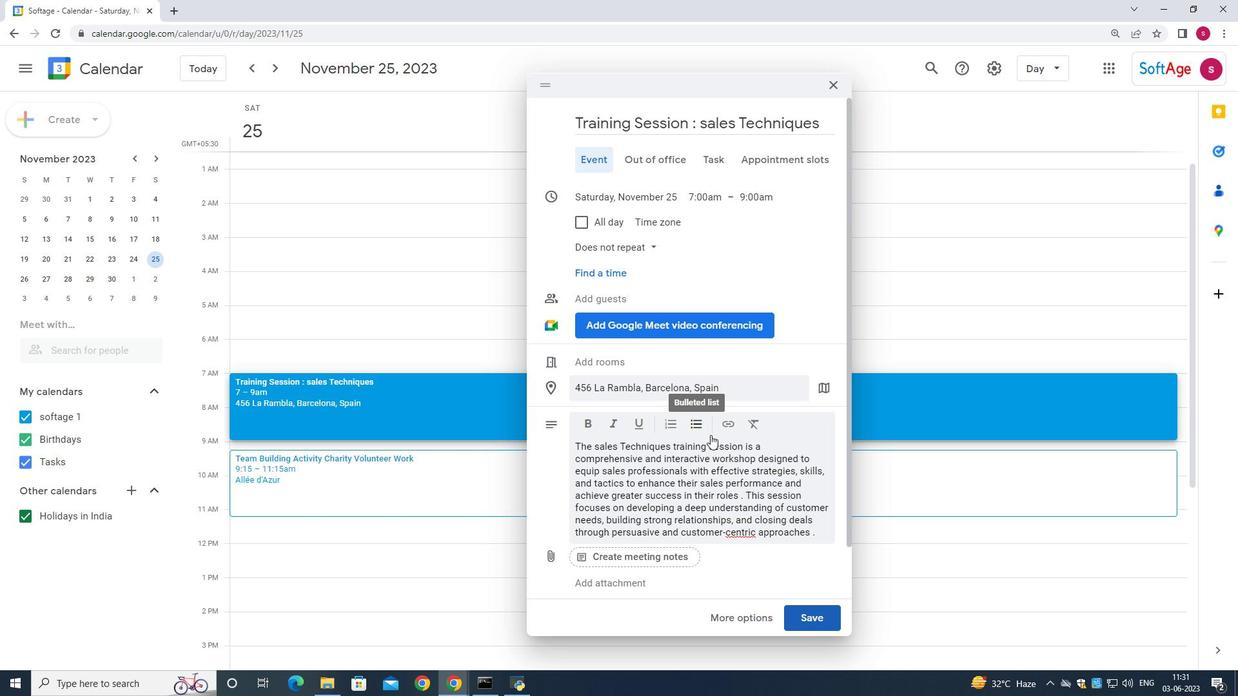 
Action: Mouse moved to (705, 507)
Screenshot: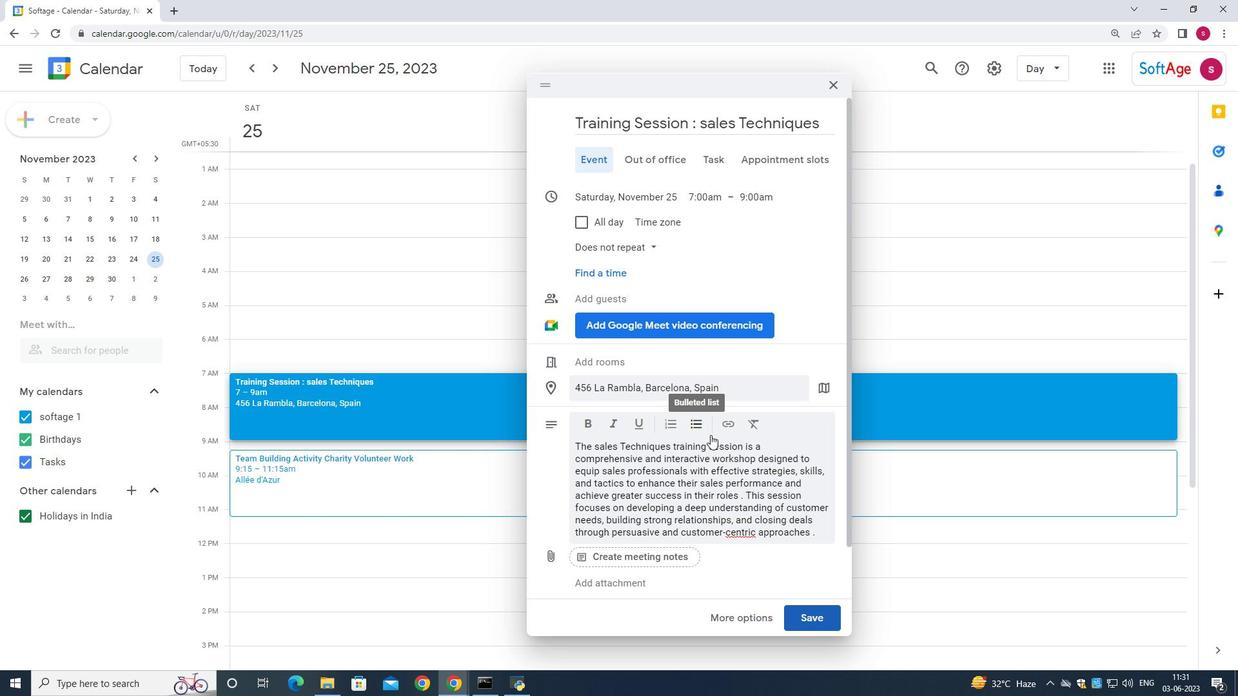 
Action: Mouse scrolled (705, 506) with delta (0, 0)
Screenshot: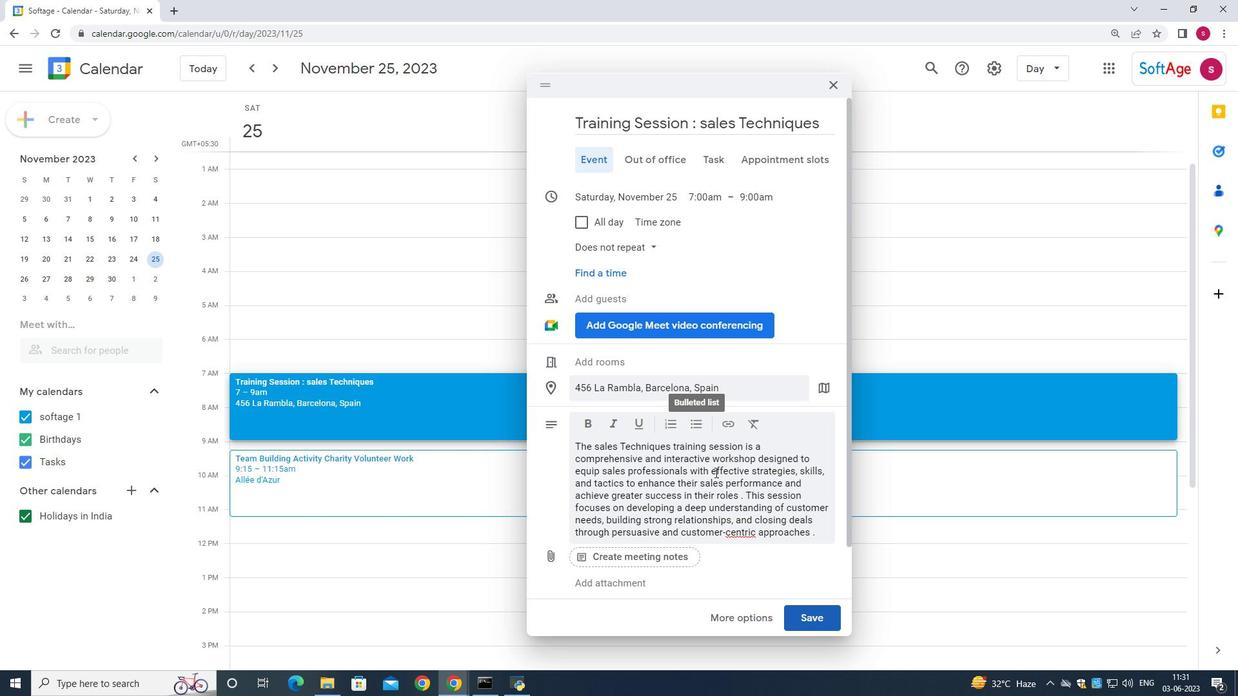 
Action: Mouse scrolled (705, 506) with delta (0, 0)
Screenshot: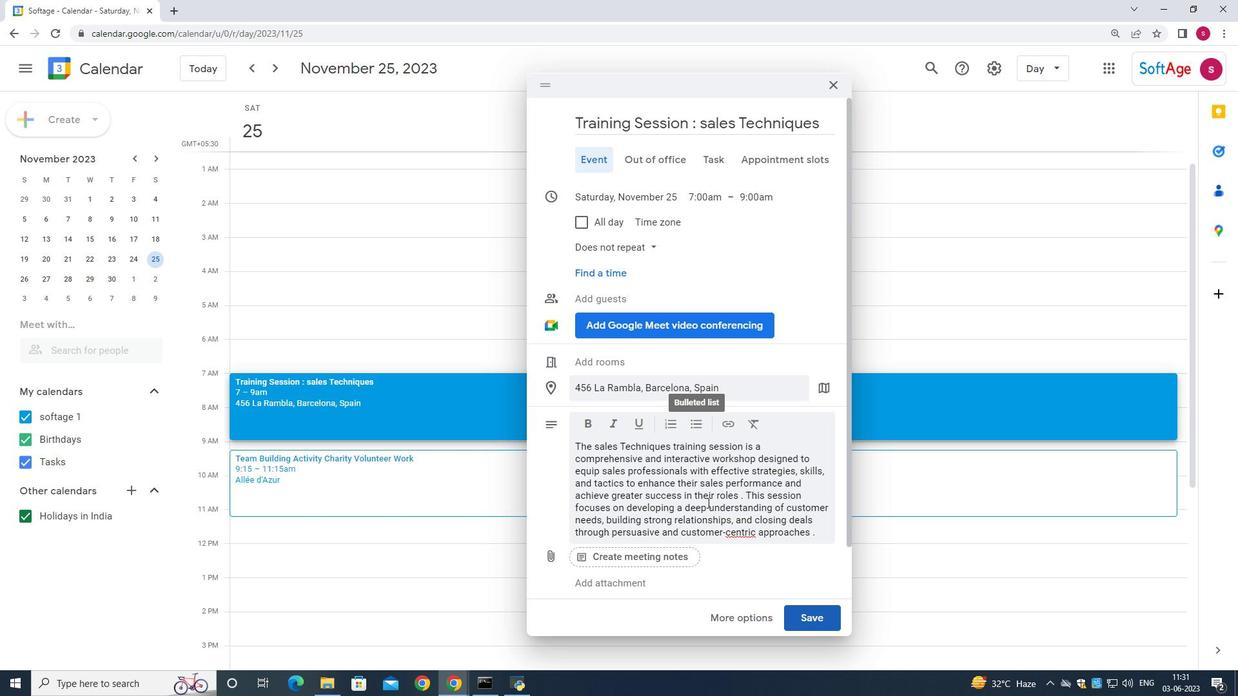 
Action: Mouse moved to (636, 562)
Screenshot: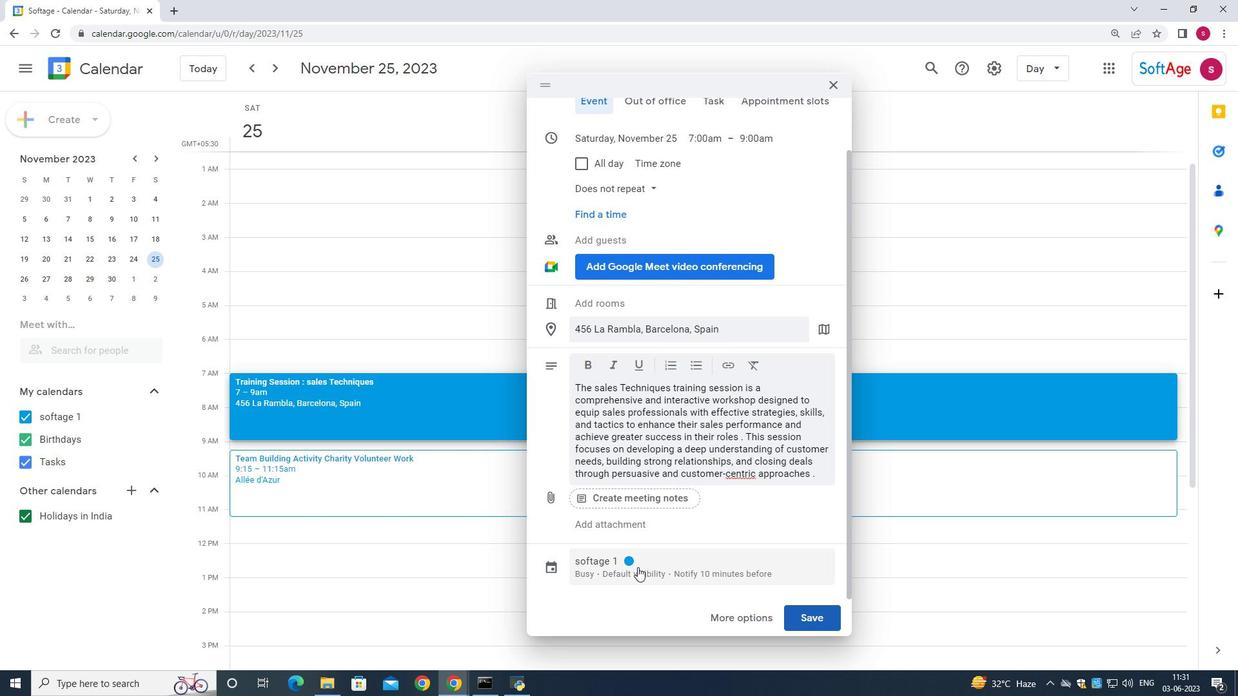 
Action: Mouse pressed left at (636, 562)
Screenshot: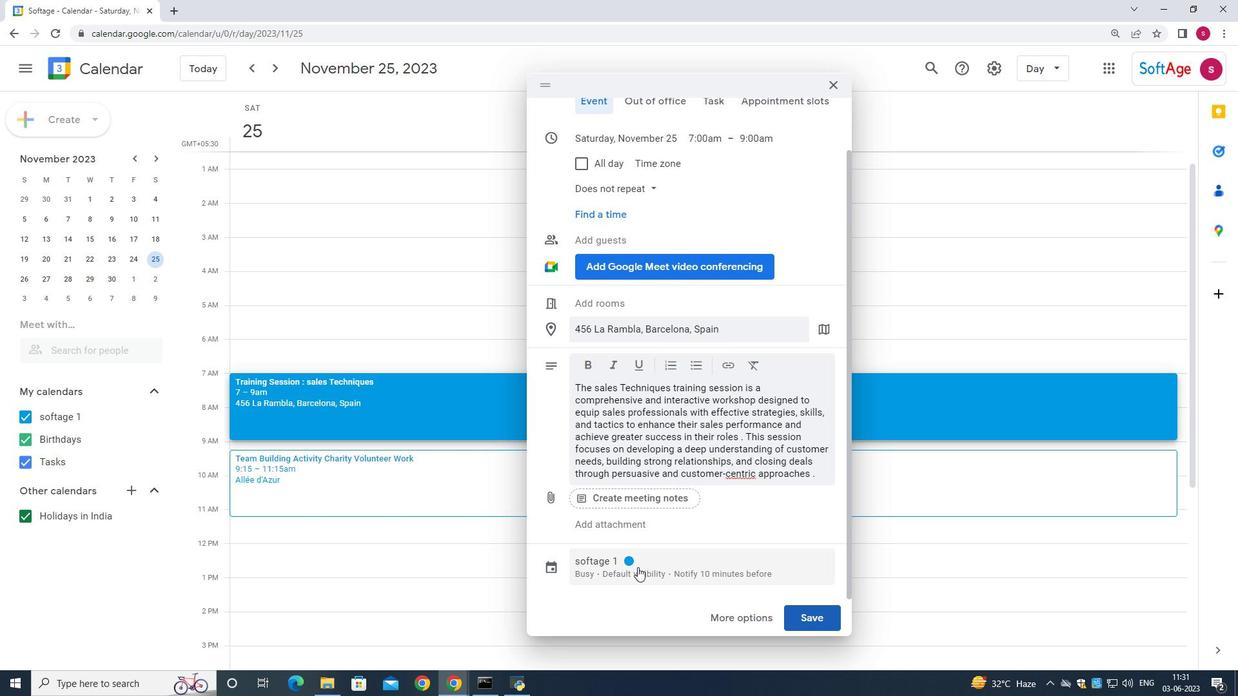 
Action: Mouse moved to (655, 474)
Screenshot: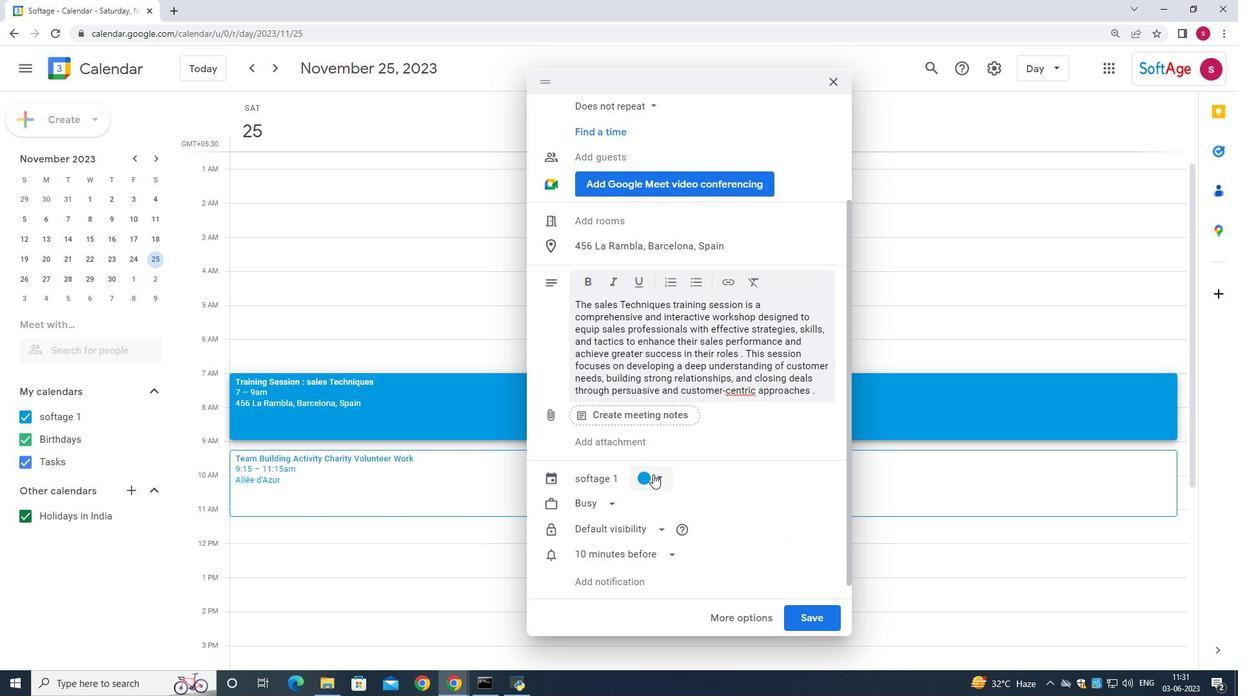 
Action: Mouse pressed left at (655, 474)
Screenshot: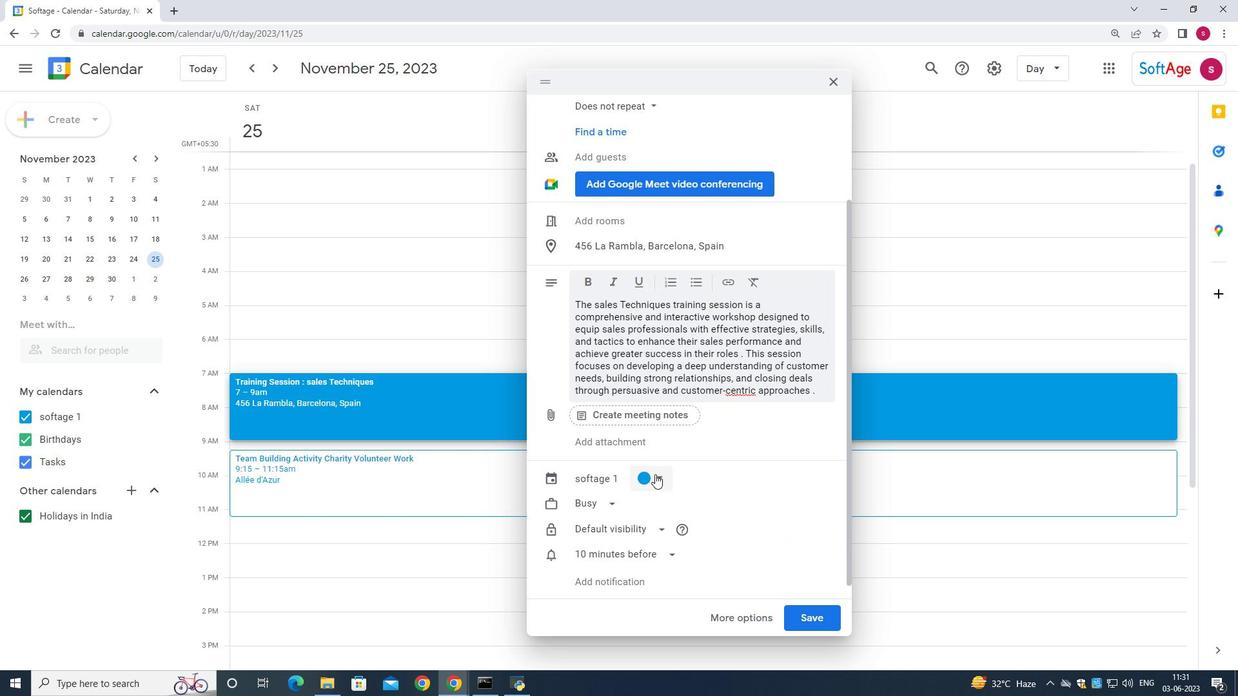 
Action: Mouse moved to (642, 494)
Screenshot: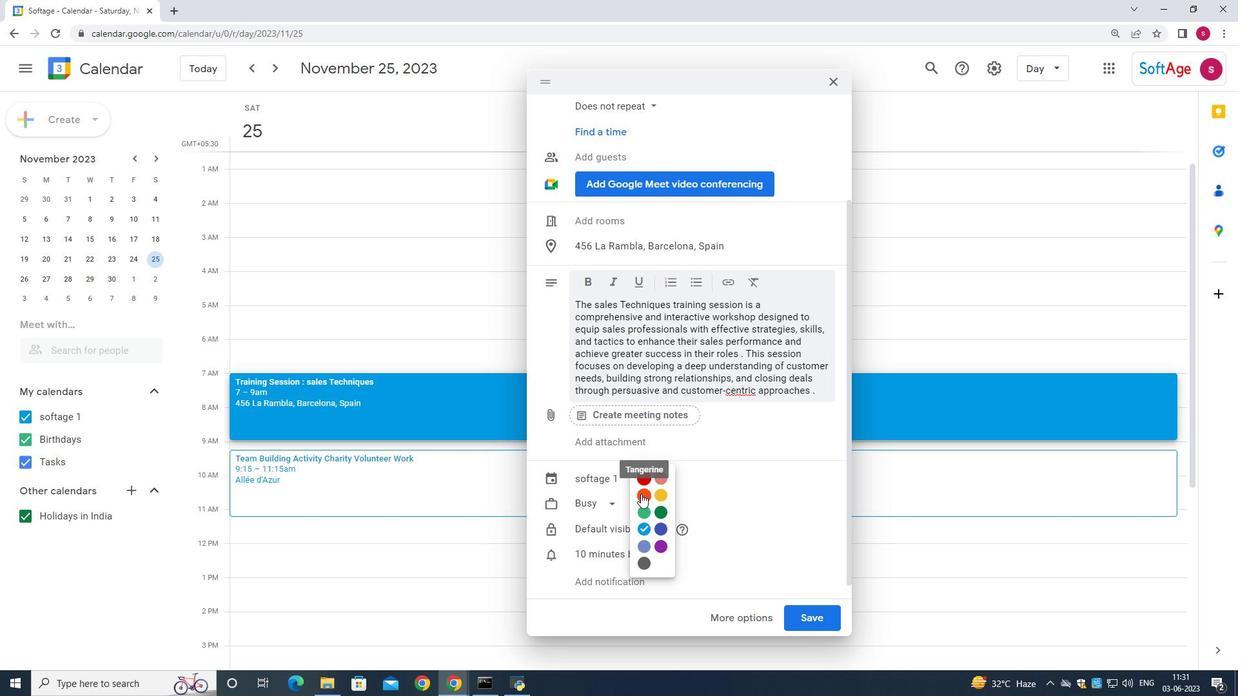 
Action: Mouse pressed left at (642, 494)
Screenshot: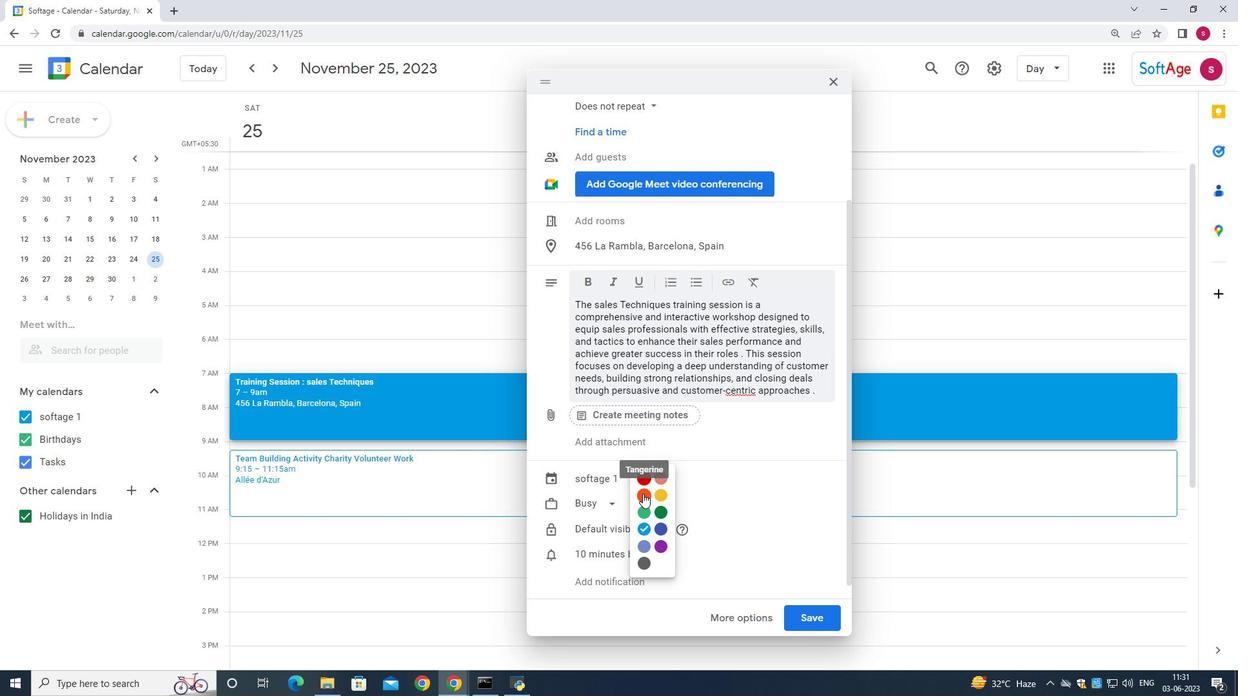 
Action: Mouse moved to (813, 615)
Screenshot: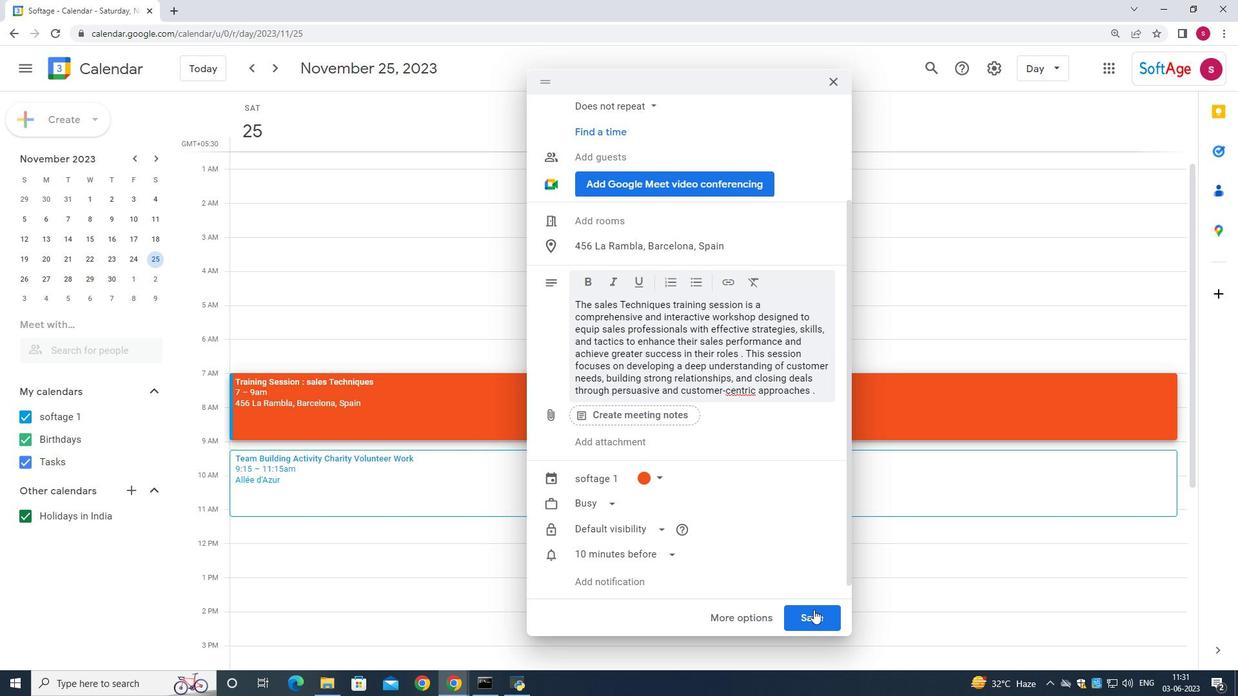 
Action: Mouse pressed left at (813, 615)
Screenshot: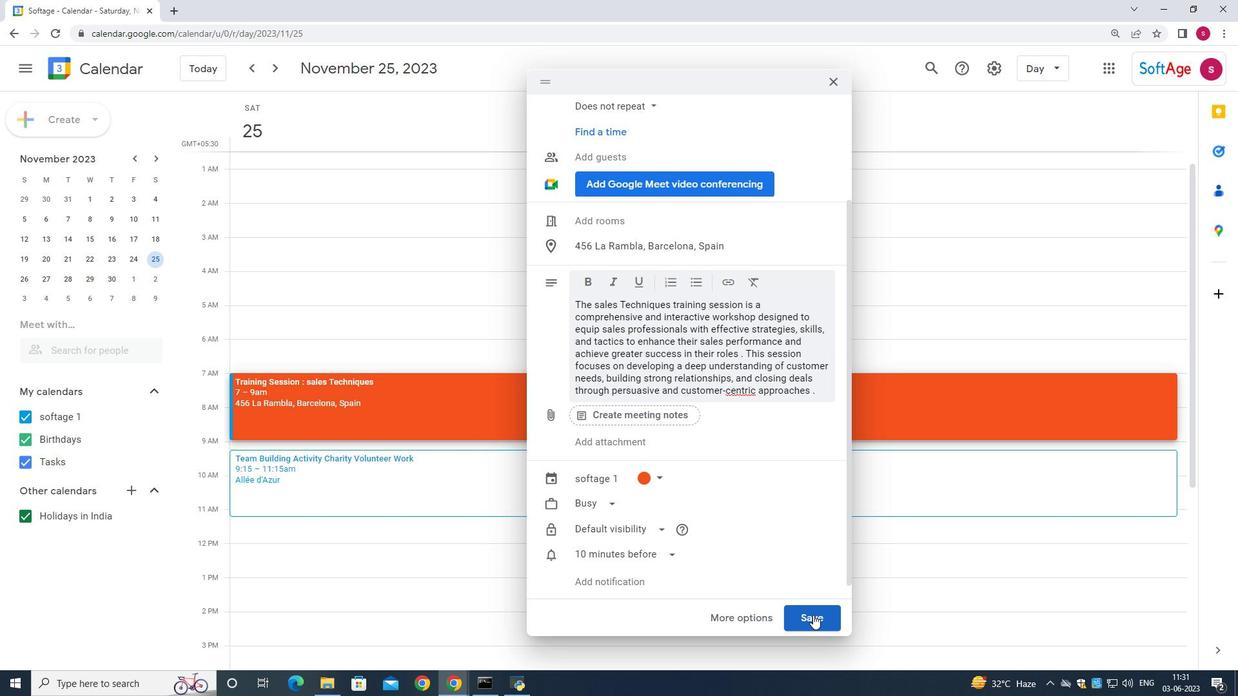 
Action: Mouse moved to (372, 399)
Screenshot: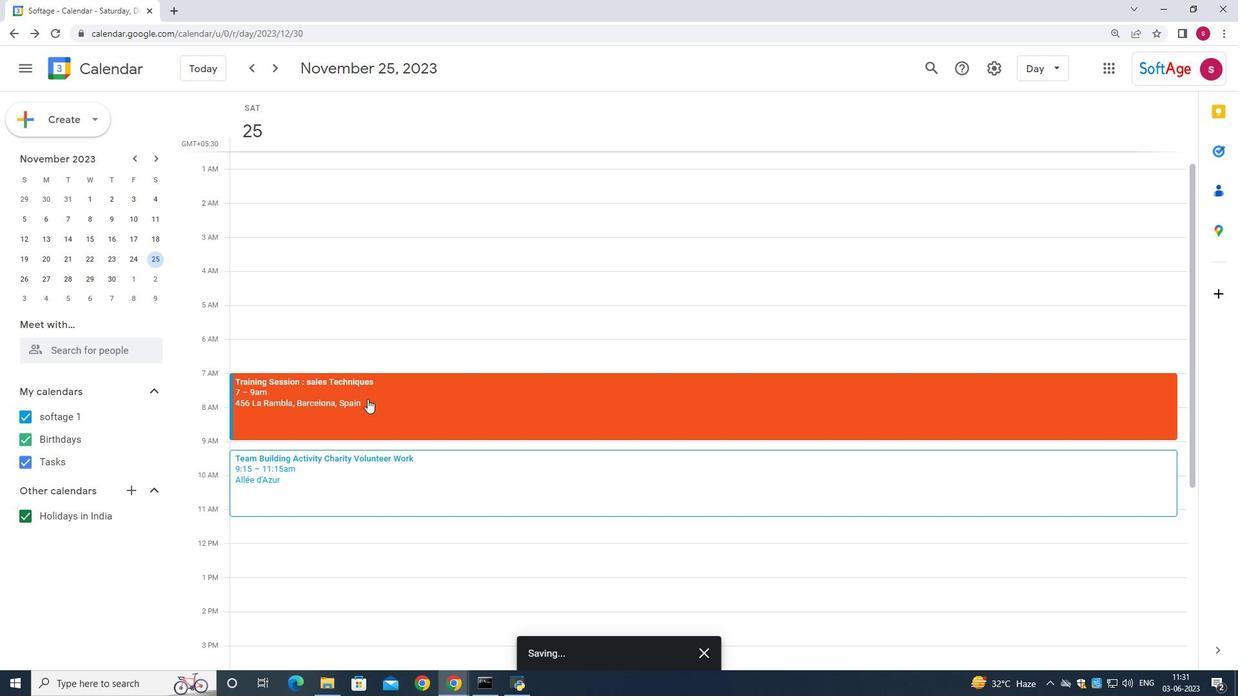 
Action: Mouse pressed left at (372, 399)
Screenshot: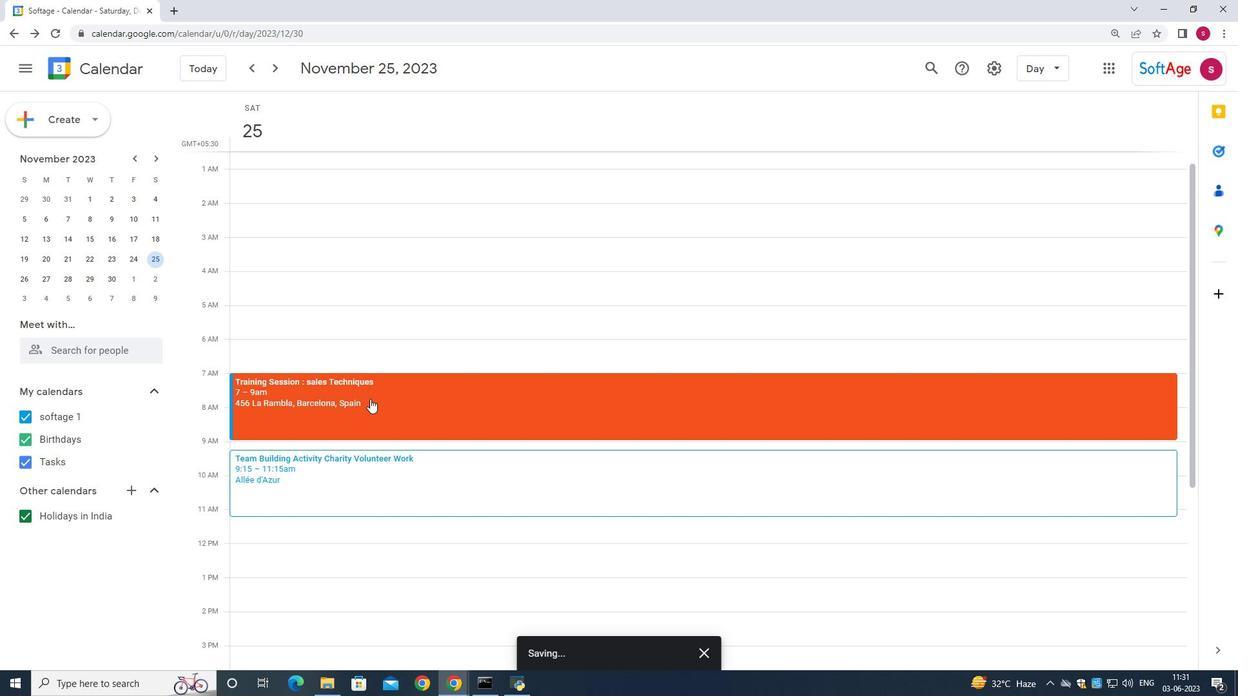 
Action: Mouse moved to (766, 209)
Screenshot: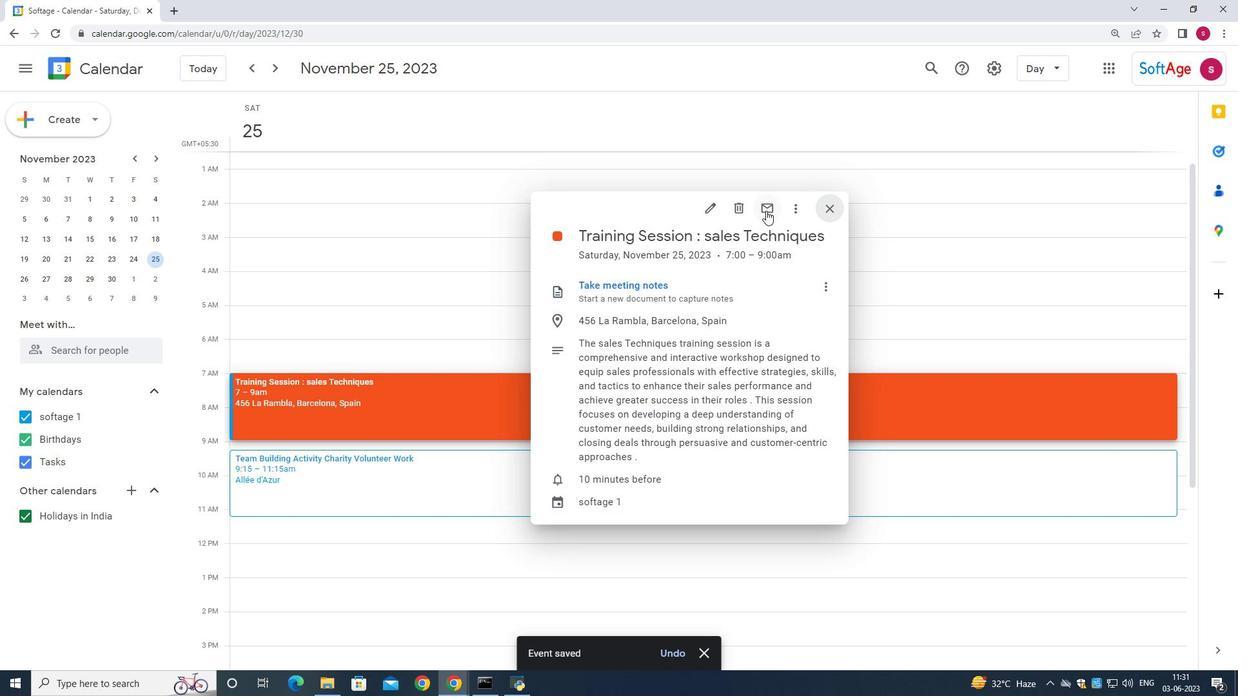 
Action: Mouse pressed left at (766, 209)
Screenshot: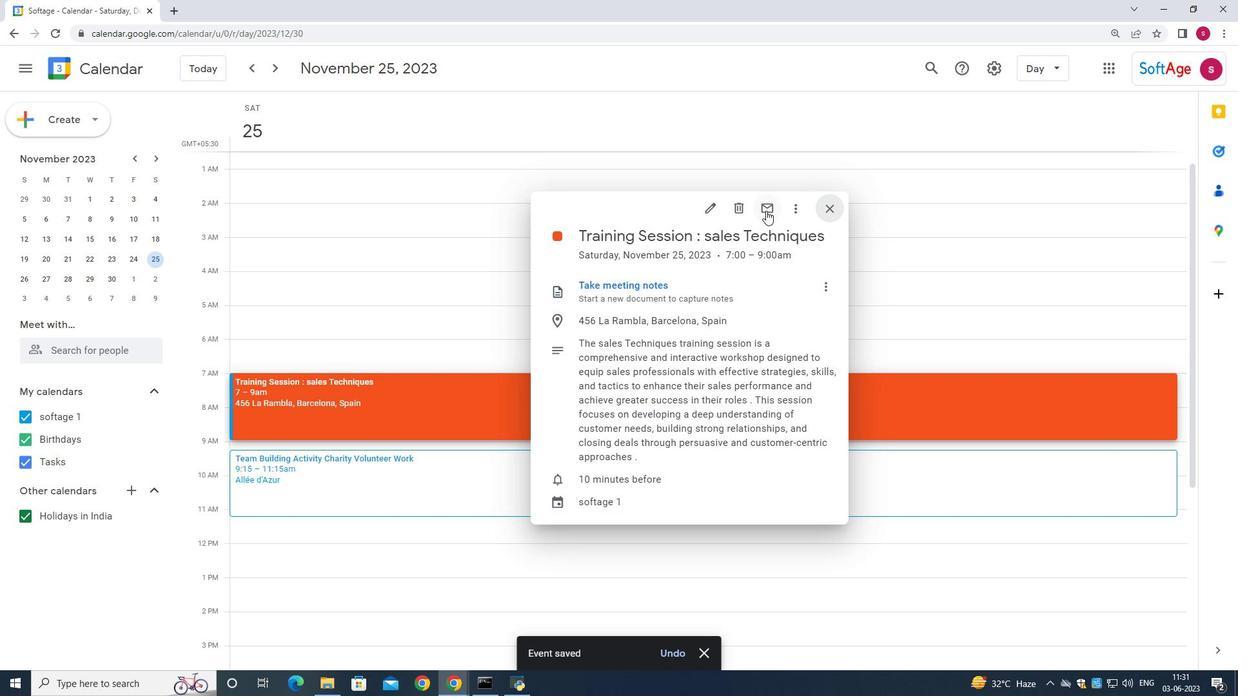 
Action: Mouse moved to (444, 286)
Screenshot: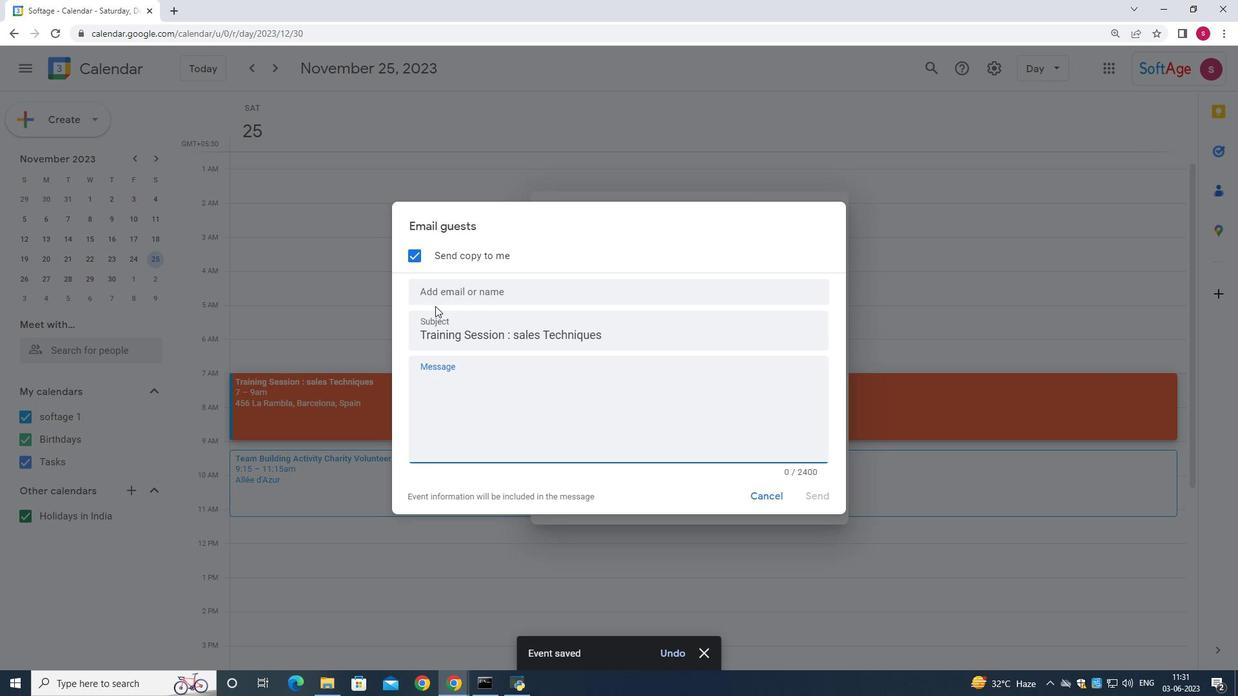 
Action: Mouse pressed left at (444, 286)
Screenshot: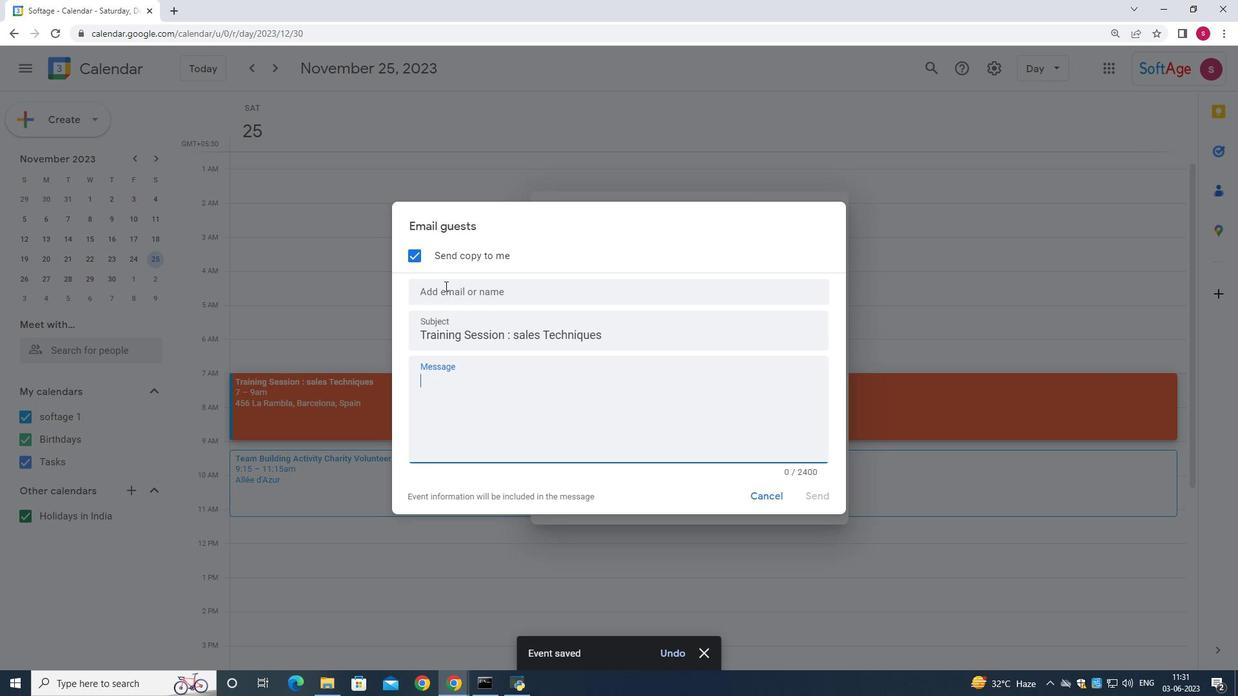 
Action: Key pressed softage.6
Screenshot: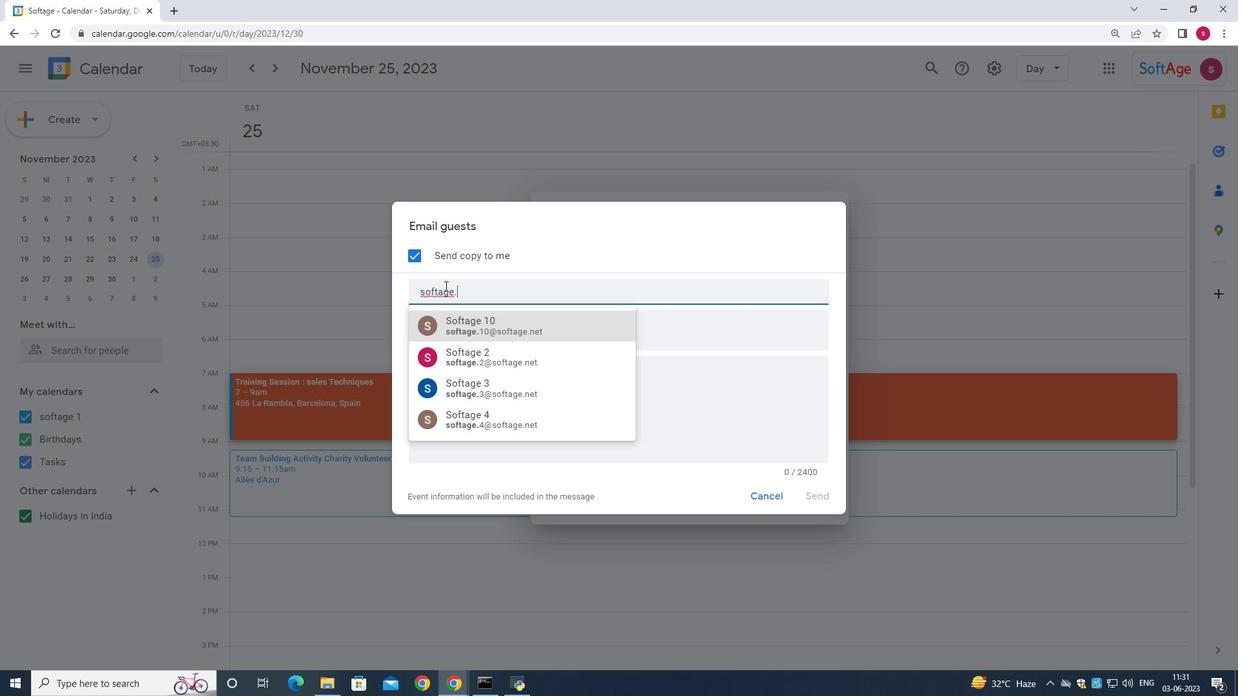 
Action: Mouse scrolled (444, 286) with delta (0, 0)
Screenshot: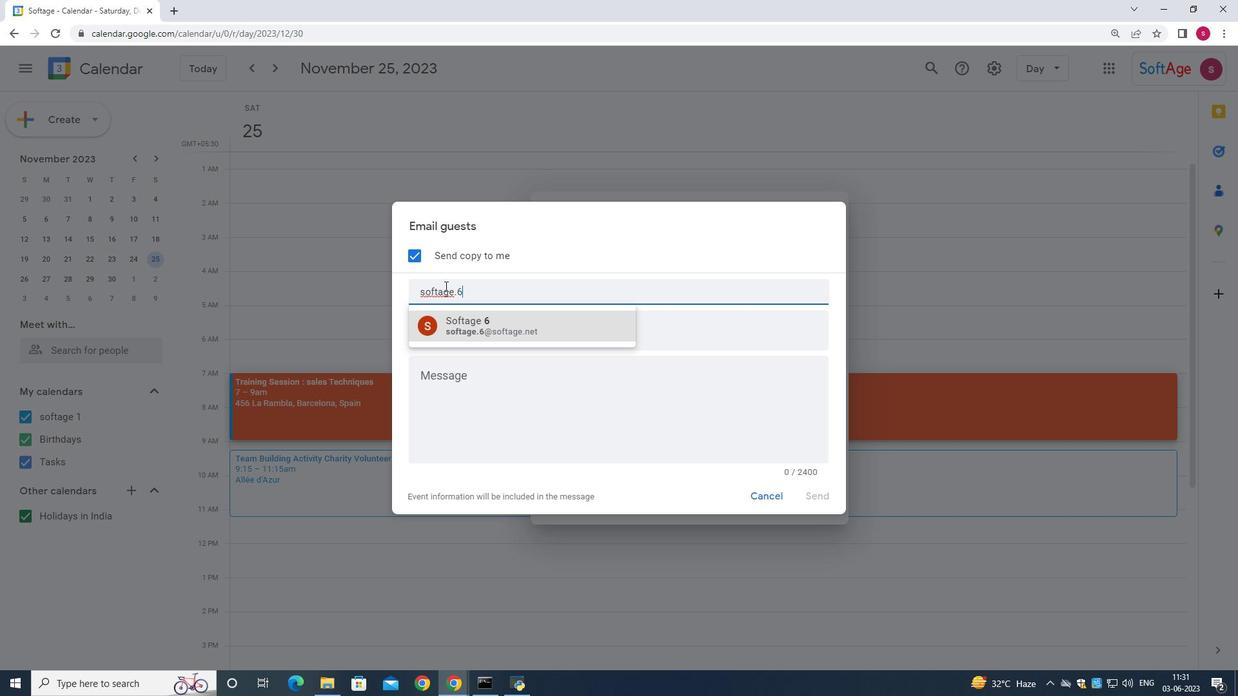 
Action: Mouse moved to (495, 319)
Screenshot: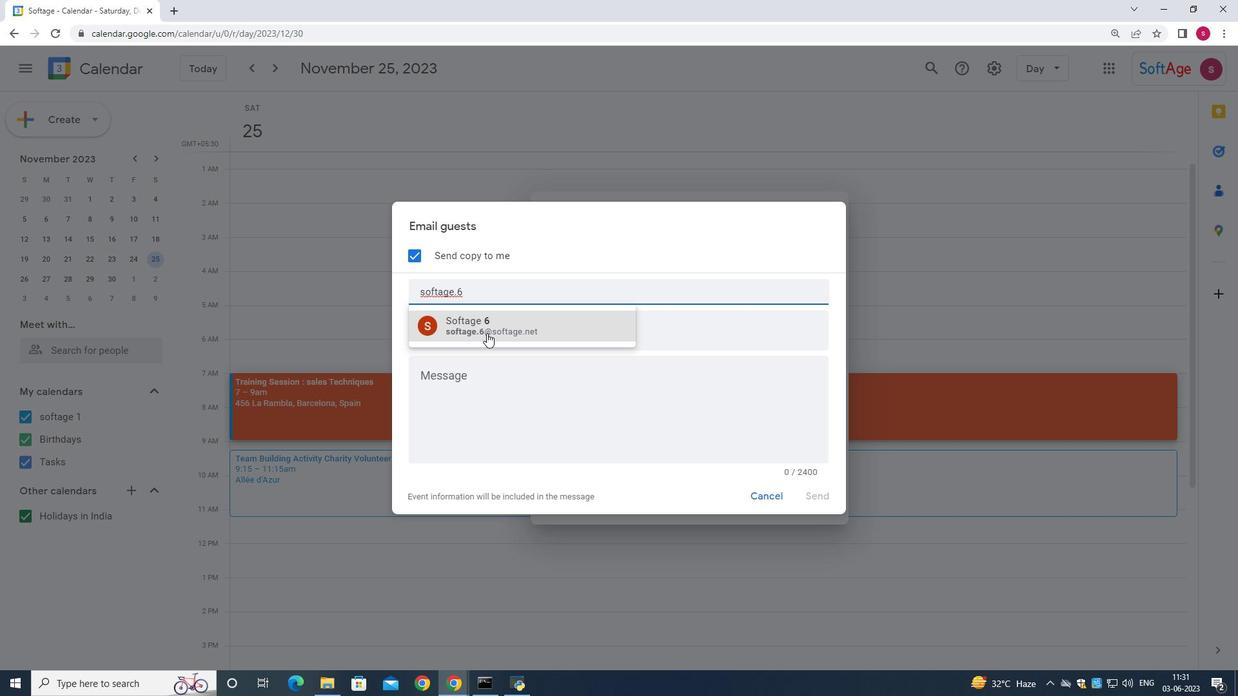 
Action: Mouse pressed left at (495, 319)
Screenshot: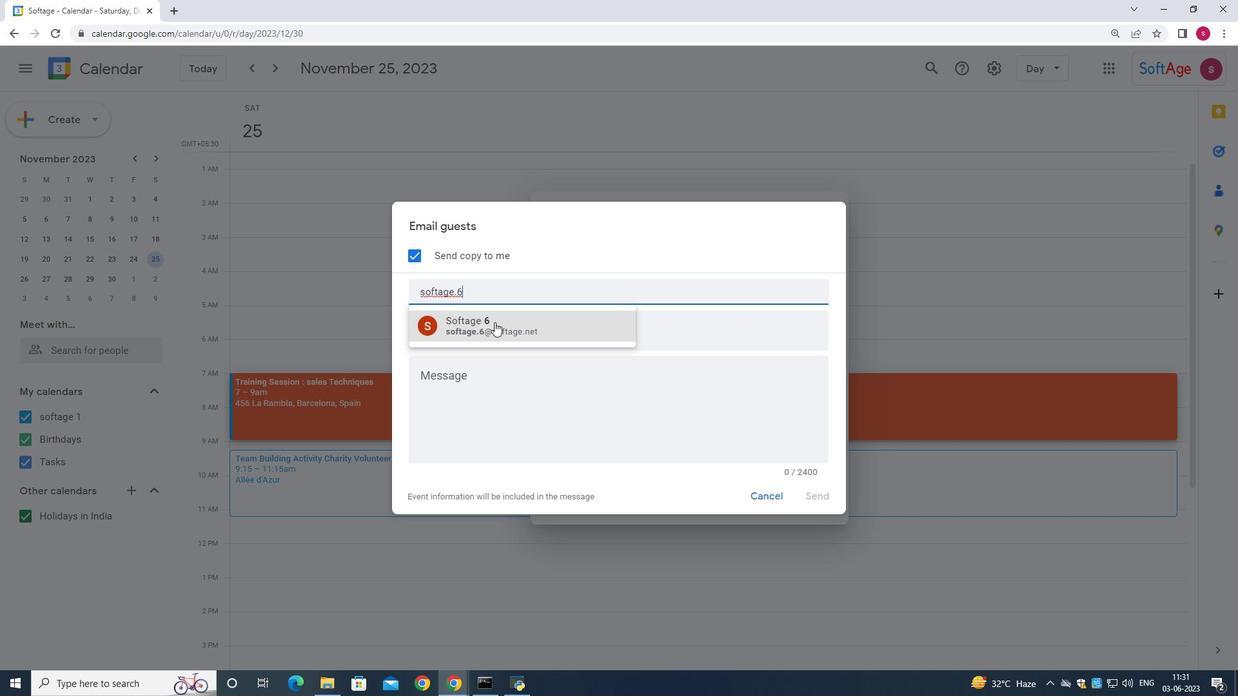 
Action: Key pressed softage.7
Screenshot: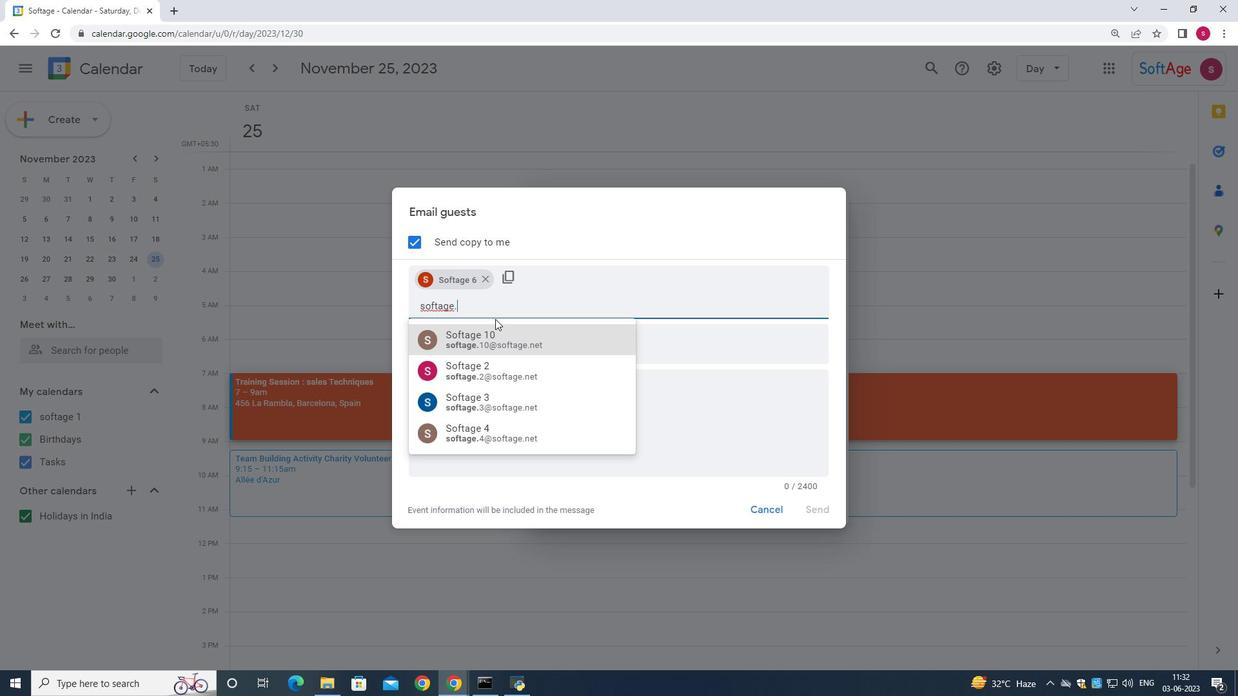 
Action: Mouse moved to (495, 341)
Screenshot: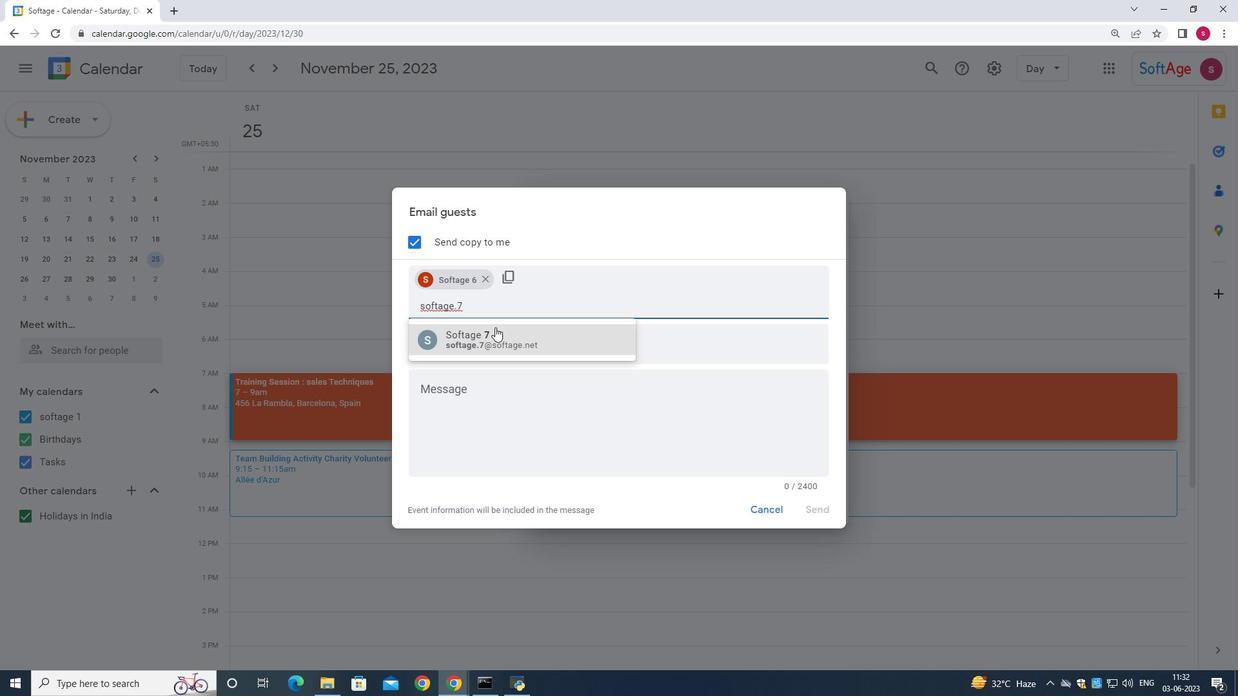 
Action: Mouse pressed left at (495, 341)
Screenshot: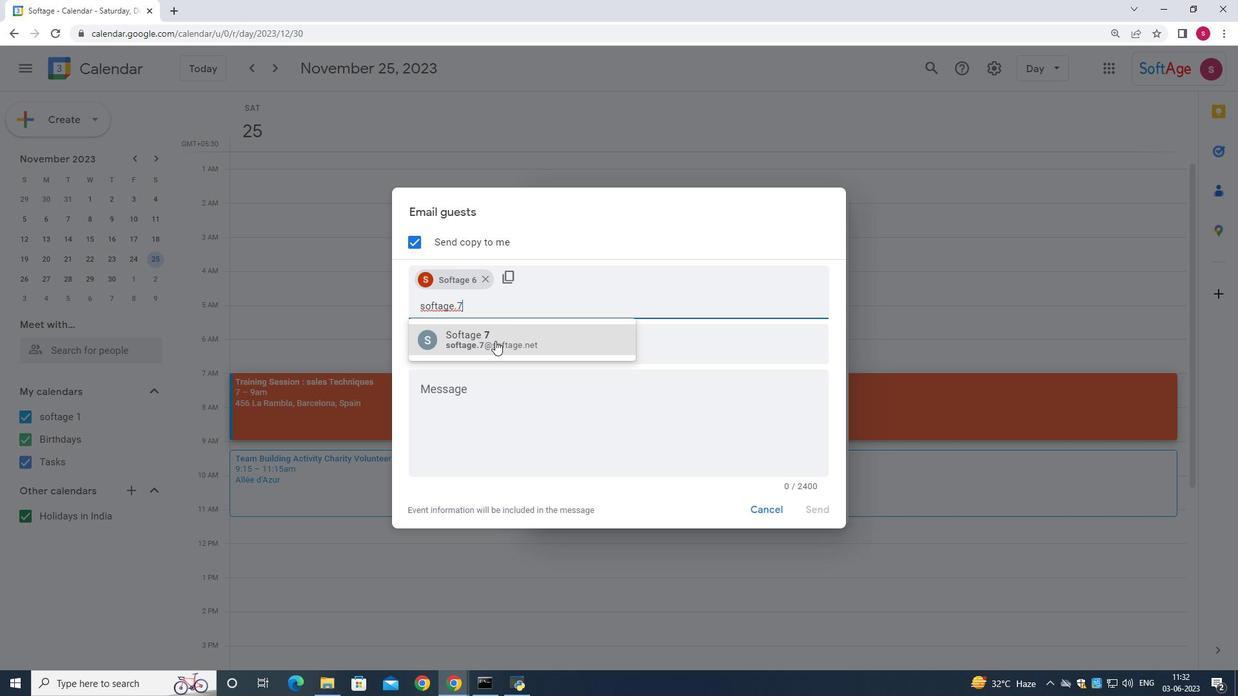 
Action: Mouse moved to (457, 410)
Screenshot: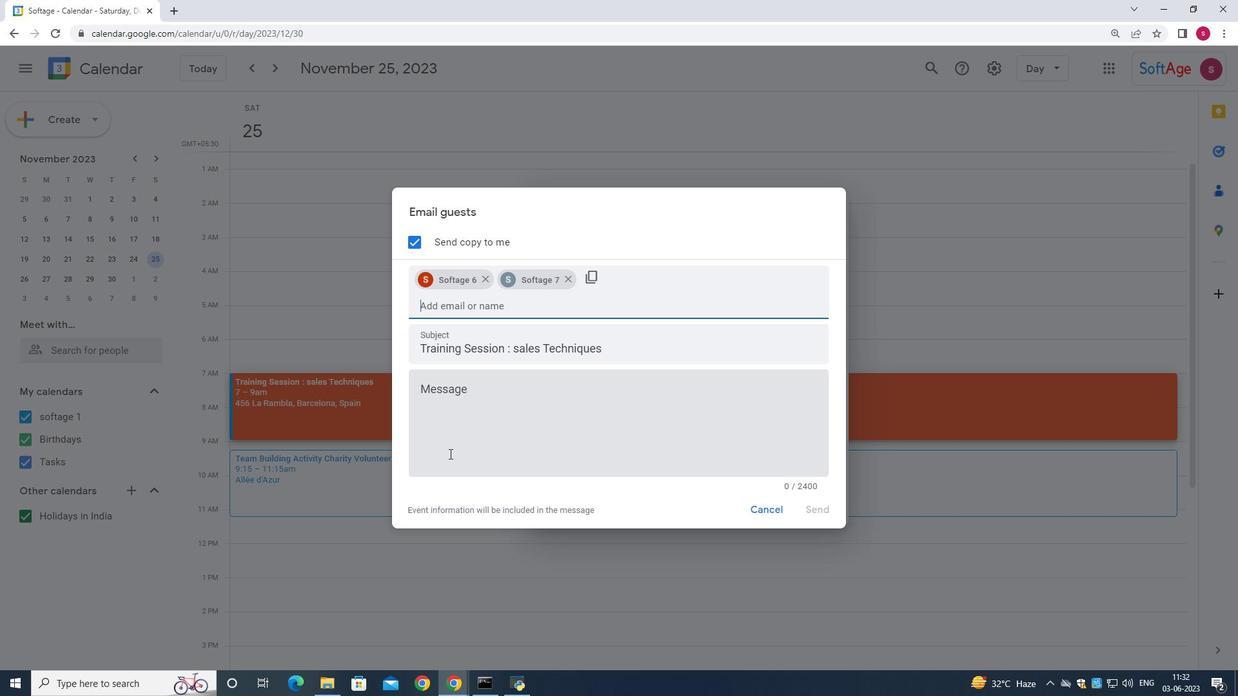 
Action: Mouse pressed left at (457, 410)
Screenshot: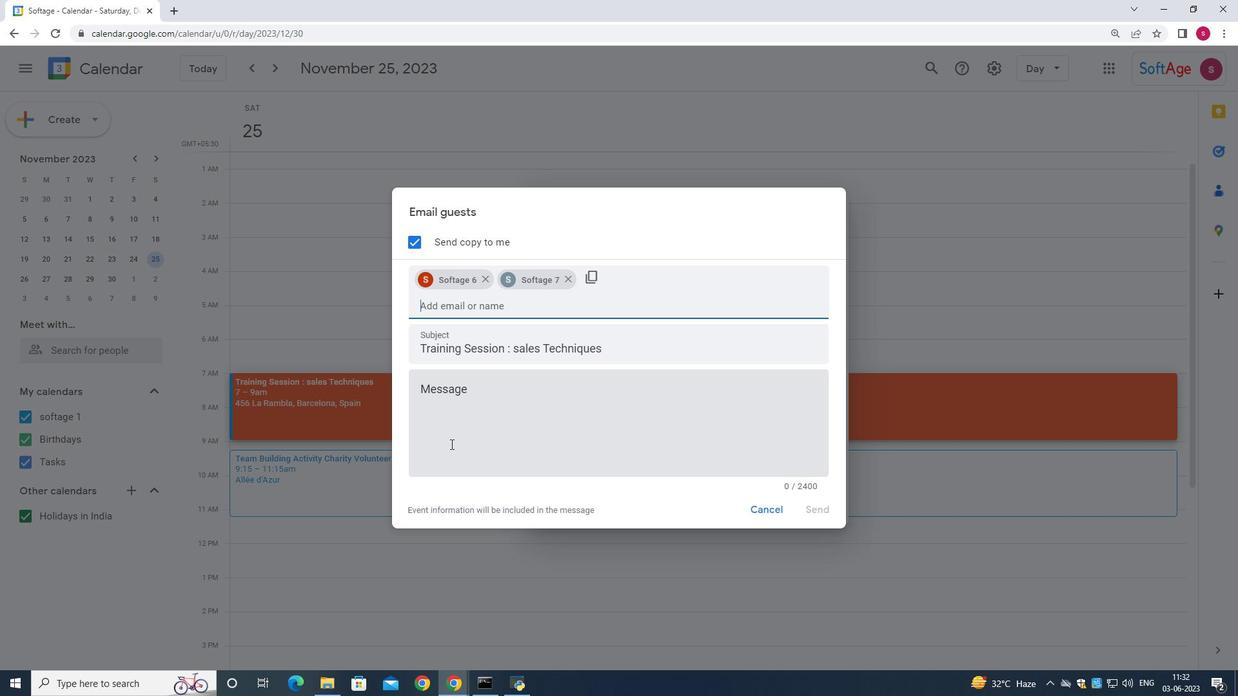 
Action: Key pressed <Key.shift>Training<Key.space><Key.shift>Session<Key.space><Key.shift_r>:<Key.space><Key.shift>sales<Key.space><Key.shift>techniques<Key.space>for<Key.space>the<Key.space>event
Screenshot: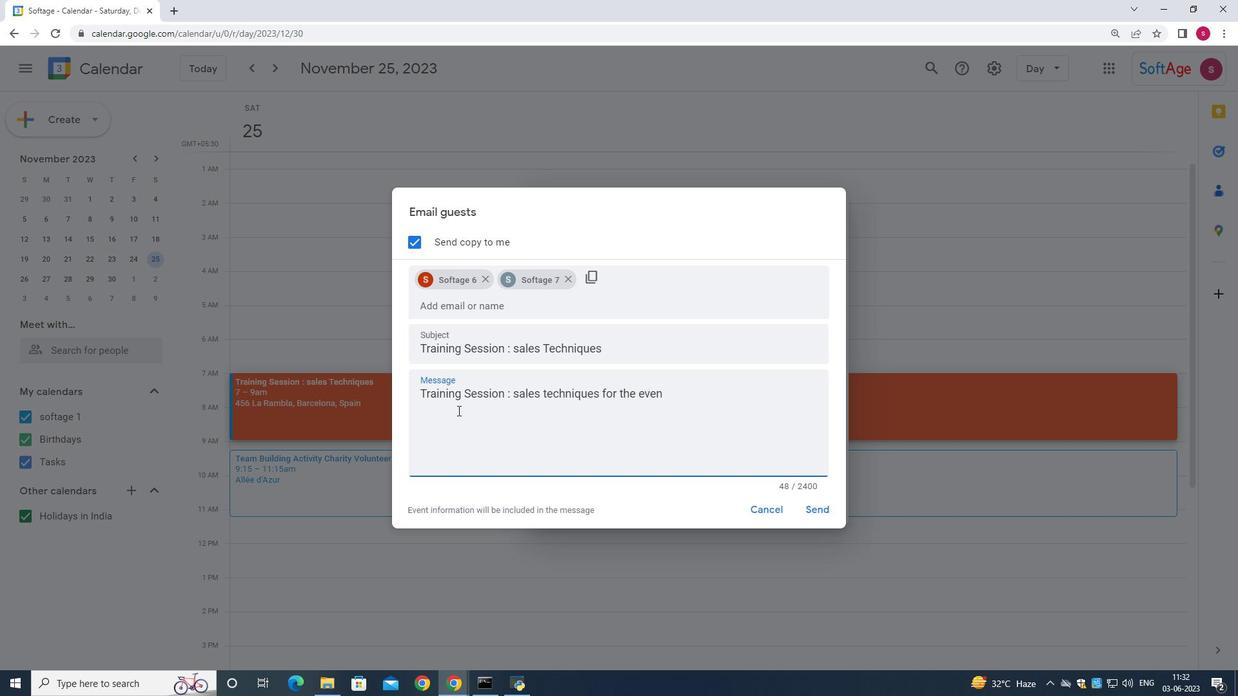 
Action: Mouse moved to (601, 392)
Screenshot: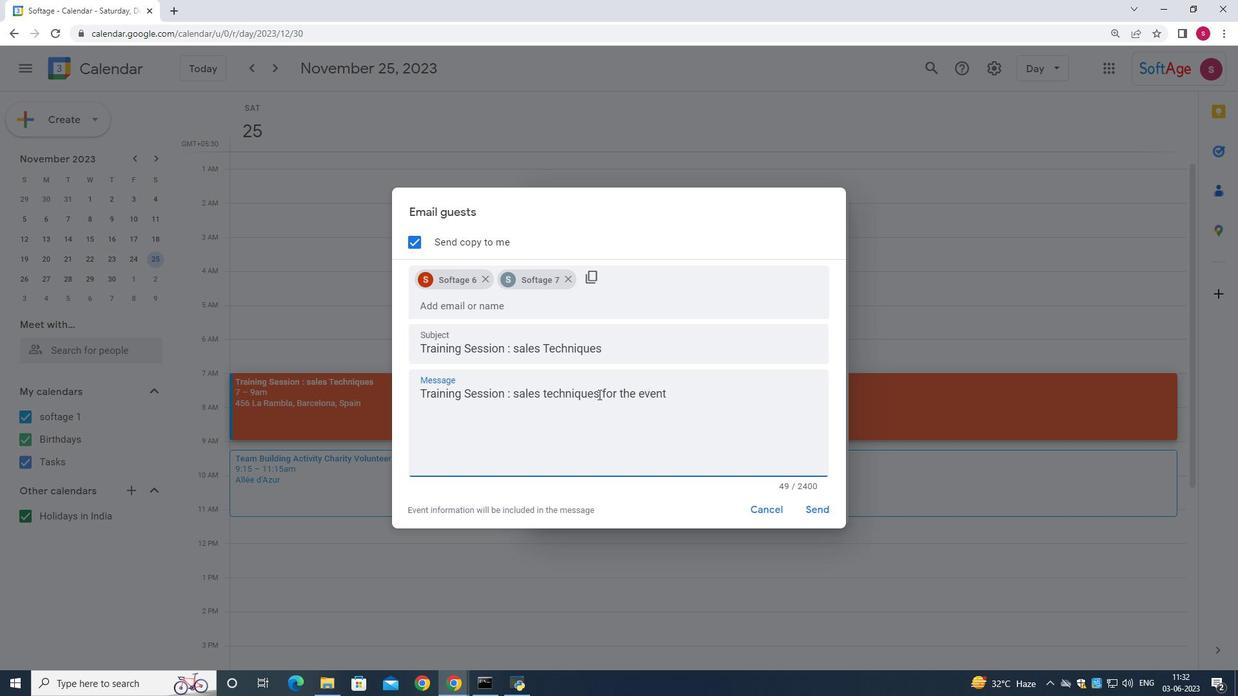 
Action: Mouse pressed left at (601, 392)
Screenshot: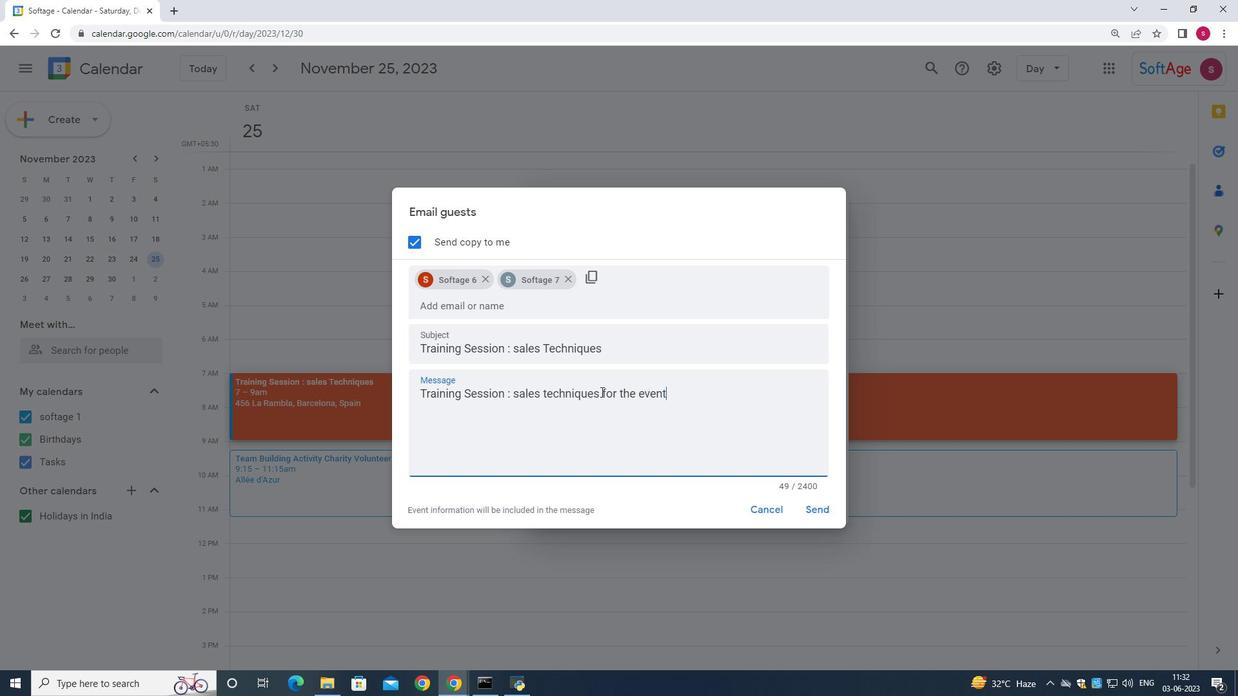 
Action: Mouse pressed left at (601, 392)
Screenshot: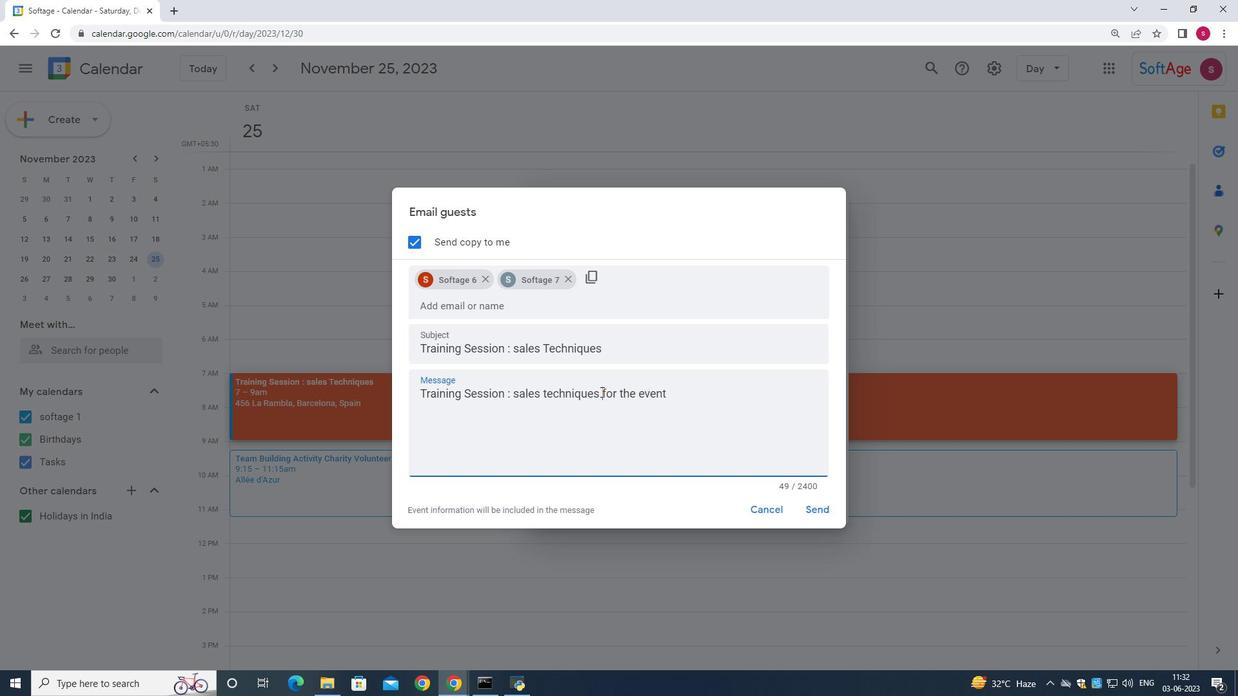 
Action: Mouse pressed left at (601, 392)
Screenshot: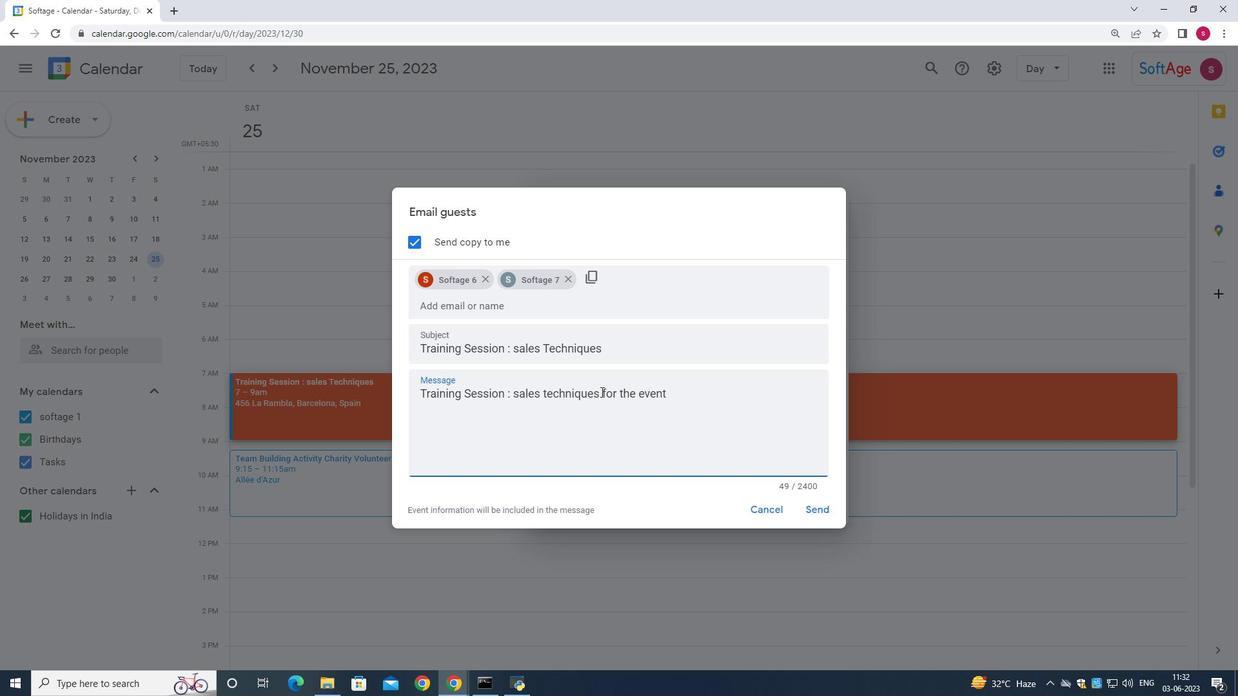 
Action: Key pressed ,<Key.space>remind<Key.space>
Screenshot: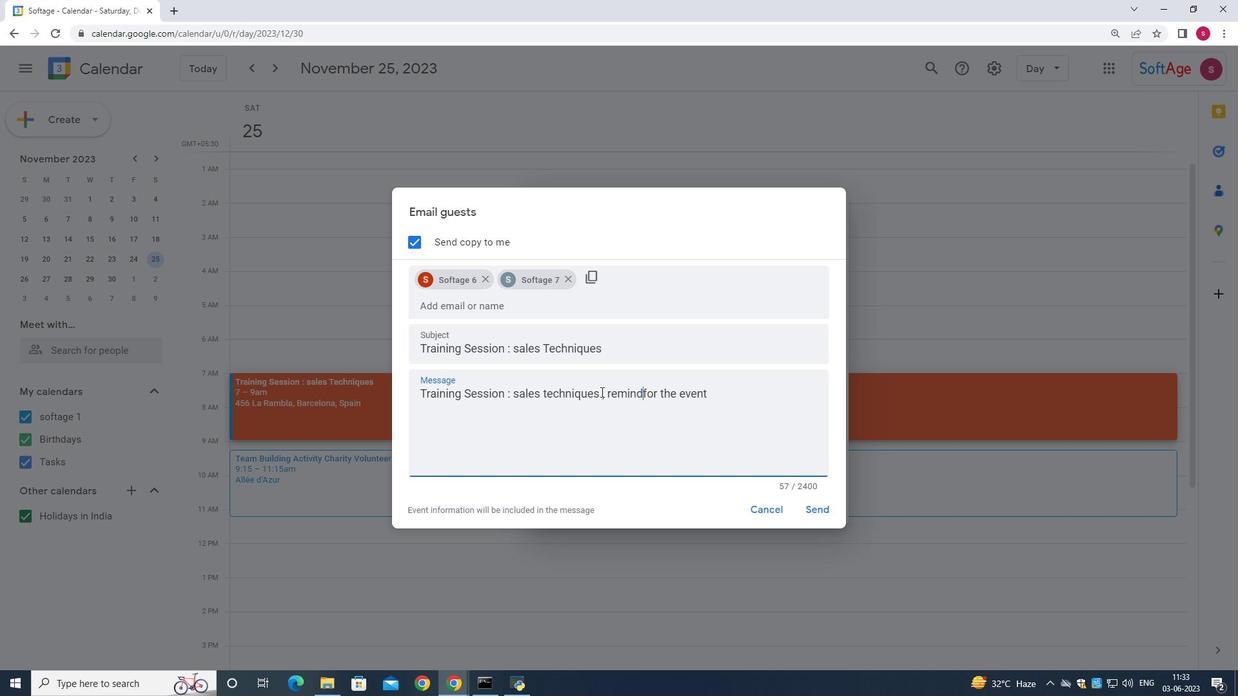 
Action: Mouse moved to (733, 392)
Screenshot: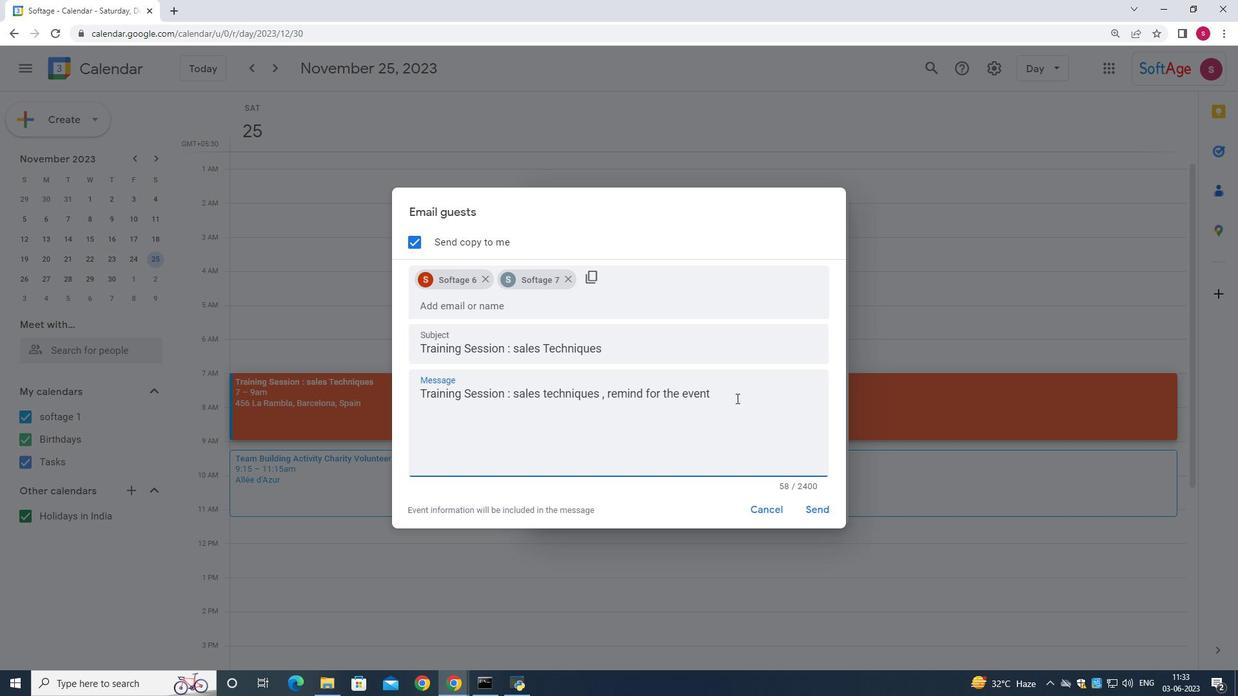 
Action: Mouse pressed left at (733, 392)
Screenshot: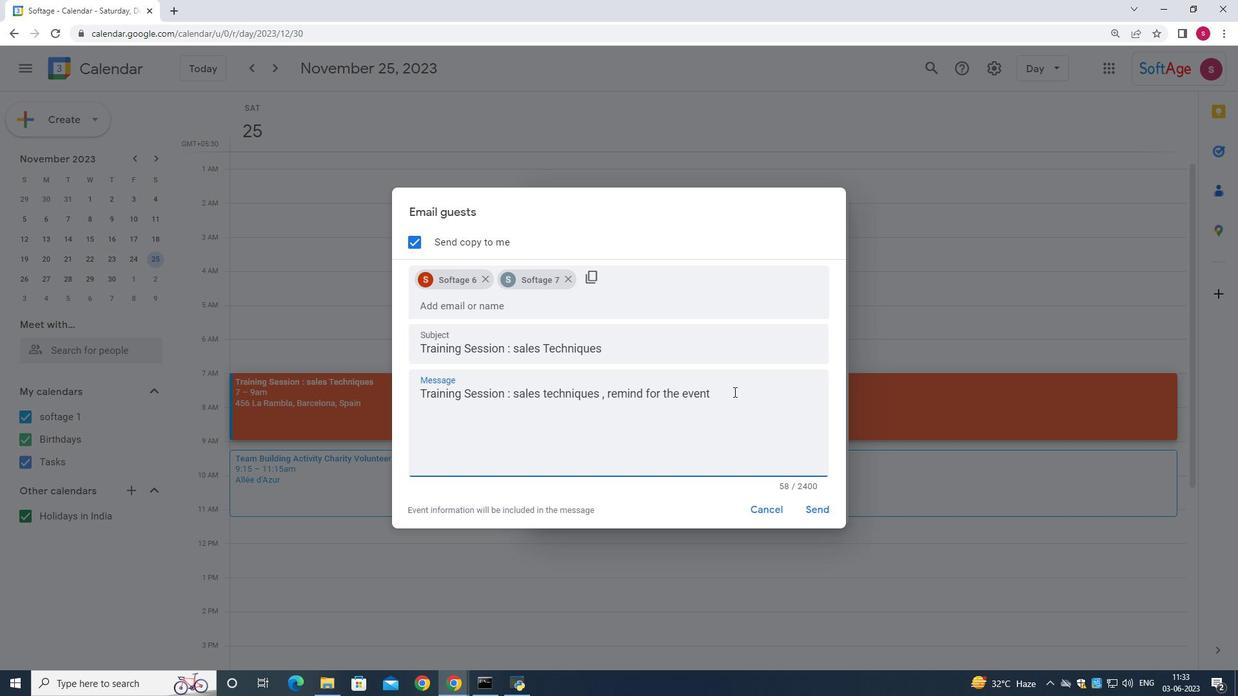 
Action: Mouse moved to (733, 389)
Screenshot: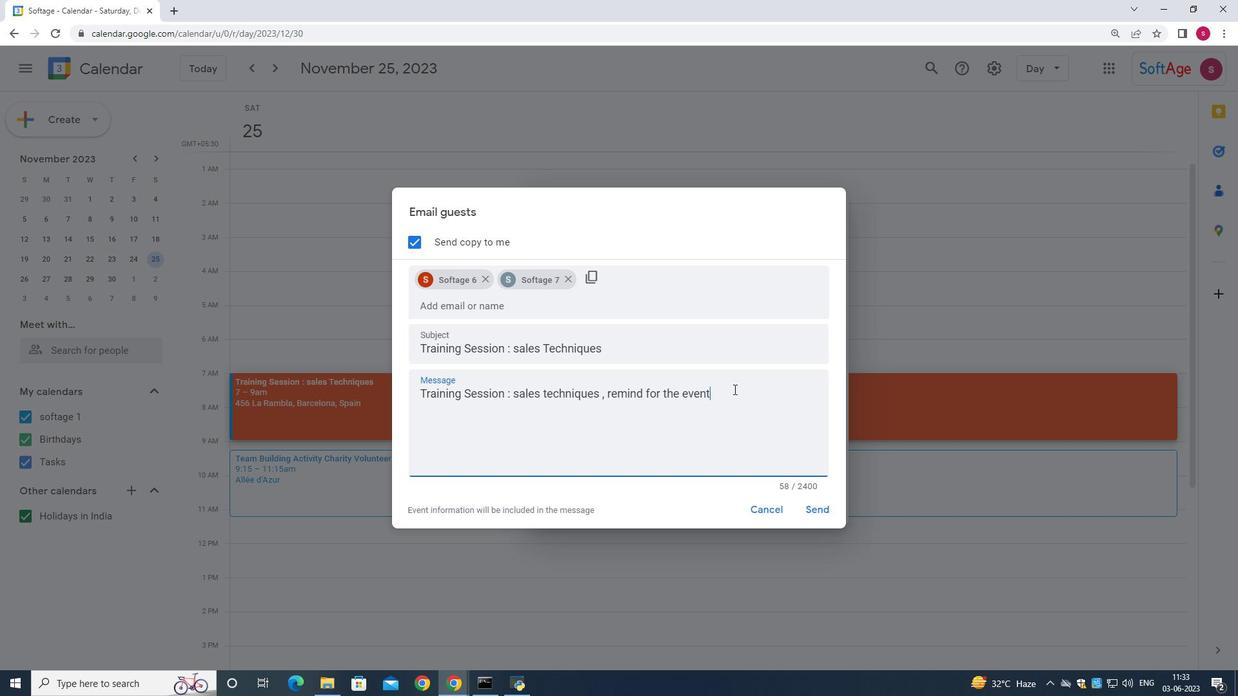 
Action: Key pressed <Key.space><Key.shift><Key.shift><Key.shift>Doesn't
Screenshot: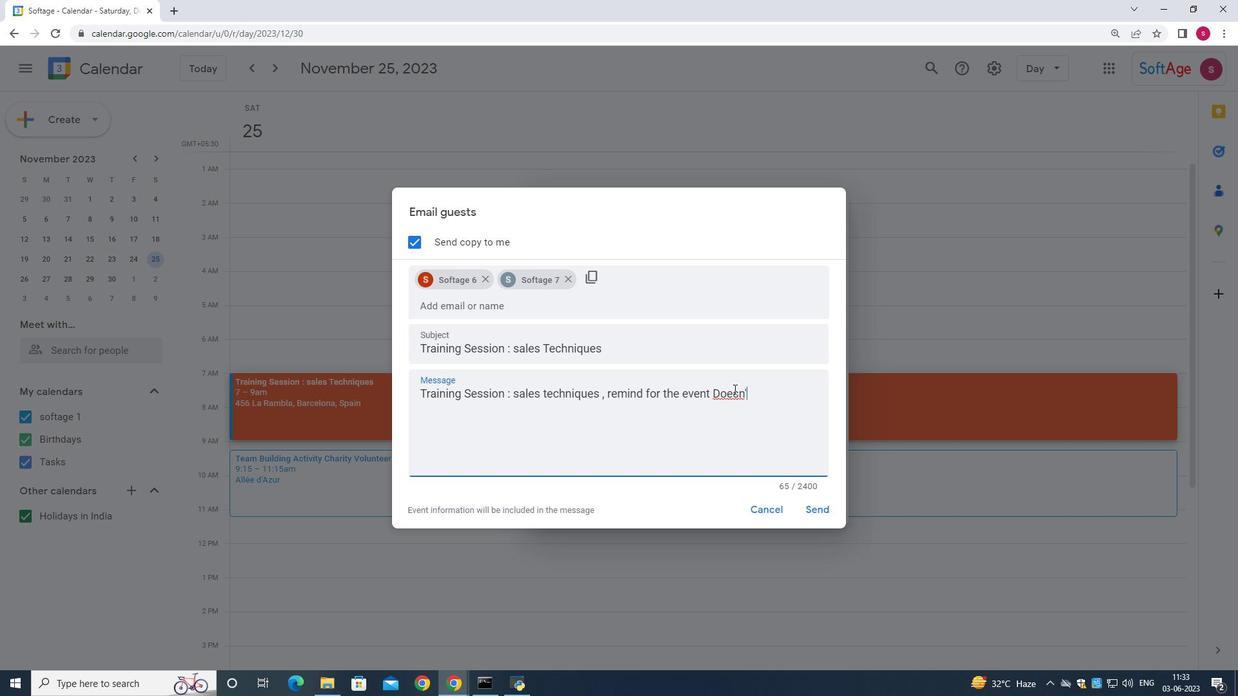 
Action: Mouse moved to (1154, 166)
Screenshot: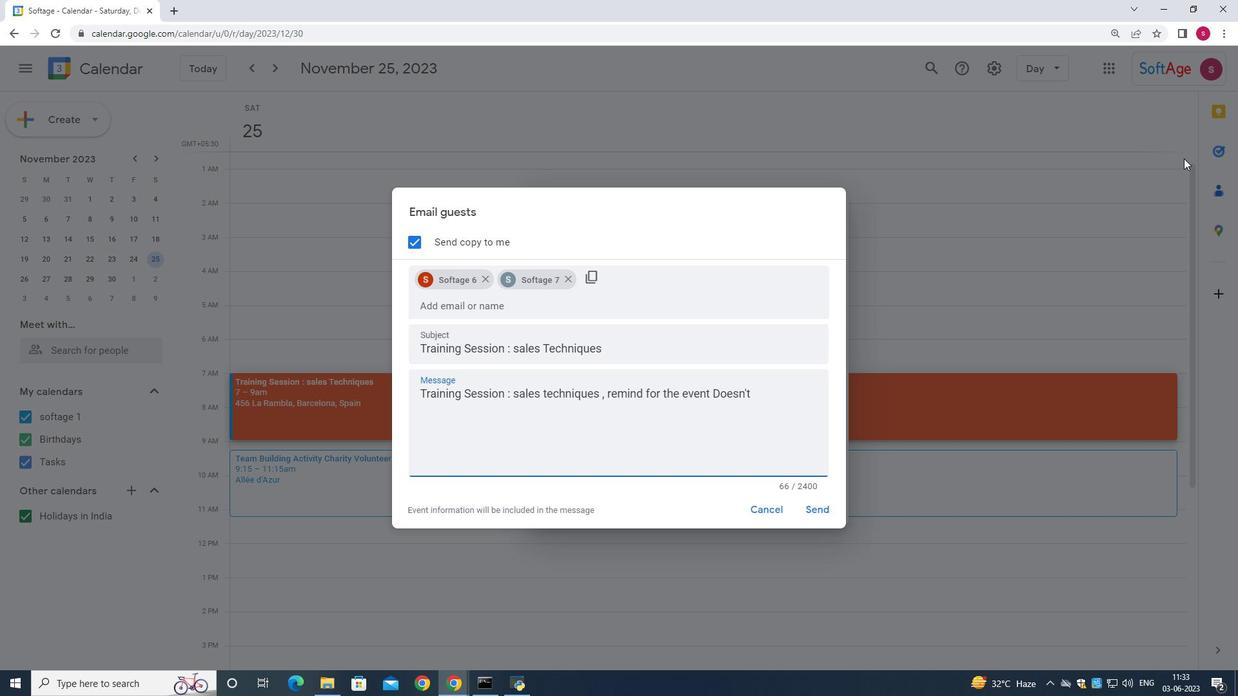 
Action: Key pressed <Key.space>repeat
Screenshot: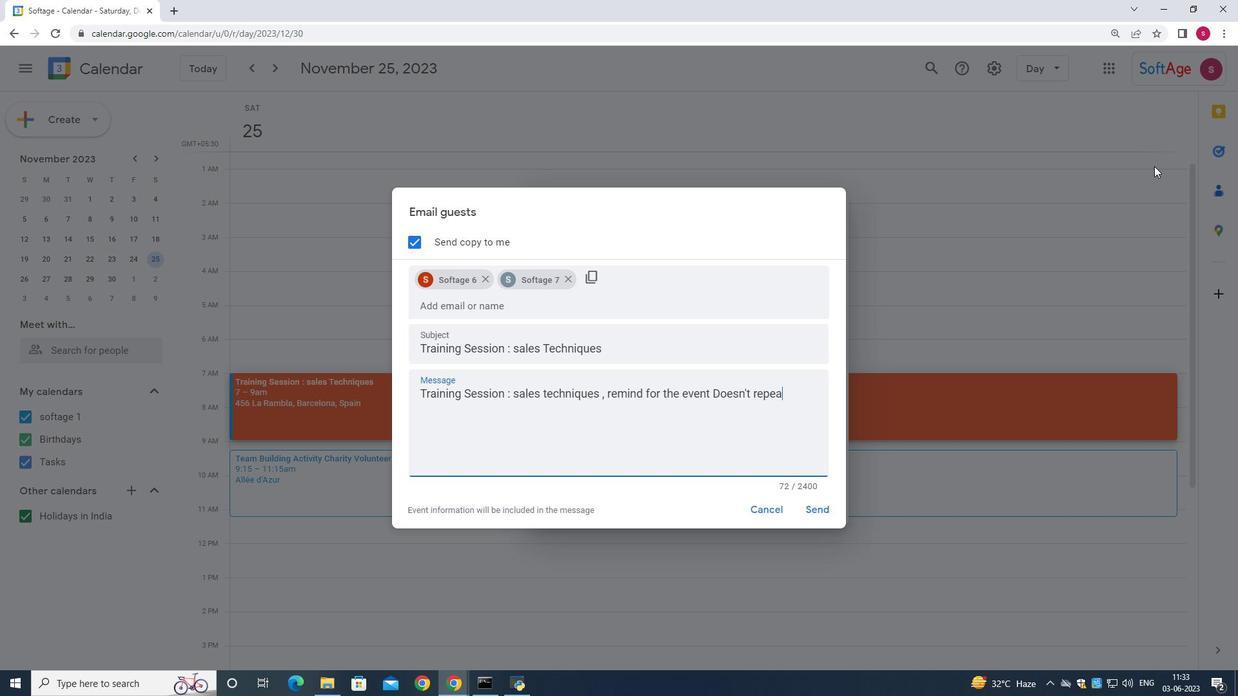 
Action: Mouse moved to (1158, 164)
Screenshot: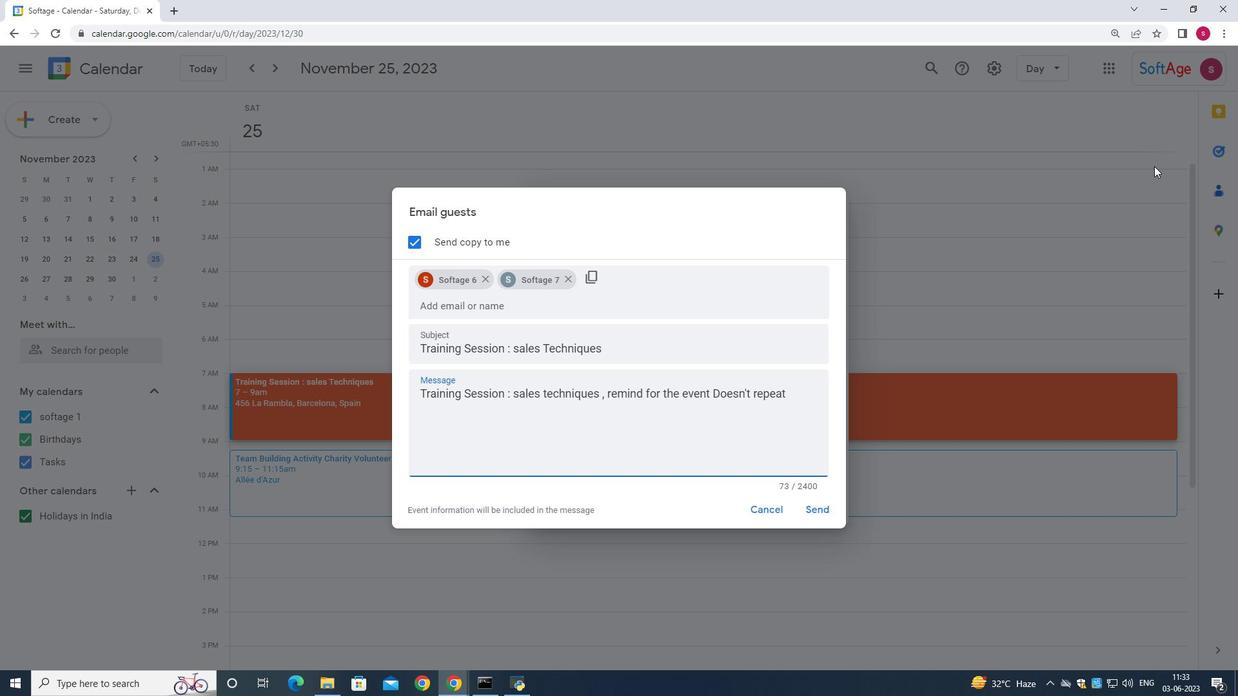 
Action: Mouse scrolled (1158, 165) with delta (0, 0)
Screenshot: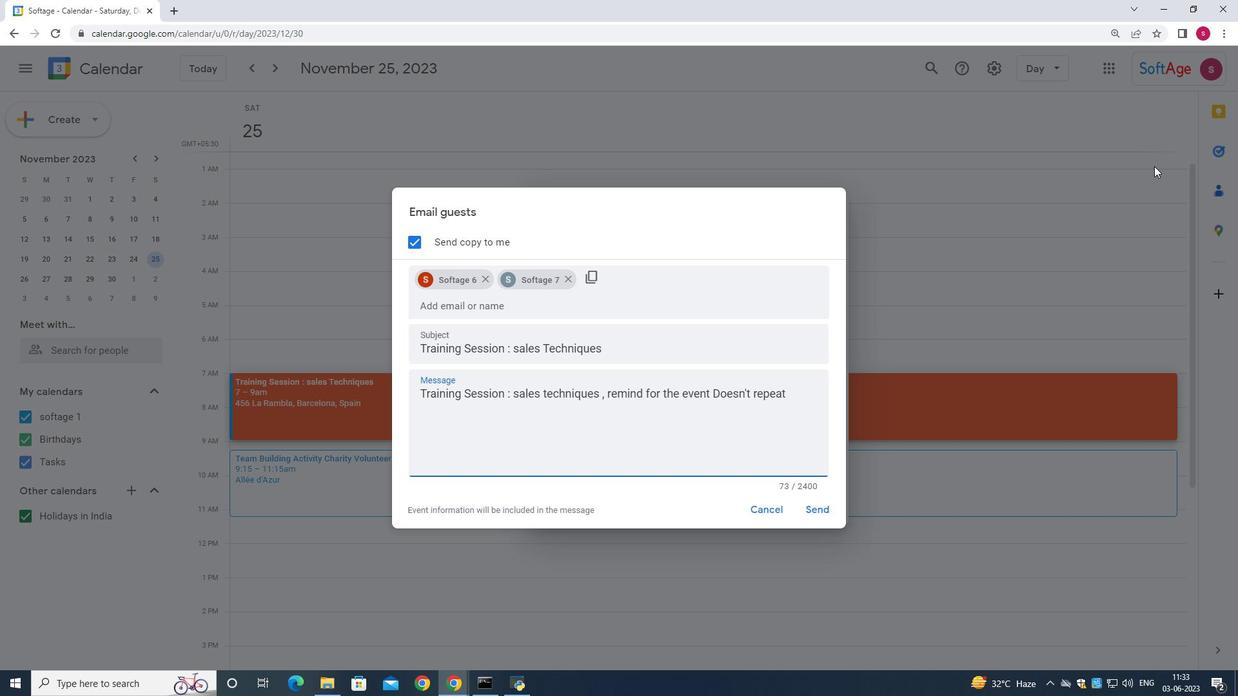 
Action: Mouse moved to (817, 509)
Screenshot: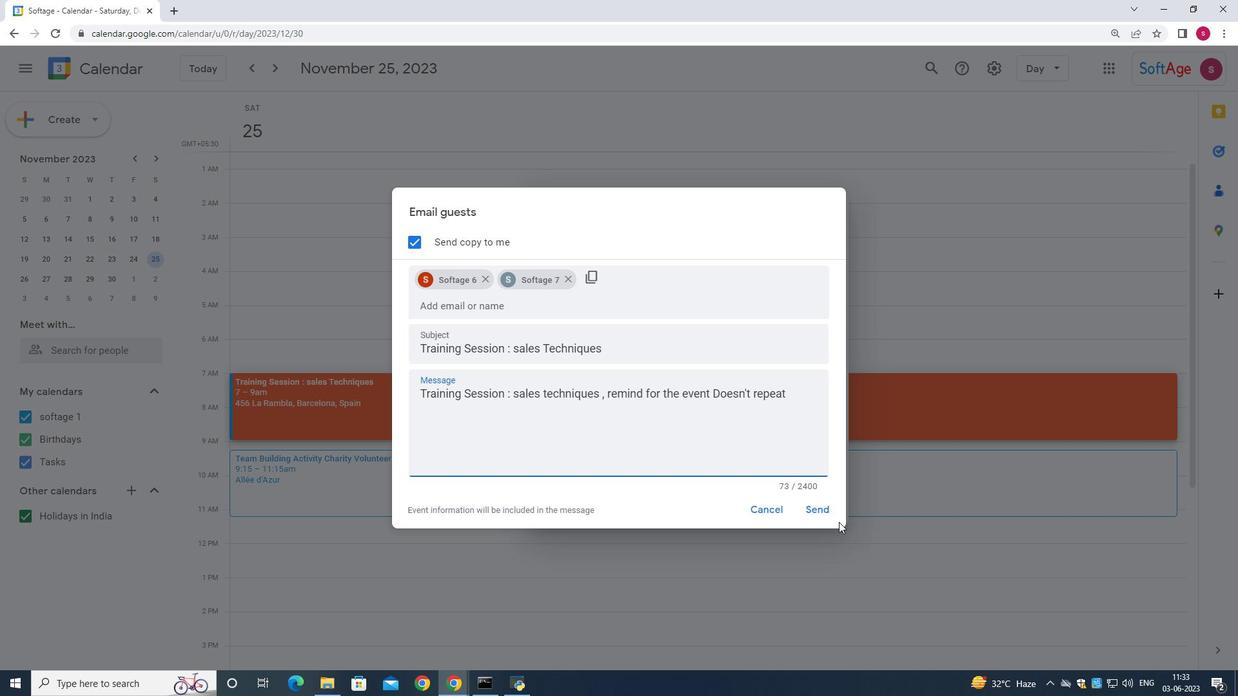 
Action: Mouse pressed left at (817, 509)
Screenshot: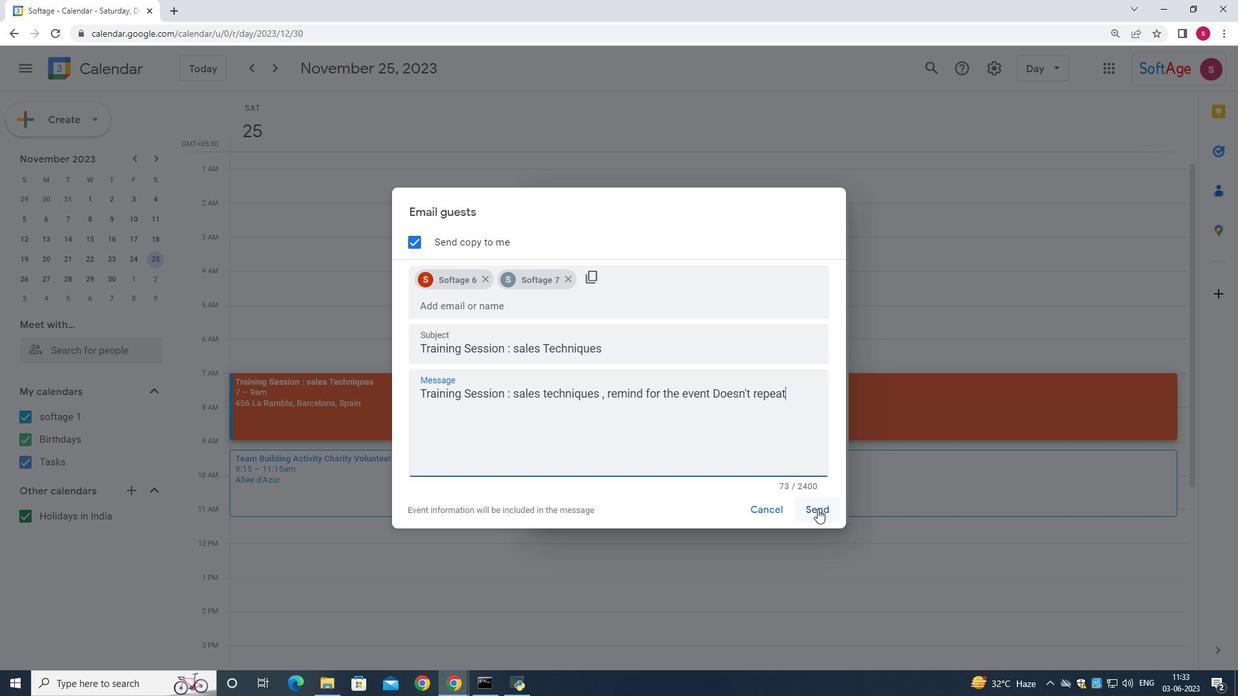 
Action: Mouse moved to (146, 115)
Screenshot: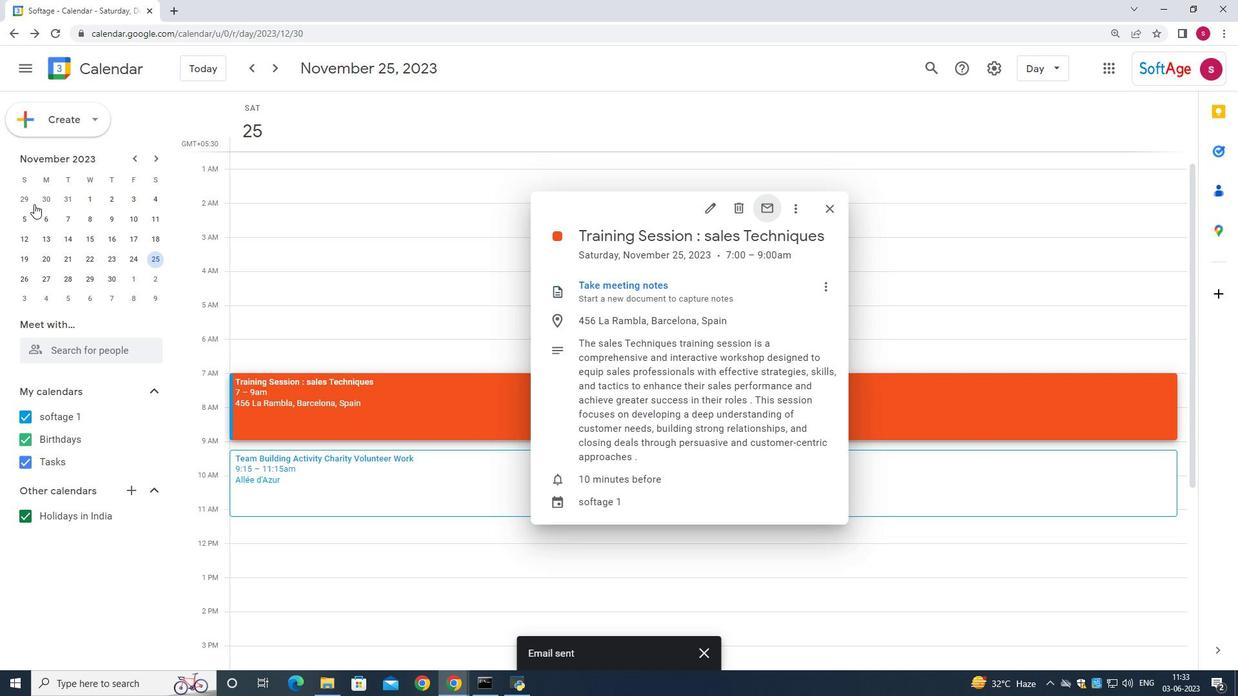 
